 Task: Use Salesforce chatter for real time updates on application status.
Action: Mouse moved to (831, 75)
Screenshot: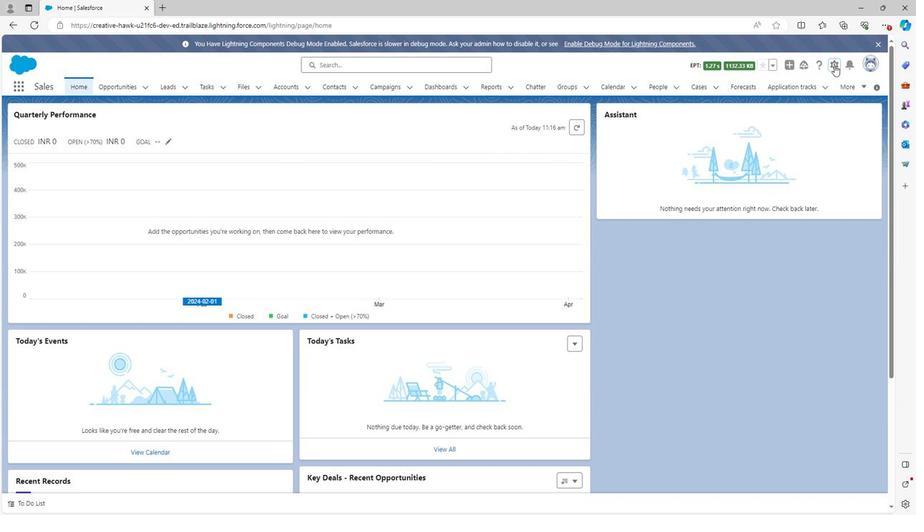 
Action: Mouse pressed left at (831, 75)
Screenshot: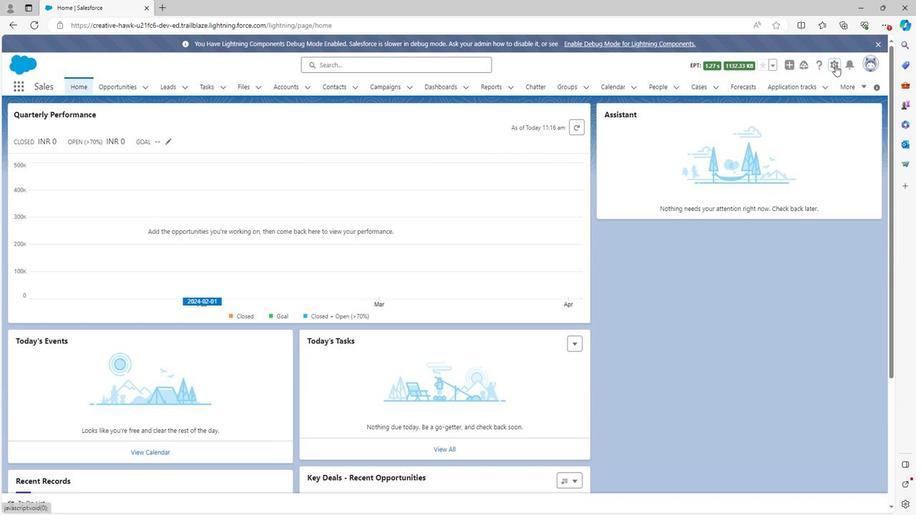 
Action: Mouse moved to (786, 102)
Screenshot: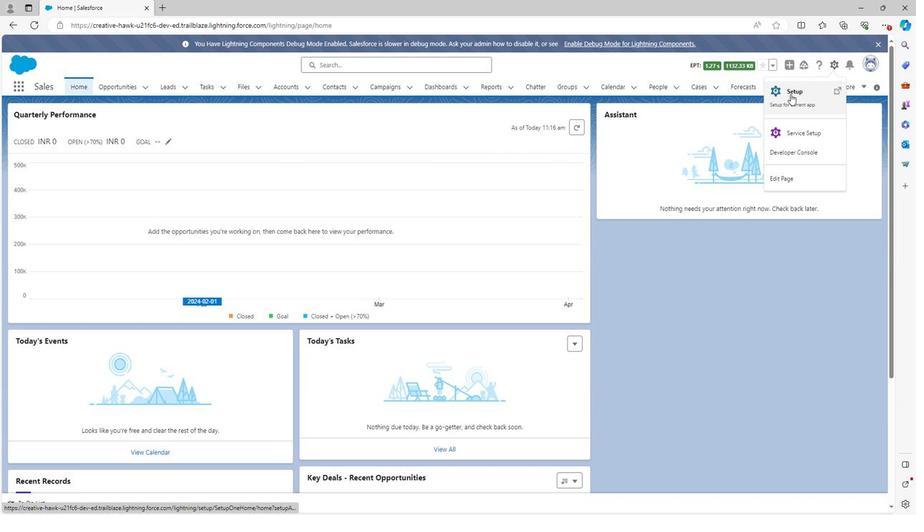 
Action: Mouse pressed left at (786, 102)
Screenshot: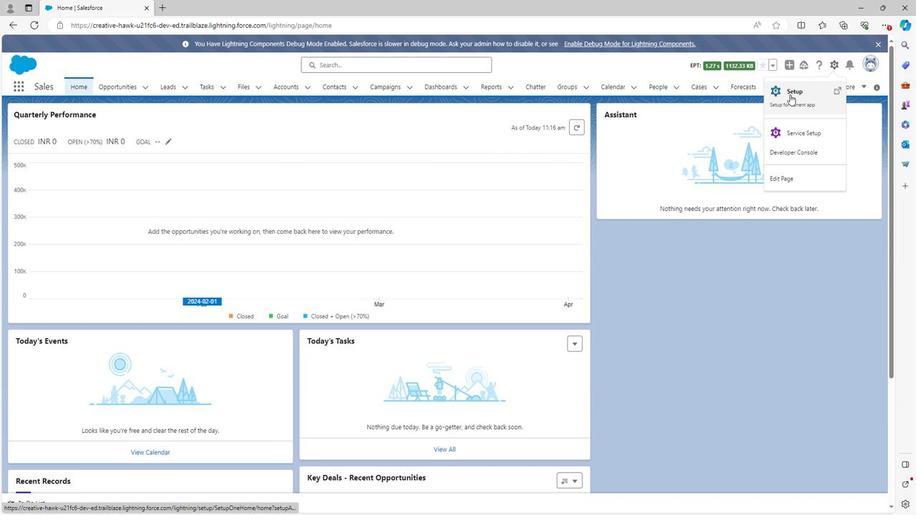 
Action: Mouse moved to (39, 123)
Screenshot: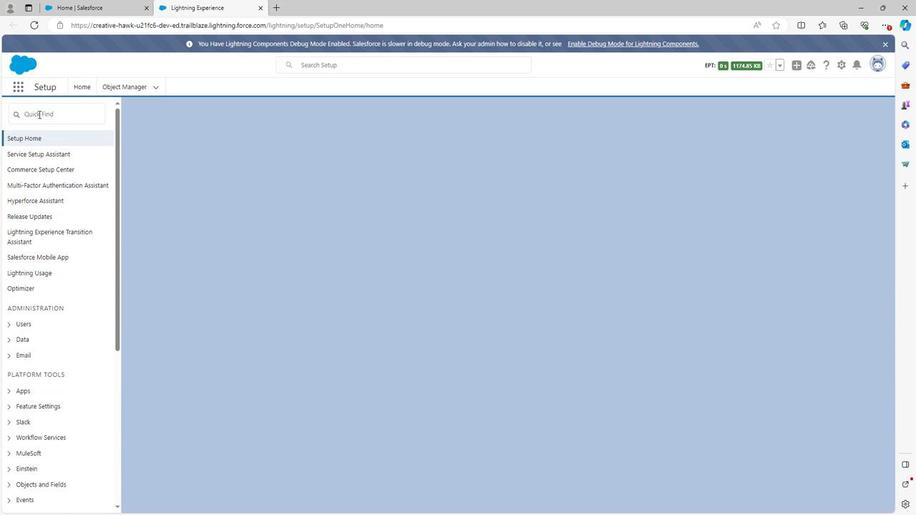 
Action: Mouse pressed left at (39, 123)
Screenshot: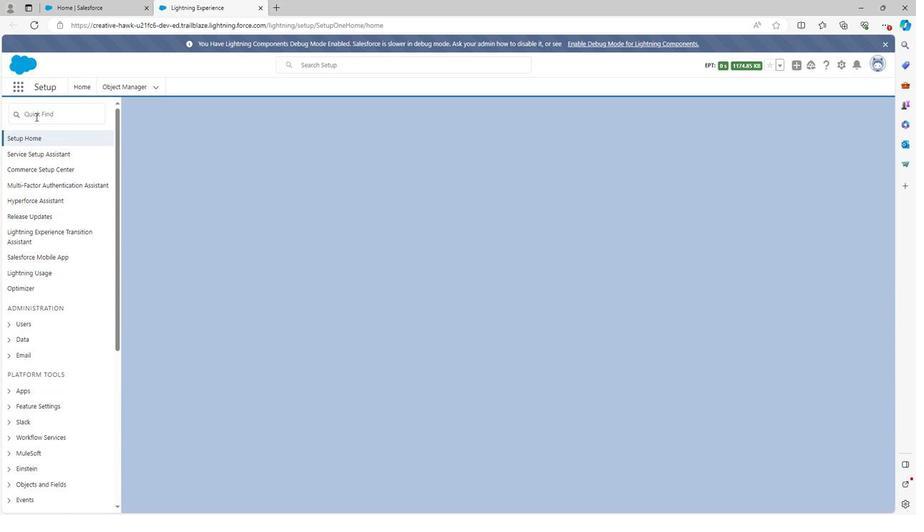 
Action: Key pressed chatt
Screenshot: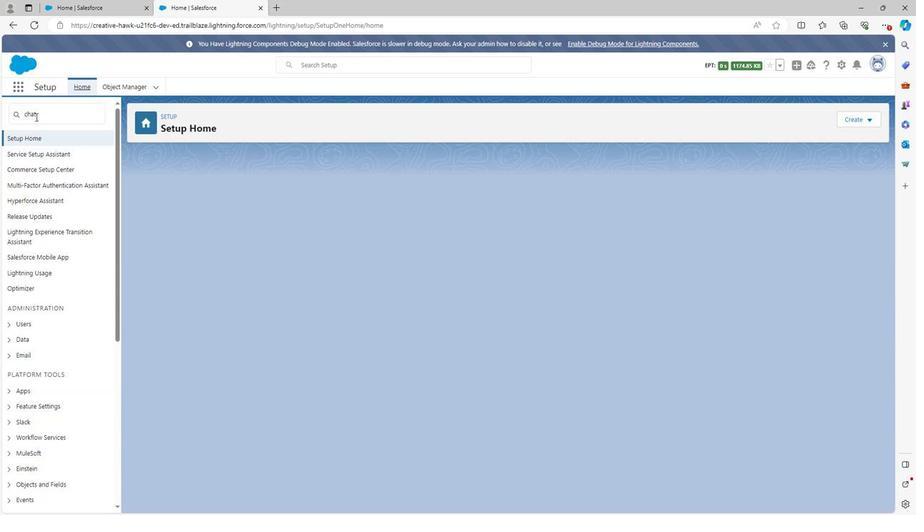 
Action: Mouse moved to (48, 201)
Screenshot: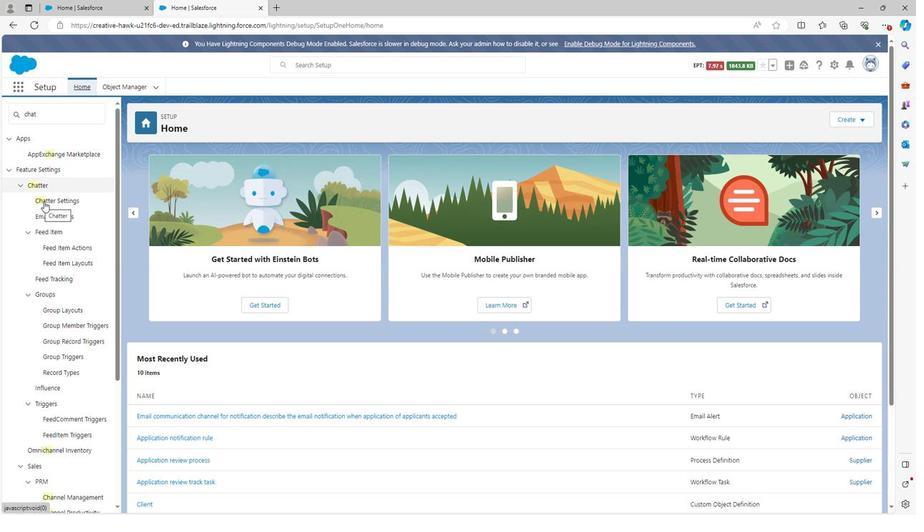 
Action: Mouse pressed left at (48, 201)
Screenshot: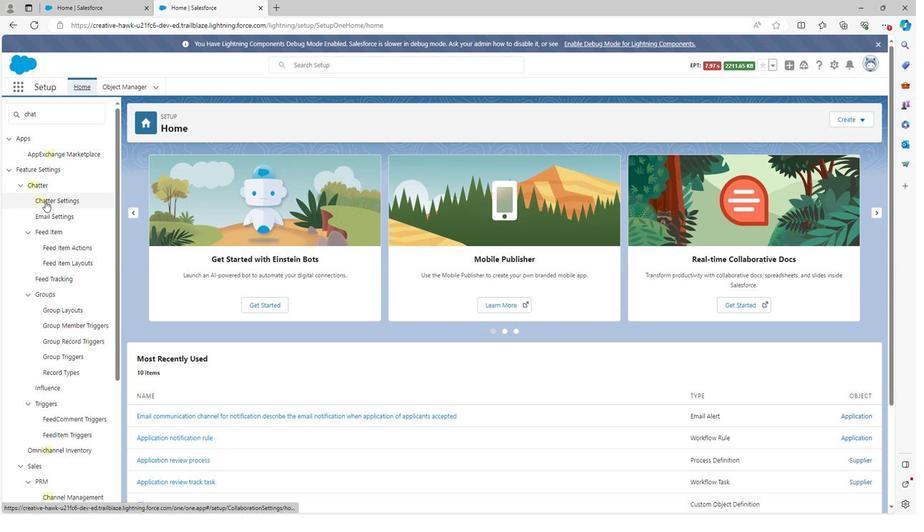 
Action: Mouse moved to (58, 201)
Screenshot: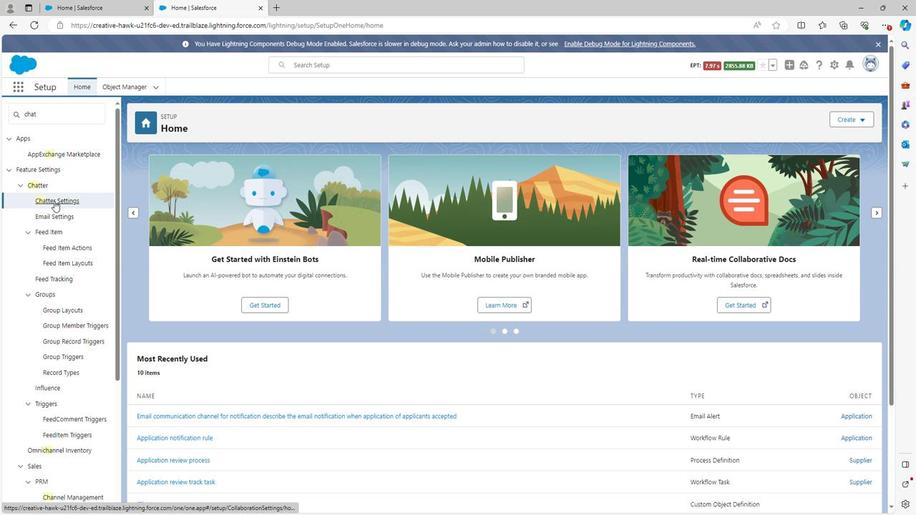 
Action: Mouse pressed left at (58, 201)
Screenshot: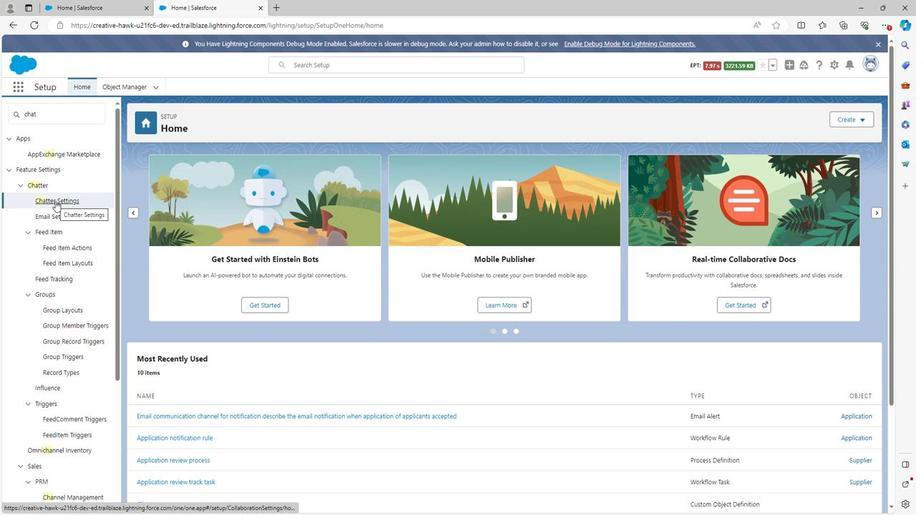 
Action: Mouse moved to (370, 202)
Screenshot: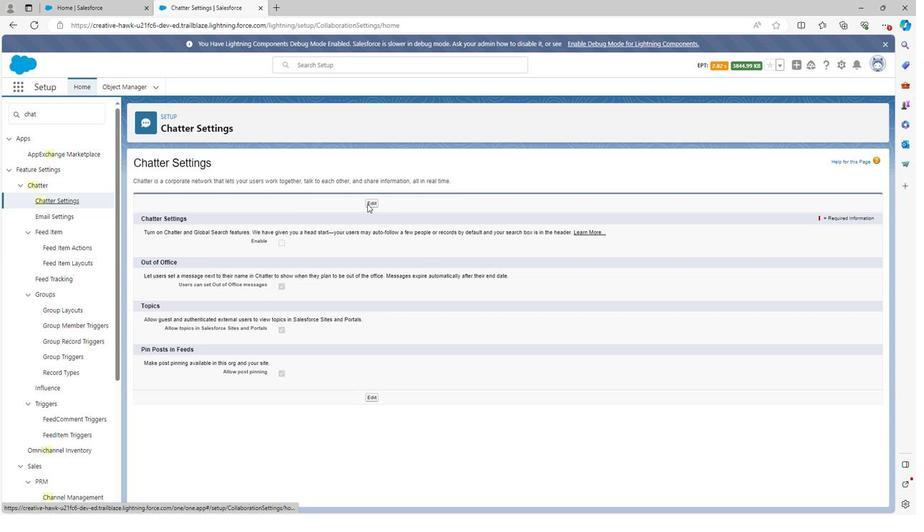 
Action: Mouse pressed left at (370, 202)
Screenshot: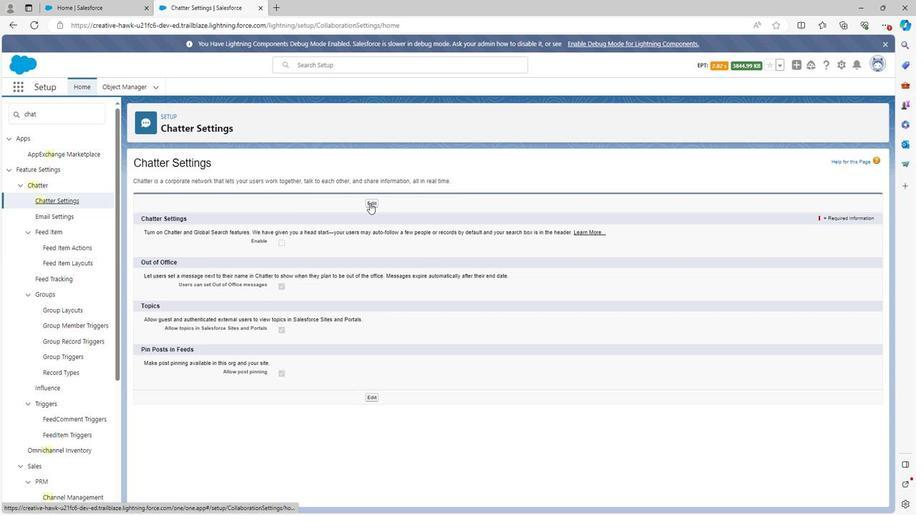 
Action: Mouse moved to (280, 239)
Screenshot: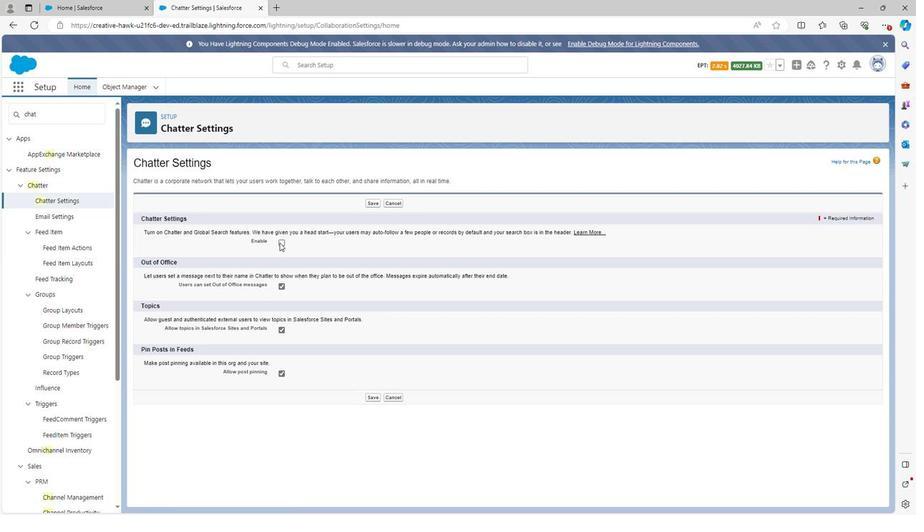 
Action: Mouse pressed left at (280, 239)
Screenshot: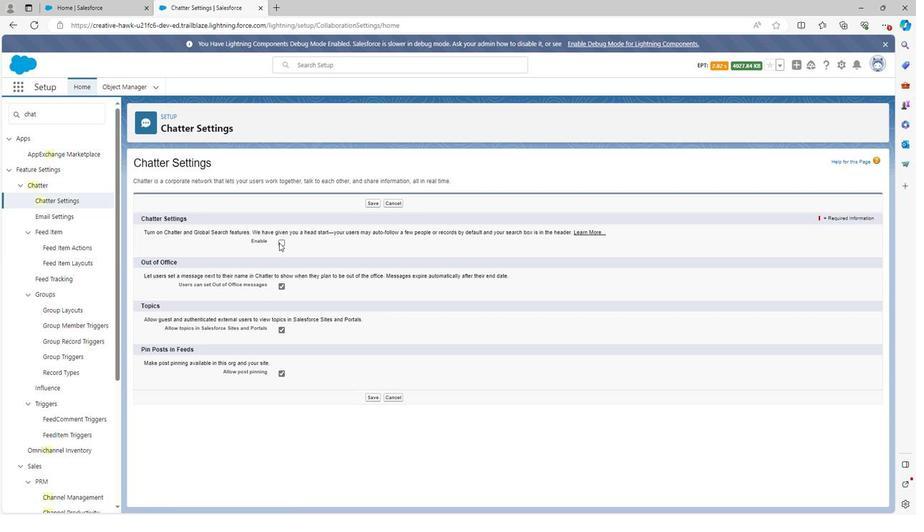 
Action: Mouse moved to (370, 204)
Screenshot: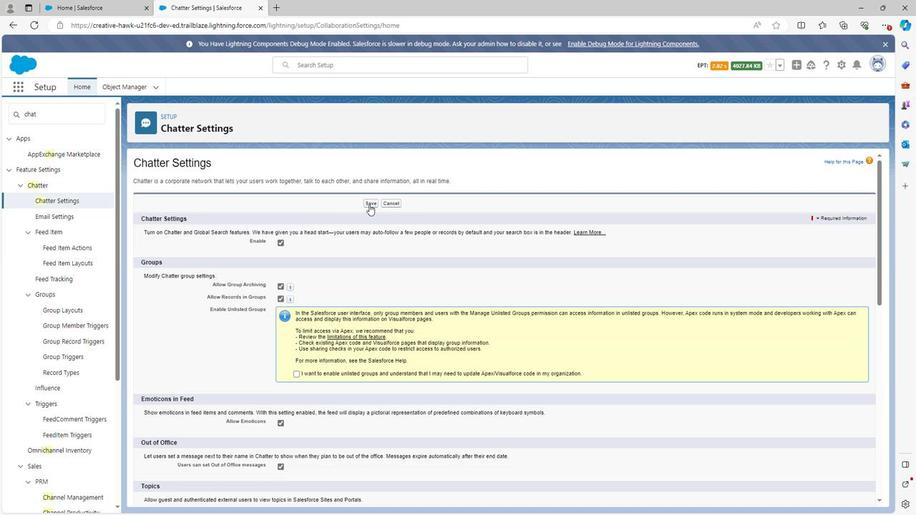 
Action: Mouse pressed left at (370, 204)
Screenshot: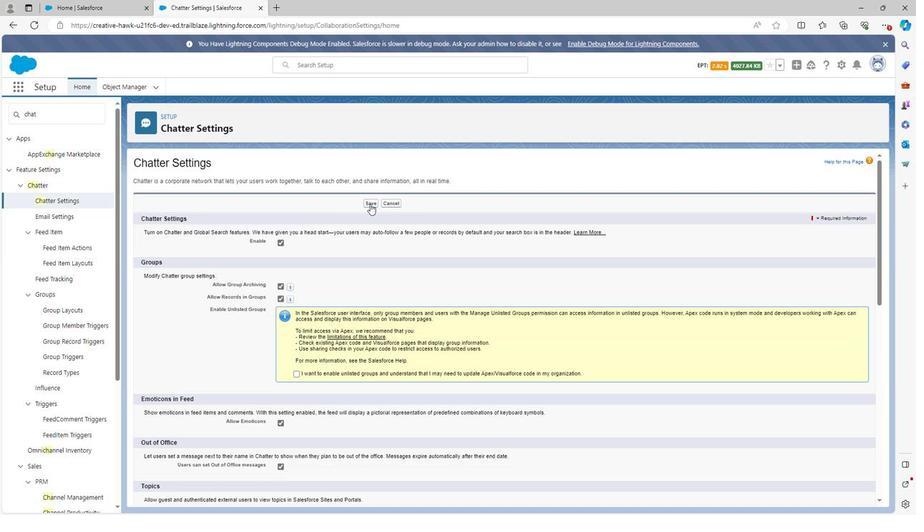
Action: Mouse moved to (115, 93)
Screenshot: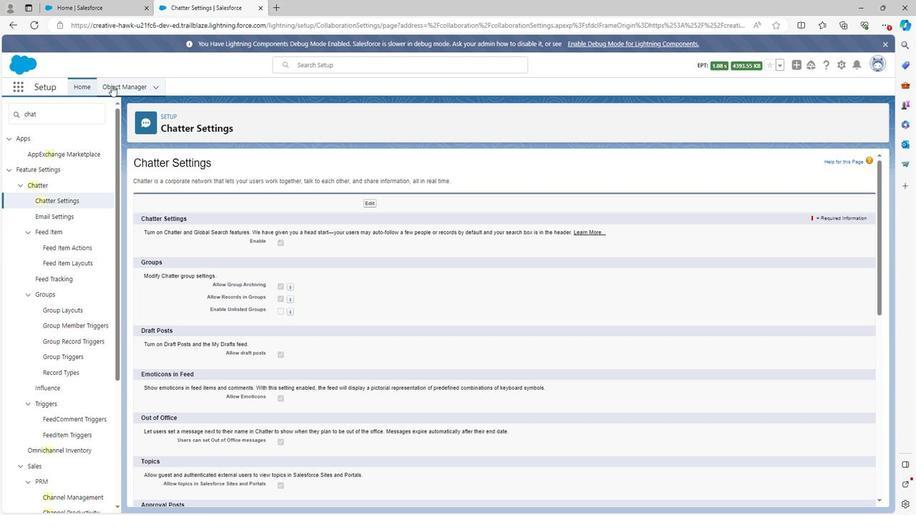 
Action: Mouse pressed left at (115, 93)
Screenshot: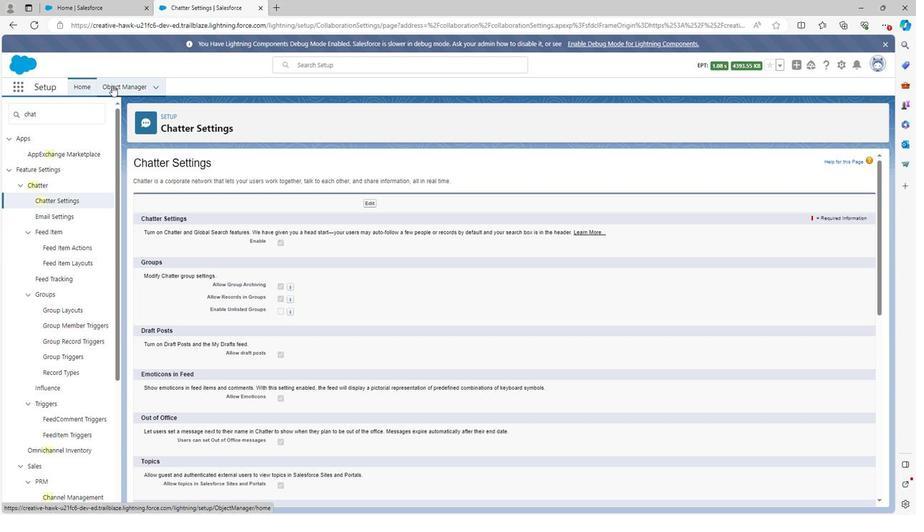 
Action: Mouse moved to (44, 267)
Screenshot: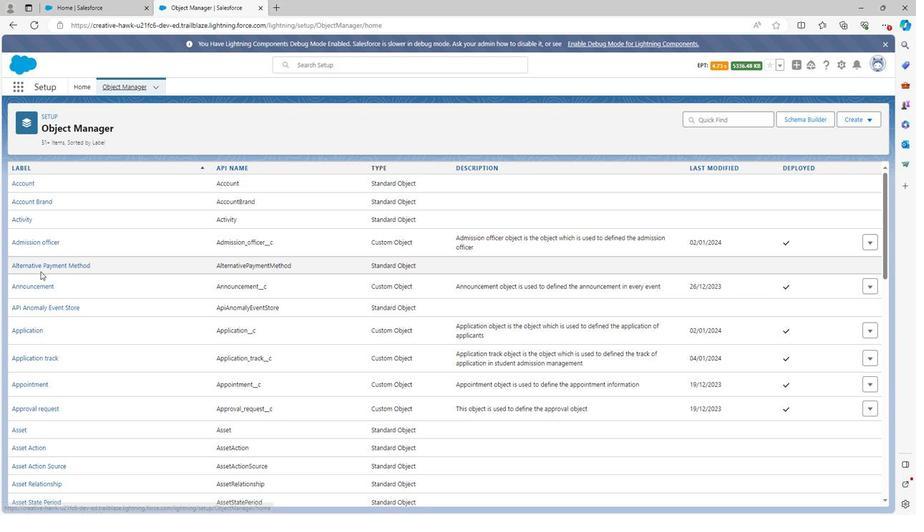 
Action: Mouse scrolled (44, 266) with delta (0, 0)
Screenshot: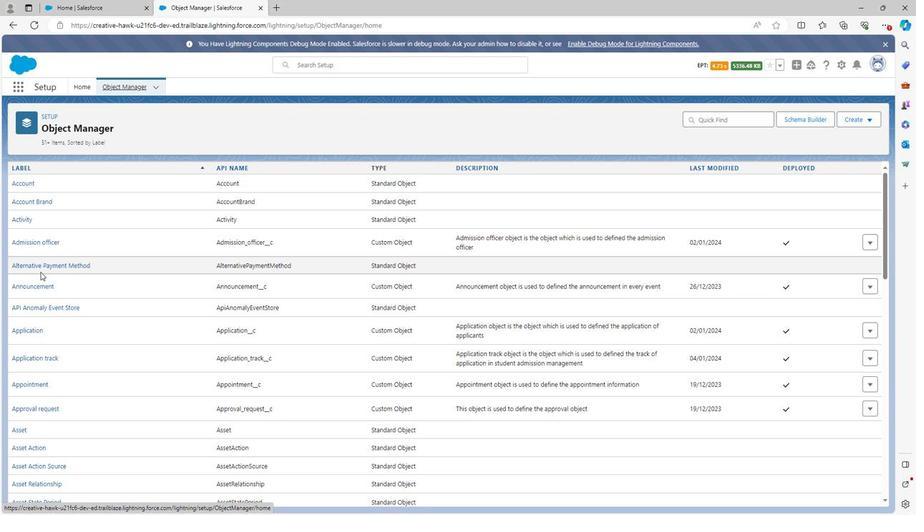 
Action: Mouse moved to (38, 270)
Screenshot: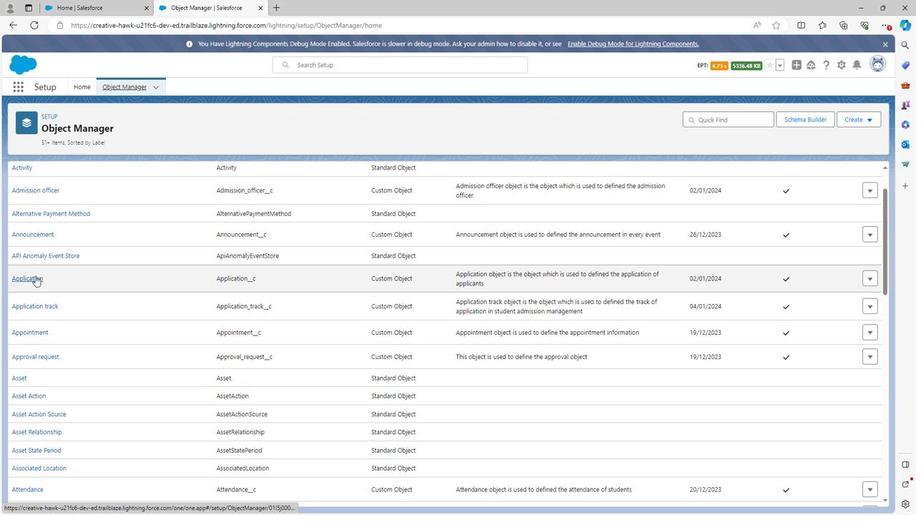 
Action: Mouse pressed left at (38, 270)
Screenshot: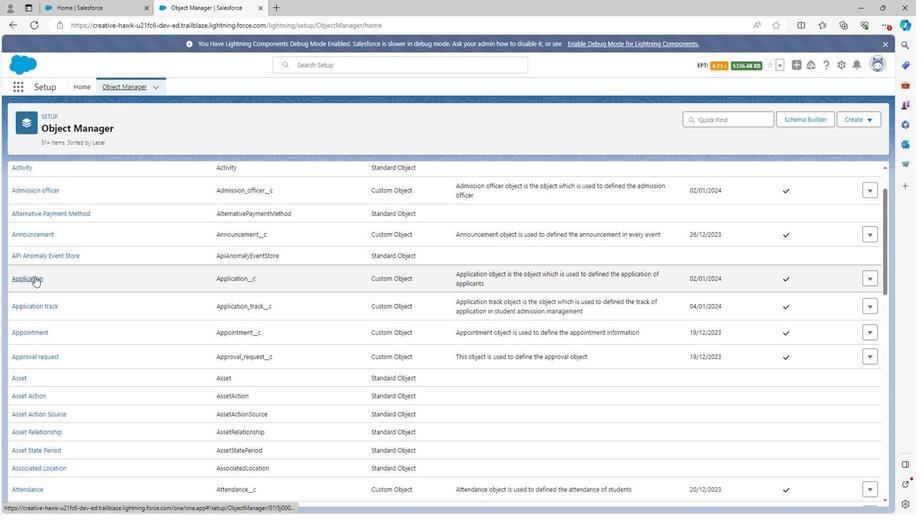 
Action: Mouse moved to (63, 202)
Screenshot: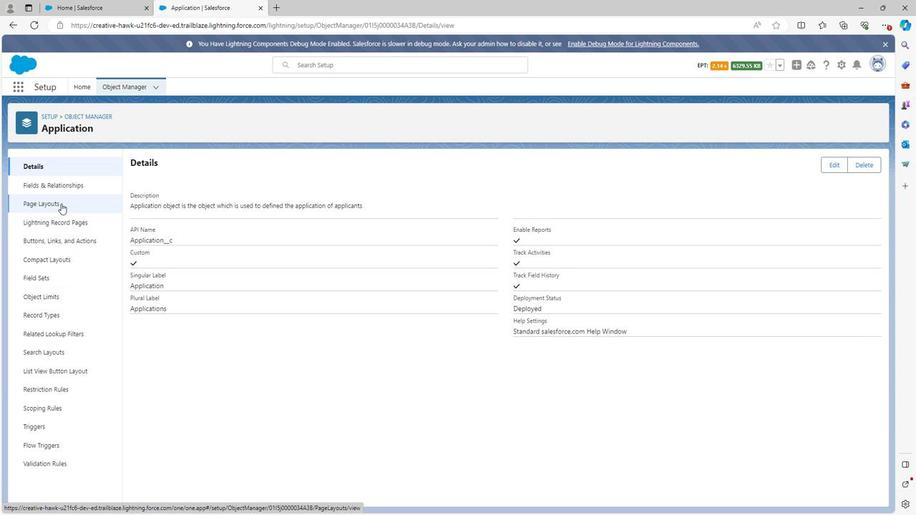 
Action: Mouse pressed left at (63, 202)
Screenshot: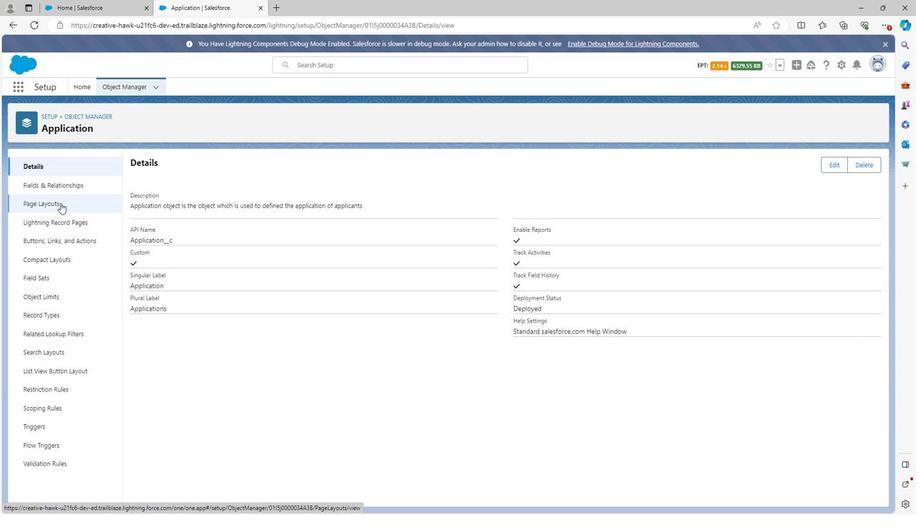 
Action: Mouse moved to (153, 208)
Screenshot: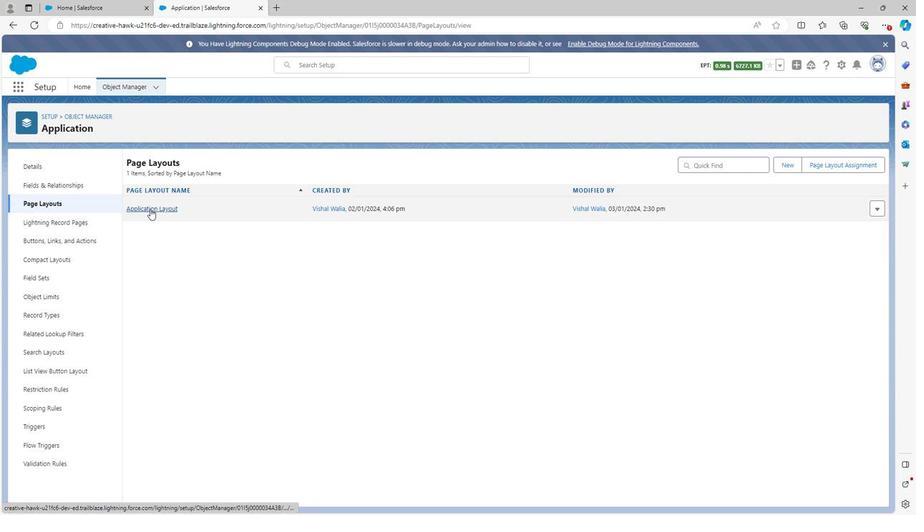 
Action: Mouse pressed left at (153, 208)
Screenshot: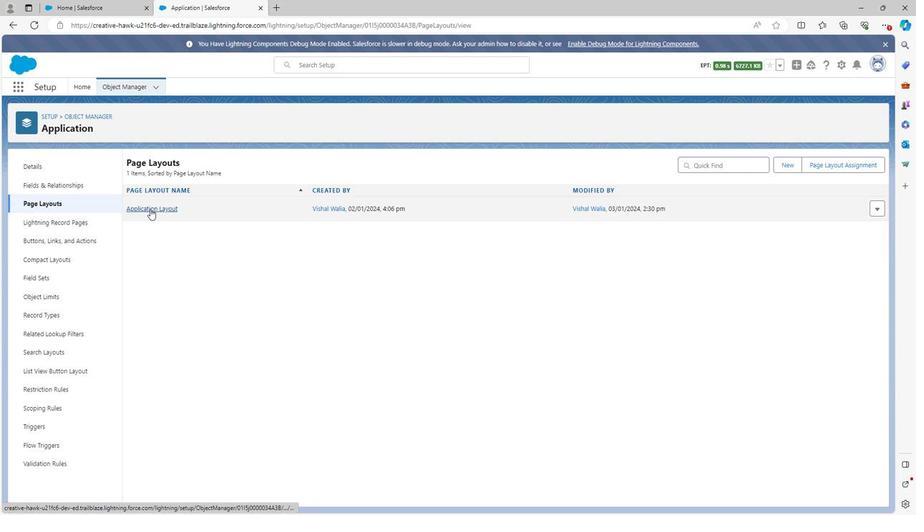 
Action: Mouse moved to (248, 231)
Screenshot: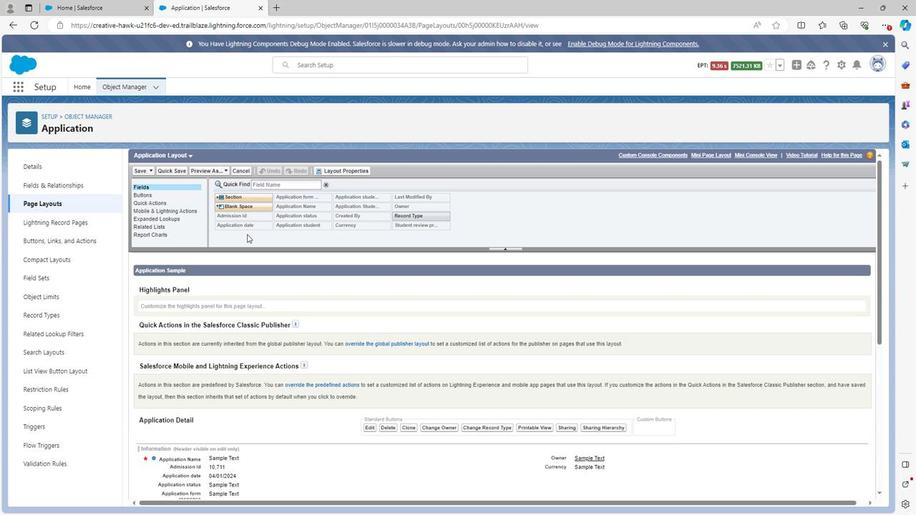 
Action: Mouse scrolled (248, 230) with delta (0, 0)
Screenshot: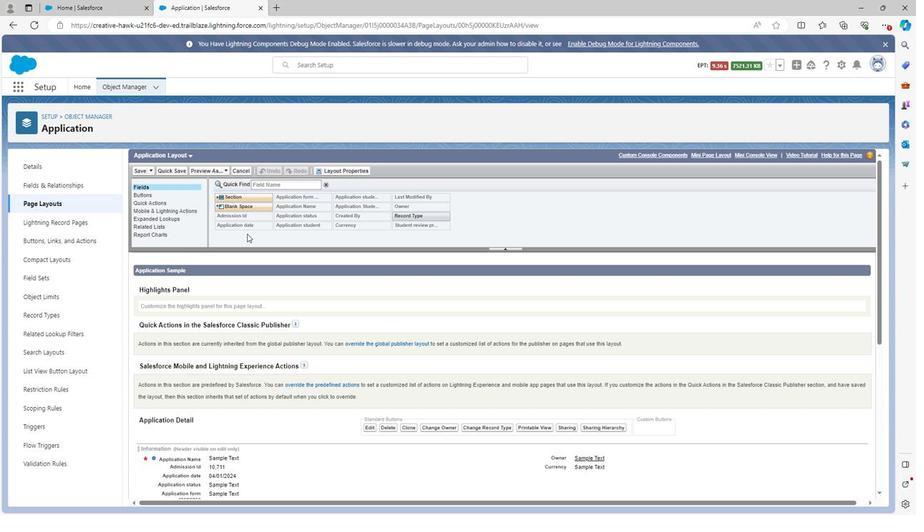 
Action: Mouse scrolled (248, 230) with delta (0, 0)
Screenshot: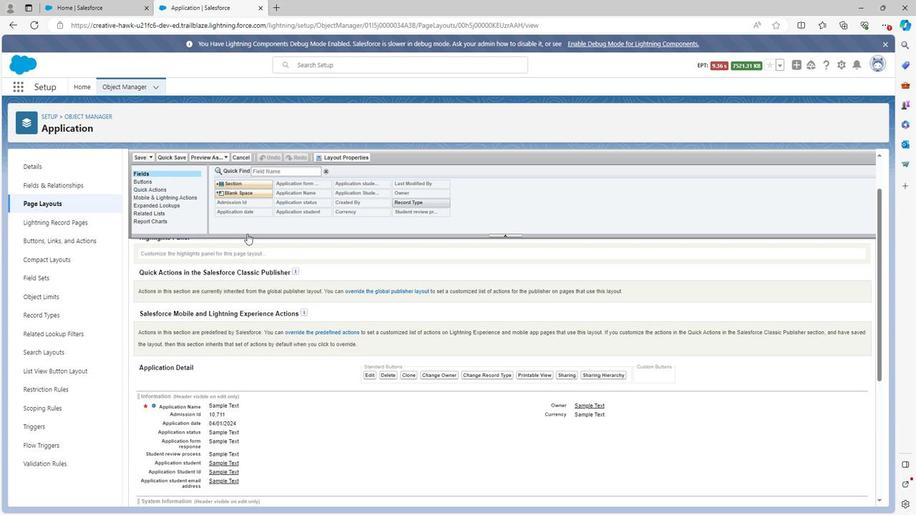 
Action: Mouse scrolled (248, 231) with delta (0, 0)
Screenshot: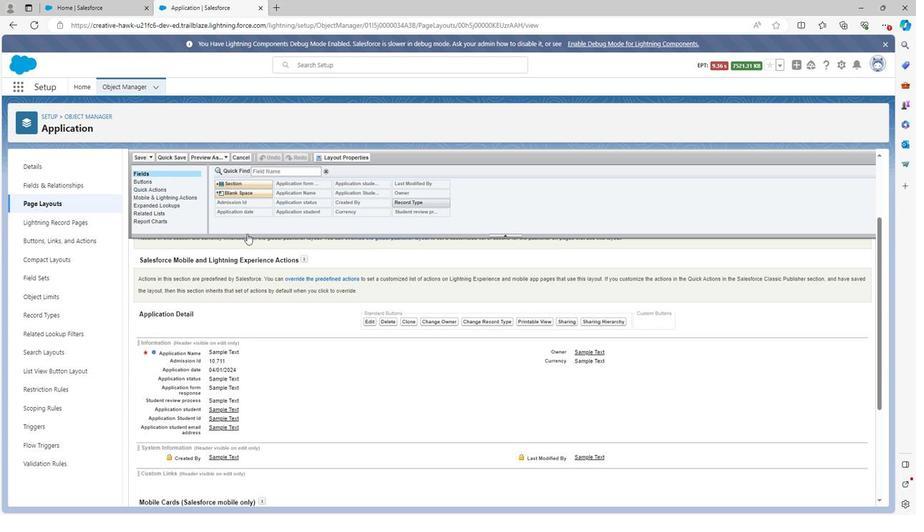 
Action: Mouse moved to (230, 233)
Screenshot: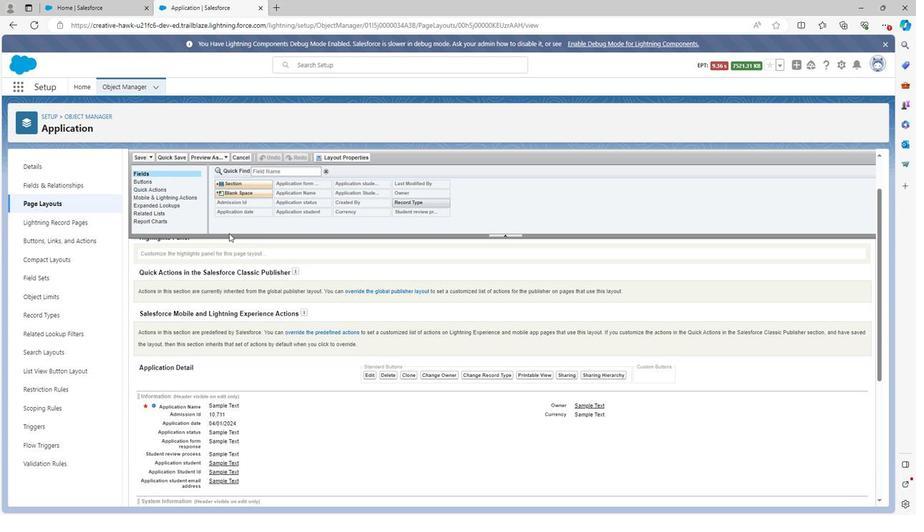 
Action: Mouse scrolled (230, 232) with delta (0, 0)
Screenshot: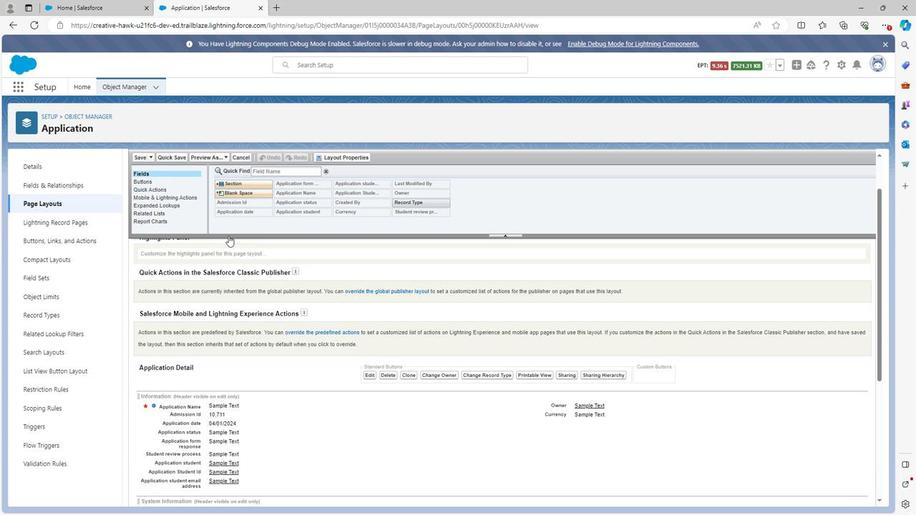 
Action: Mouse scrolled (230, 232) with delta (0, 0)
Screenshot: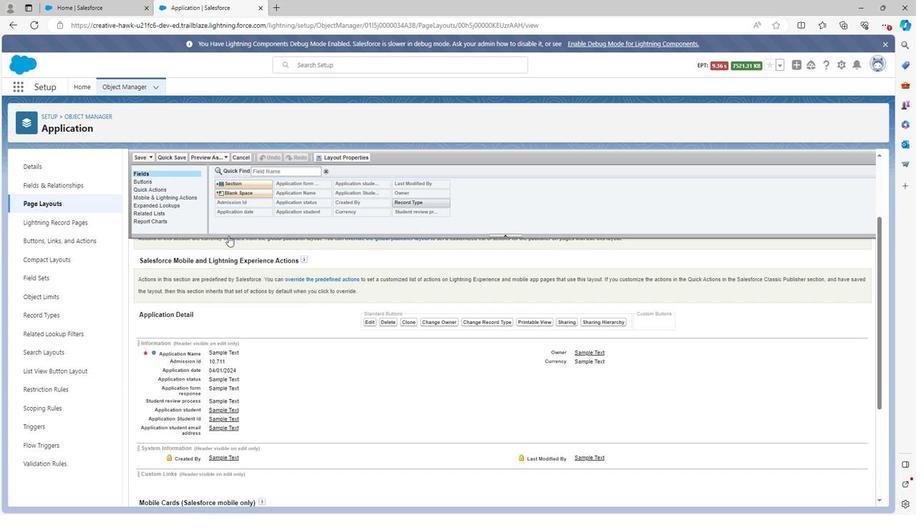 
Action: Mouse moved to (235, 183)
Screenshot: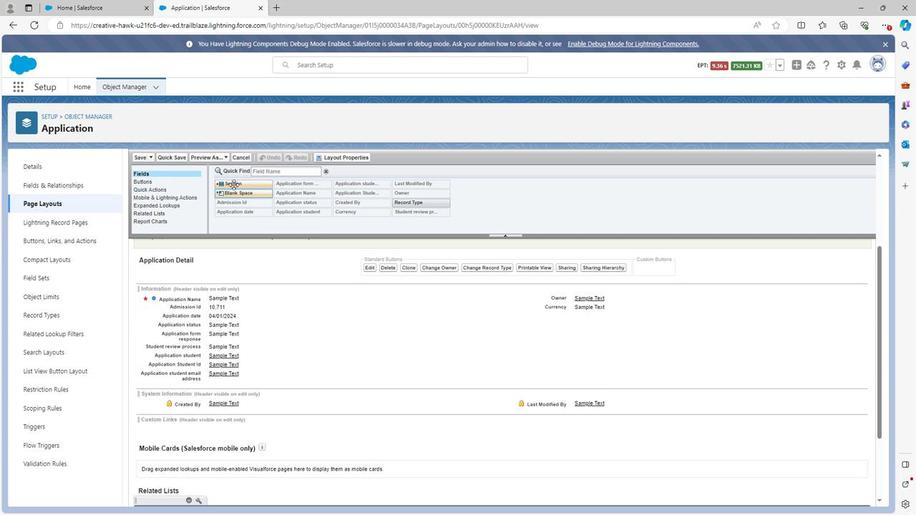 
Action: Mouse pressed left at (235, 183)
Screenshot: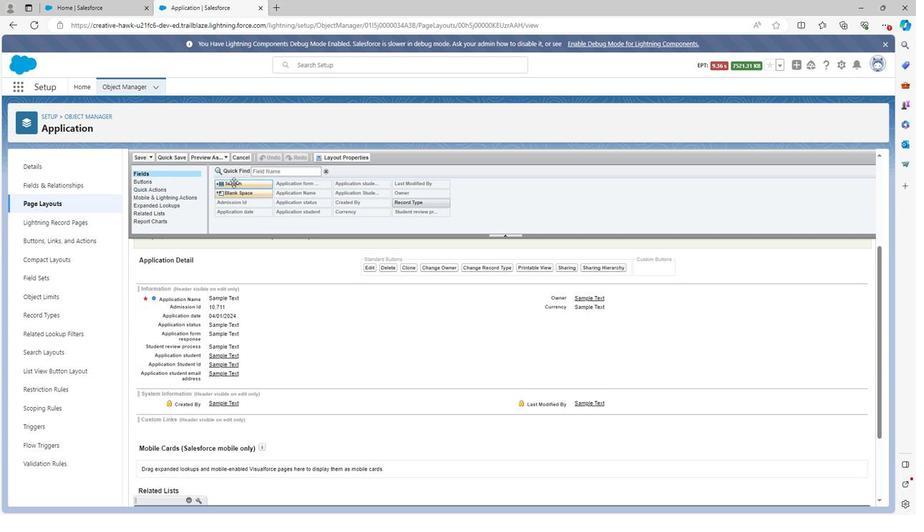 
Action: Mouse moved to (231, 183)
Screenshot: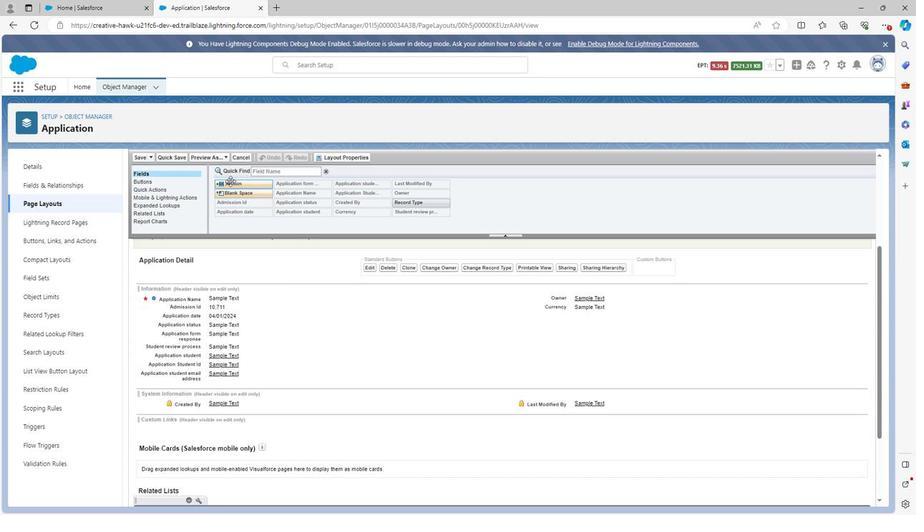 
Action: Mouse pressed left at (231, 183)
Screenshot: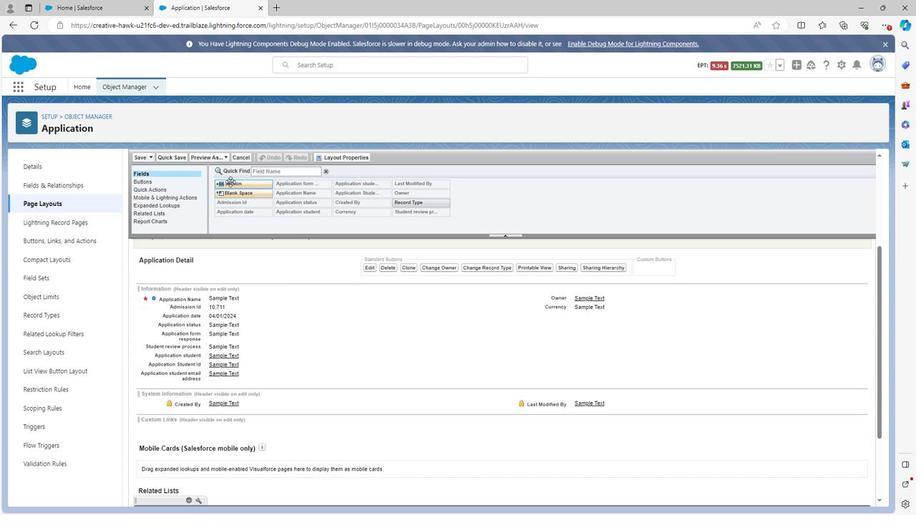 
Action: Mouse moved to (492, 277)
Screenshot: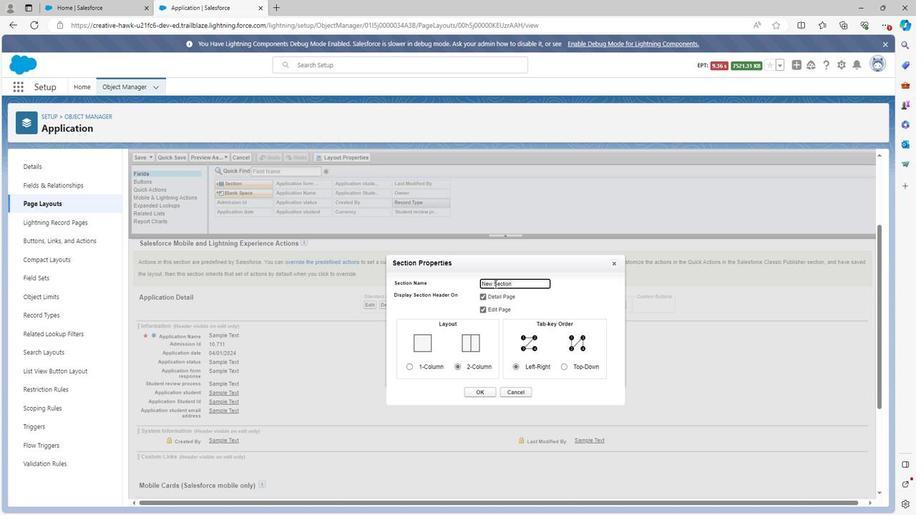 
Action: Mouse pressed left at (492, 277)
Screenshot: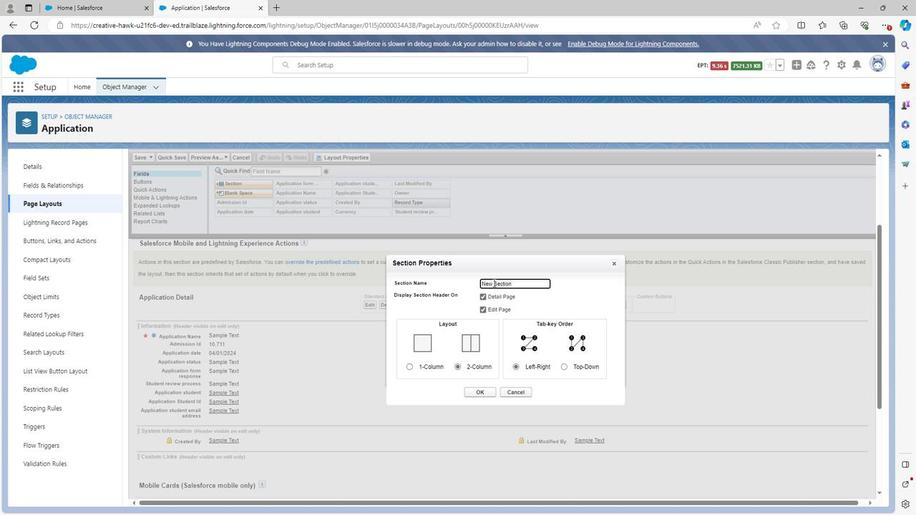 
Action: Mouse moved to (344, 289)
Screenshot: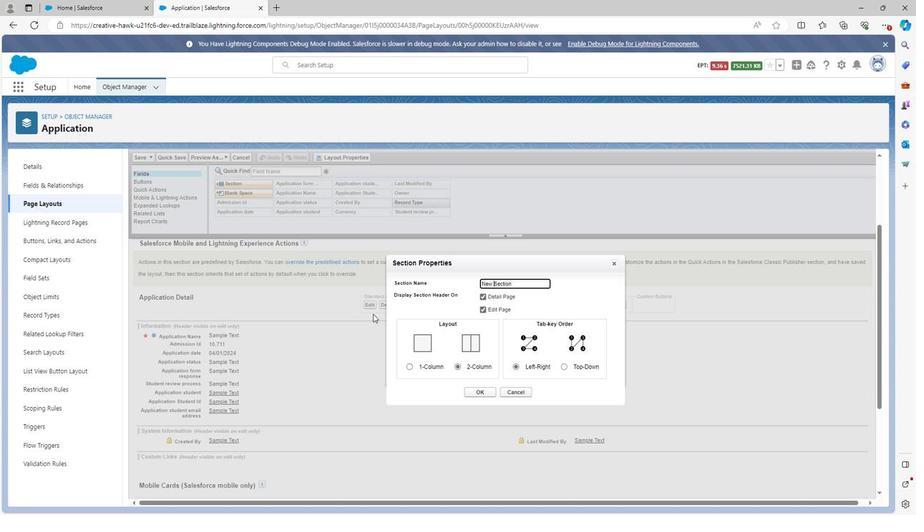 
Action: Key pressed application<Key.space>
Screenshot: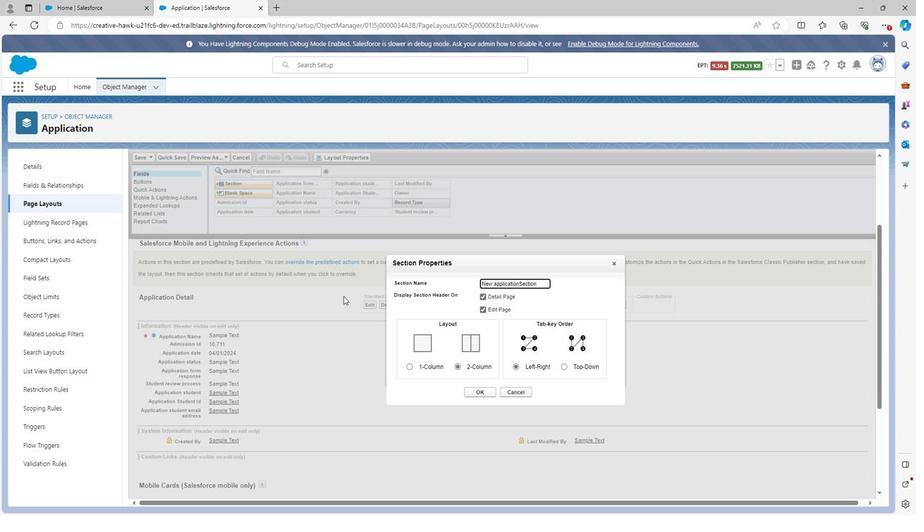 
Action: Mouse moved to (496, 279)
Screenshot: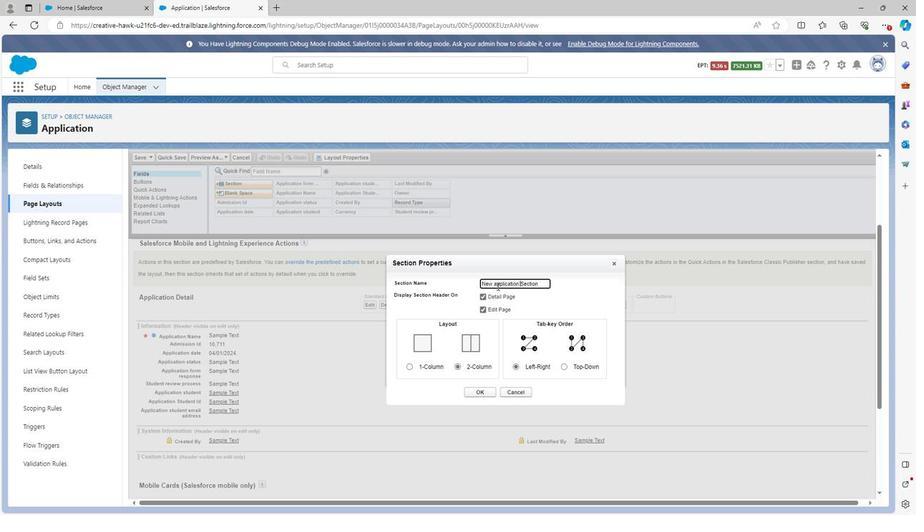 
Action: Mouse pressed left at (496, 279)
Screenshot: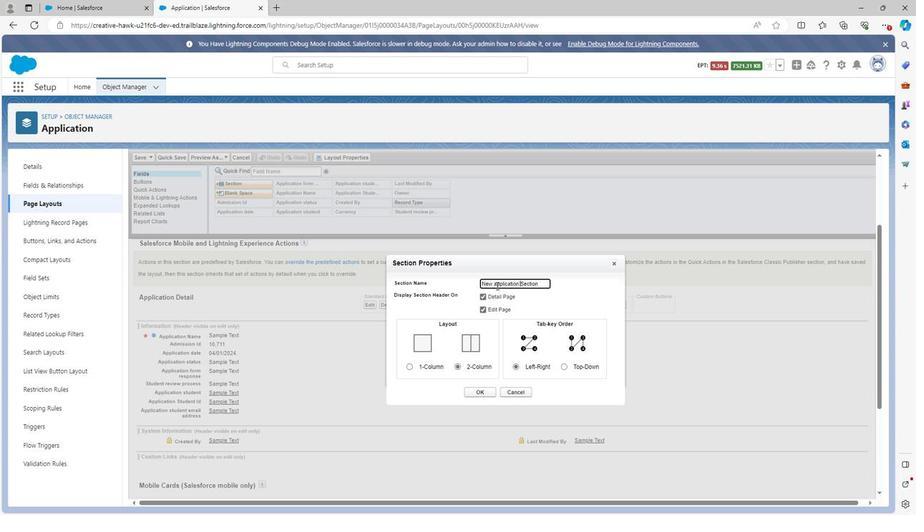 
Action: Mouse moved to (360, 295)
Screenshot: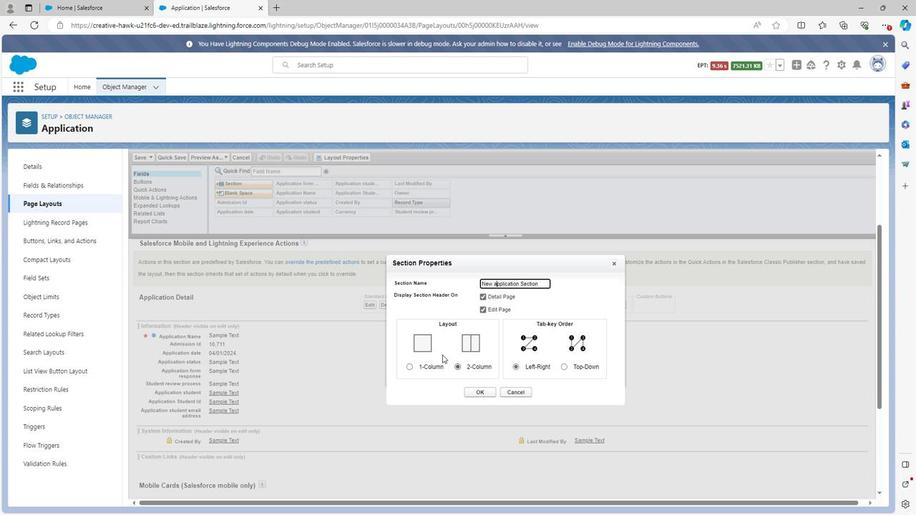 
Action: Key pressed <Key.backspace><Key.shift>A
Screenshot: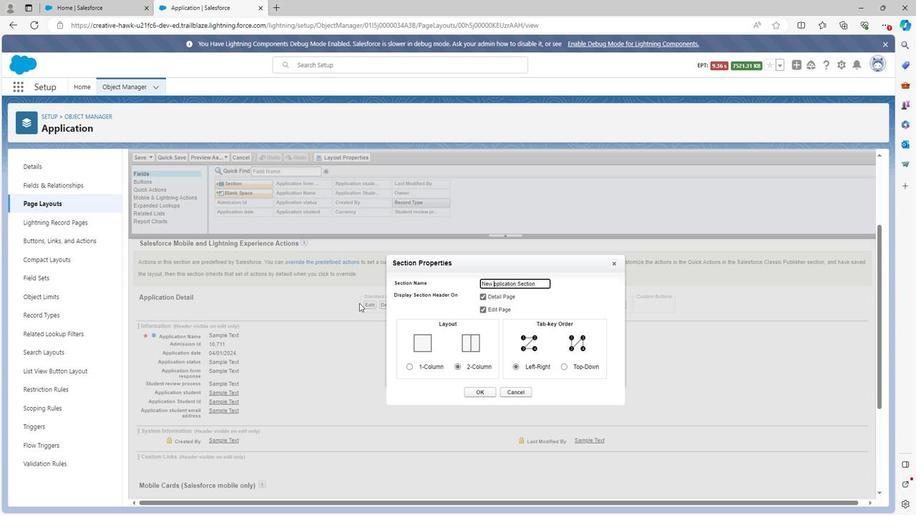 
Action: Mouse moved to (478, 377)
Screenshot: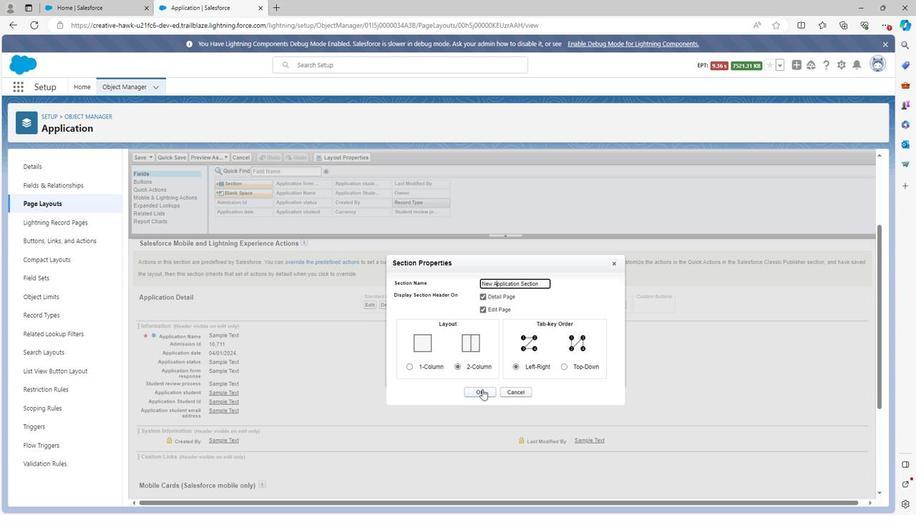 
Action: Mouse pressed left at (478, 377)
Screenshot: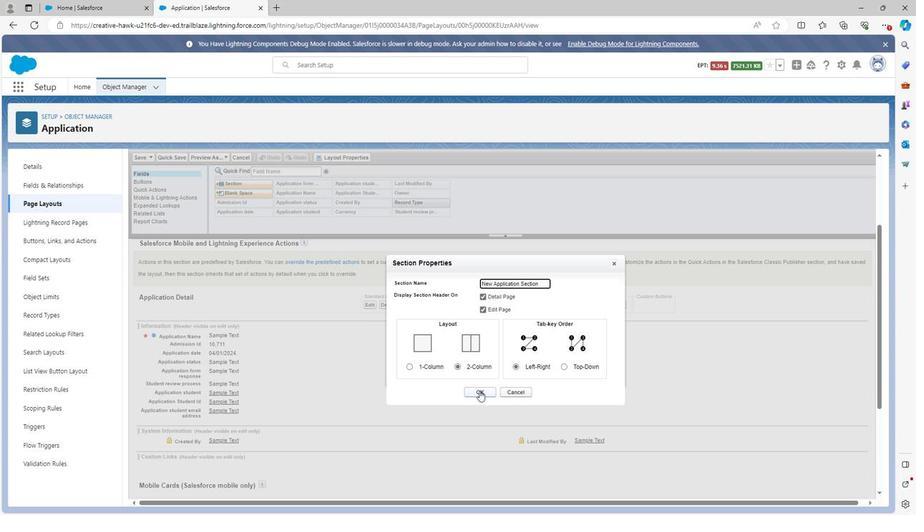 
Action: Mouse moved to (264, 330)
Screenshot: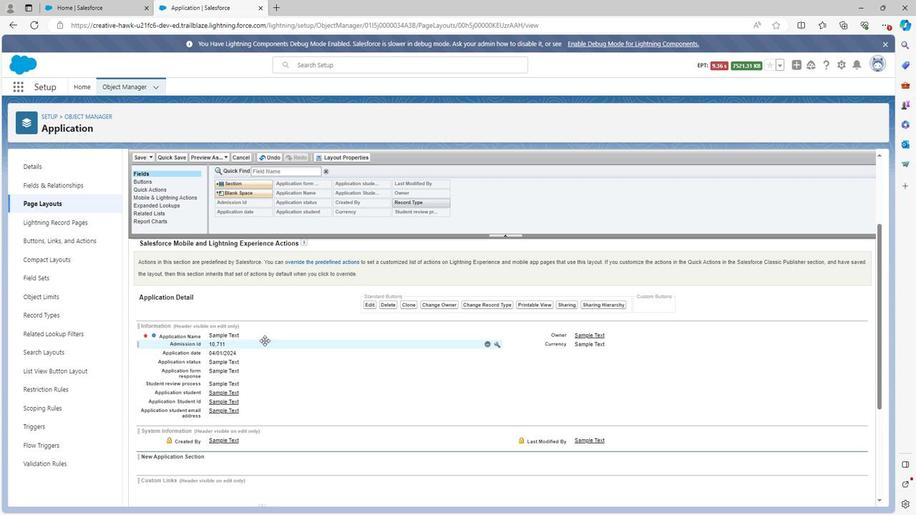 
Action: Mouse scrolled (264, 330) with delta (0, 0)
Screenshot: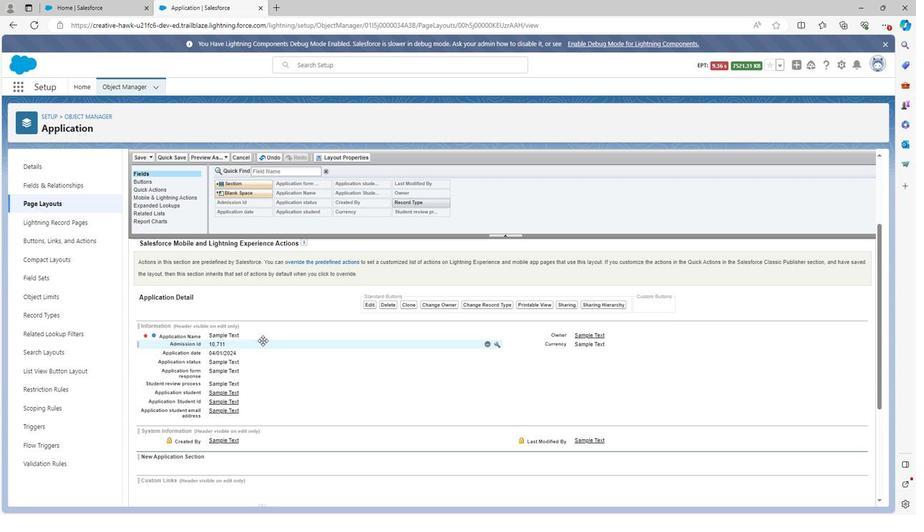 
Action: Mouse moved to (182, 277)
Screenshot: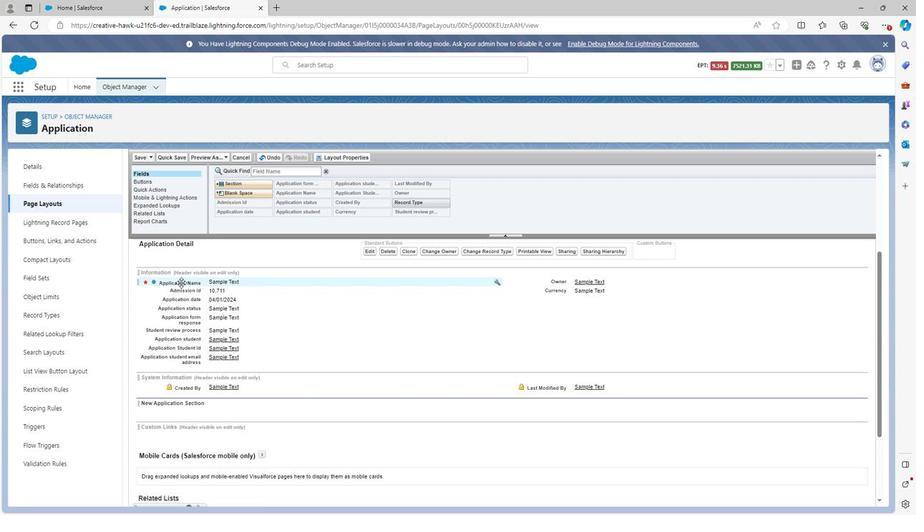 
Action: Mouse pressed left at (182, 277)
Screenshot: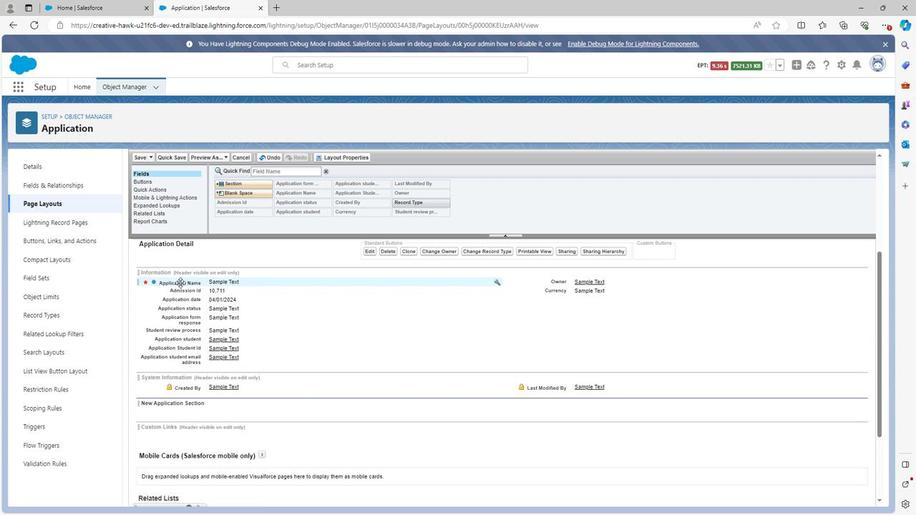 
Action: Mouse moved to (186, 274)
Screenshot: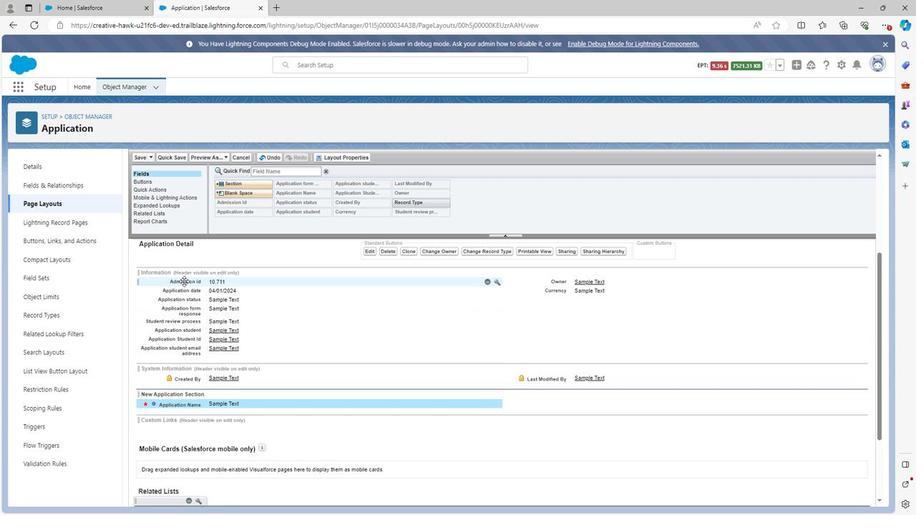 
Action: Mouse pressed left at (186, 274)
Screenshot: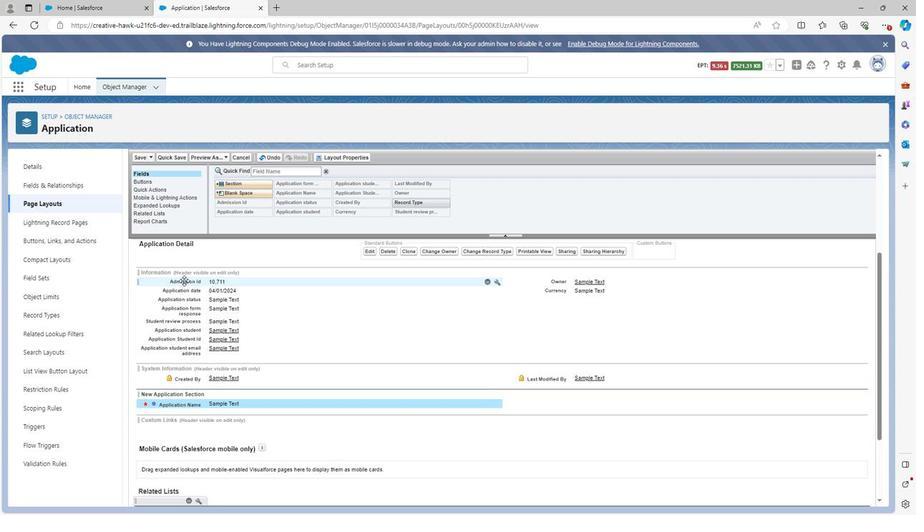 
Action: Mouse moved to (185, 275)
Screenshot: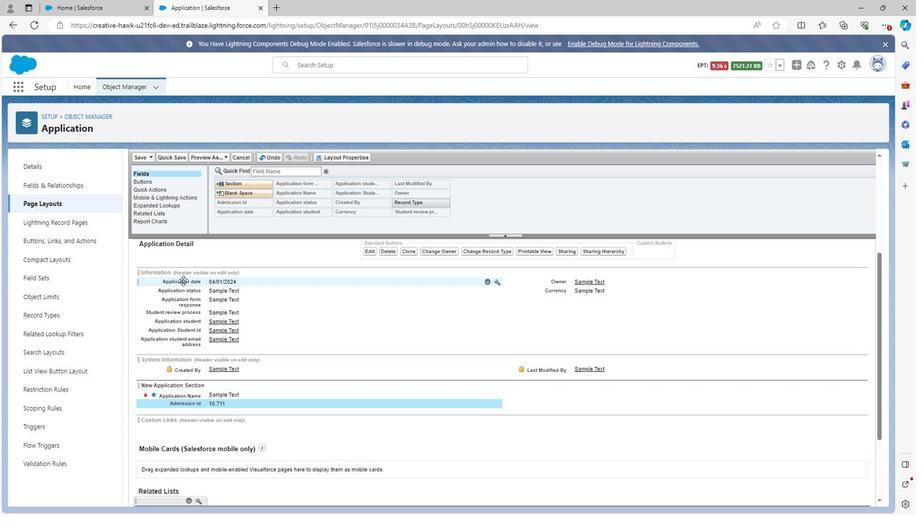 
Action: Mouse pressed left at (185, 275)
Screenshot: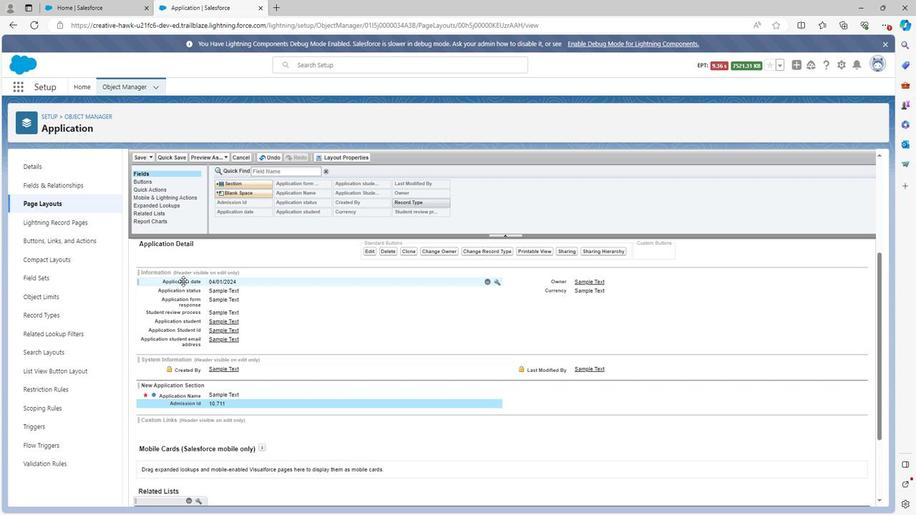 
Action: Mouse moved to (186, 275)
Screenshot: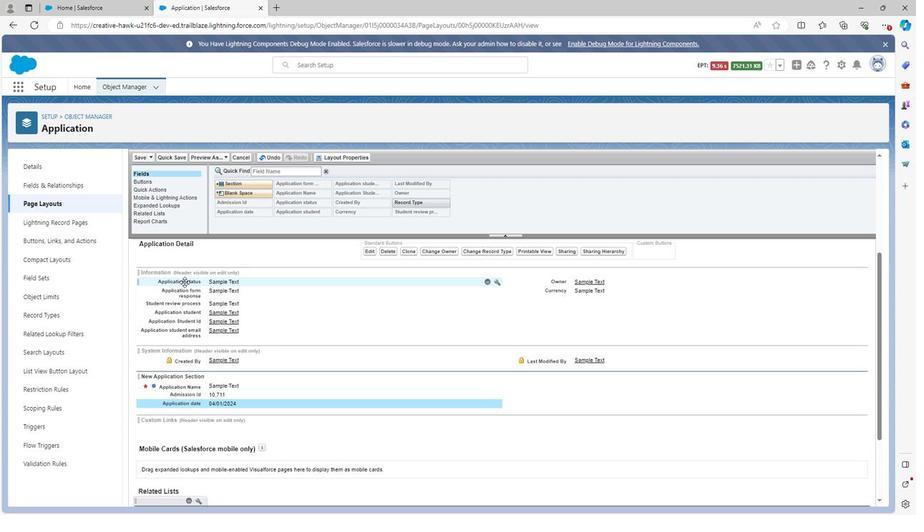 
Action: Mouse pressed left at (186, 275)
Screenshot: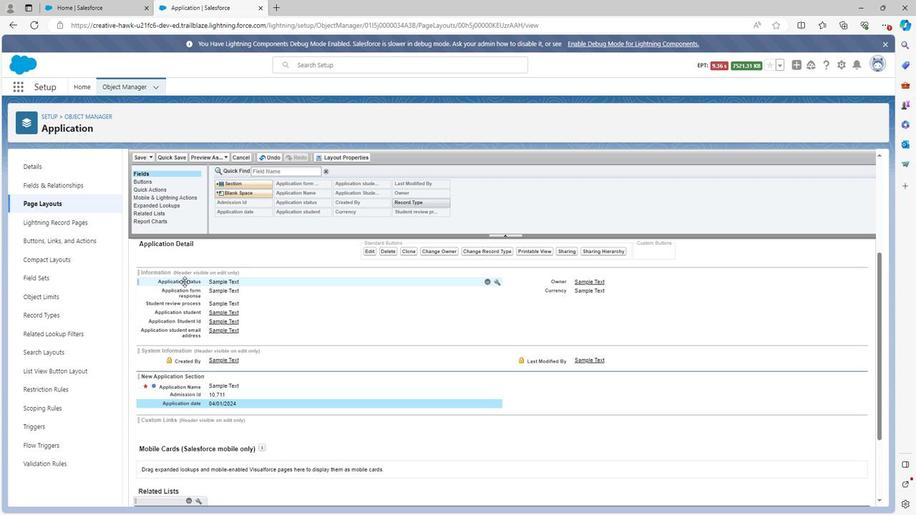 
Action: Mouse moved to (186, 277)
Screenshot: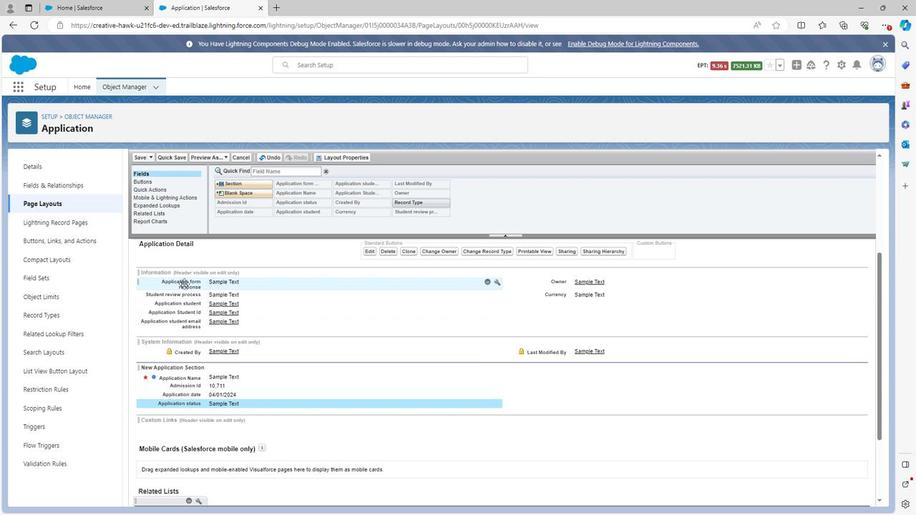 
Action: Mouse pressed left at (186, 277)
Screenshot: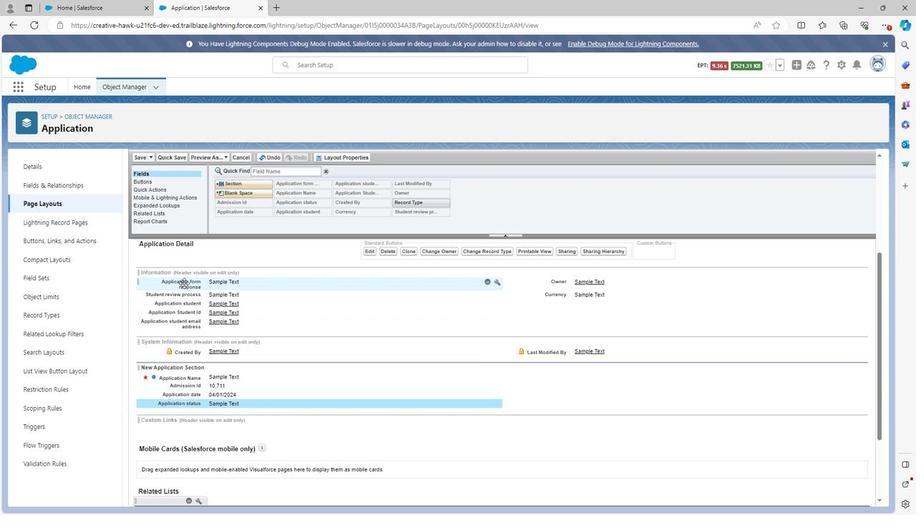 
Action: Mouse moved to (183, 276)
Screenshot: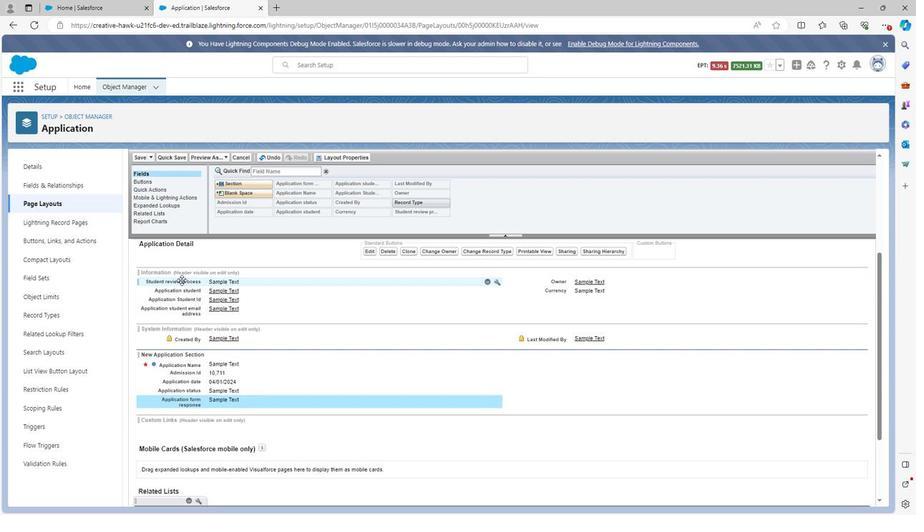 
Action: Mouse pressed left at (183, 276)
Screenshot: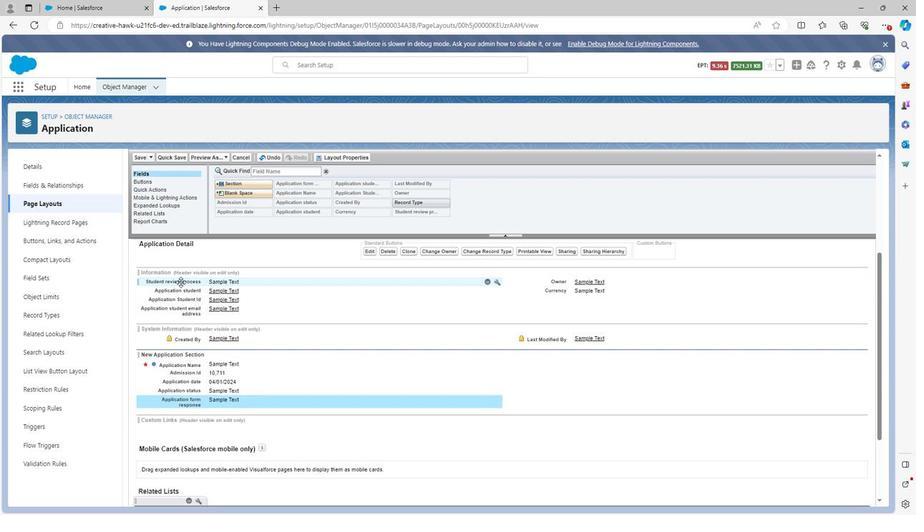 
Action: Mouse moved to (180, 275)
Screenshot: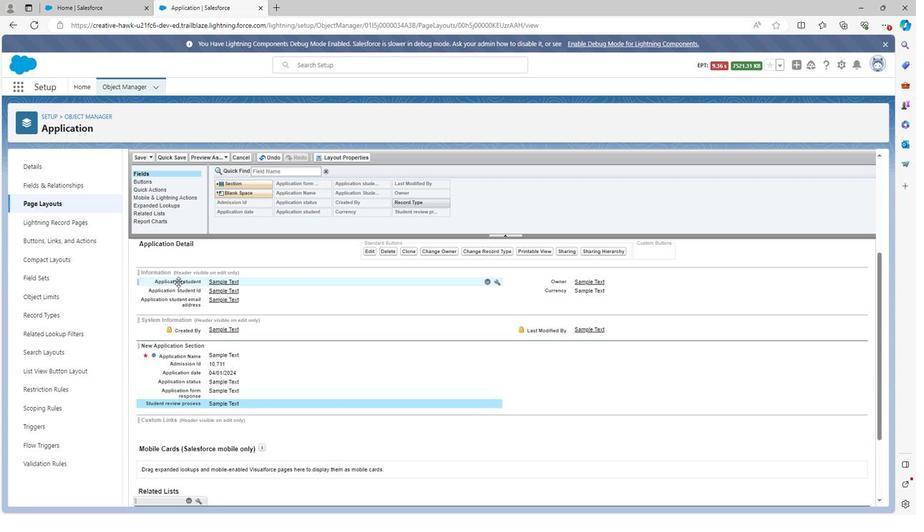 
Action: Mouse pressed left at (180, 275)
Screenshot: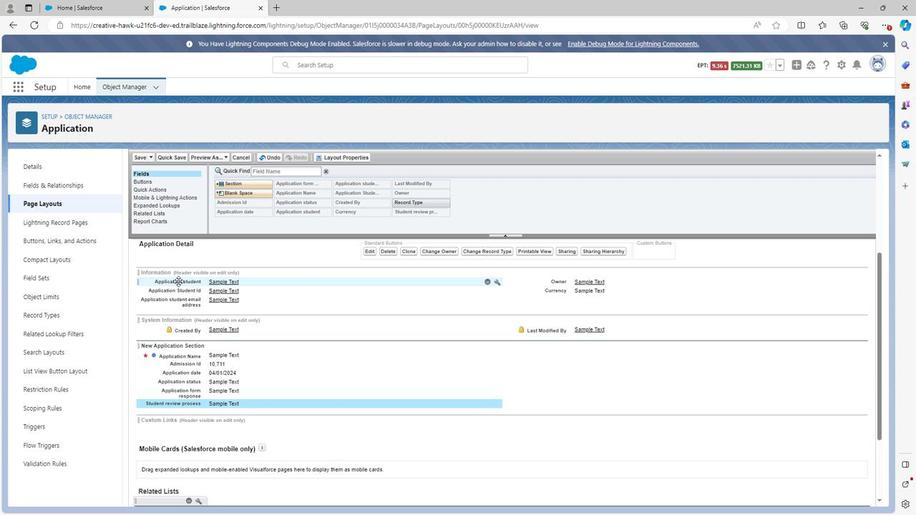 
Action: Mouse moved to (188, 275)
Screenshot: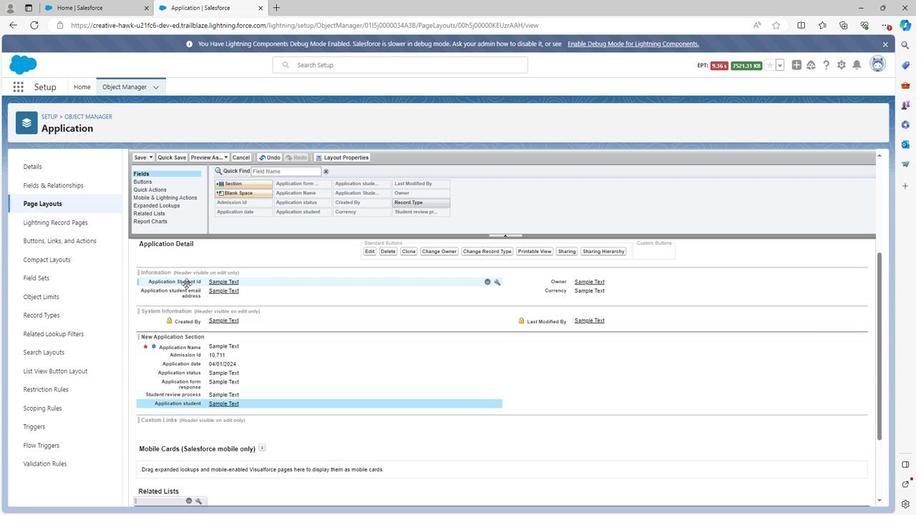 
Action: Mouse pressed left at (188, 275)
Screenshot: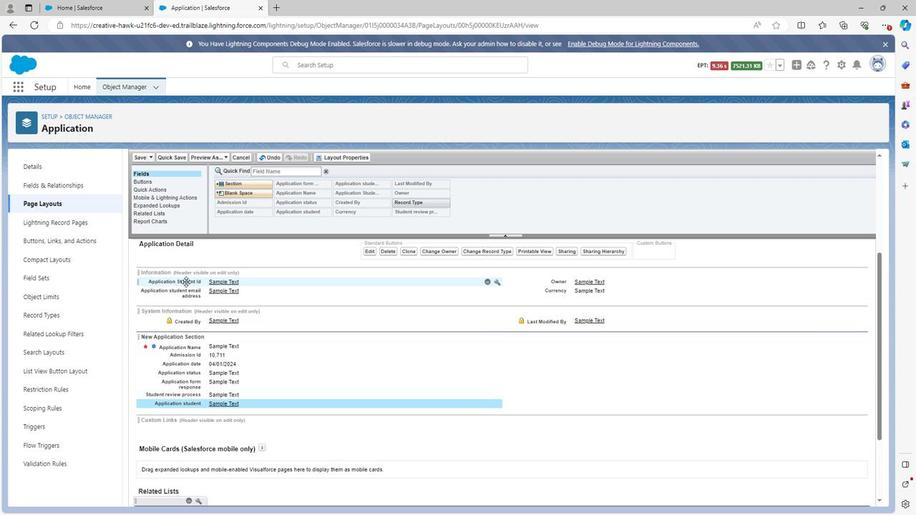 
Action: Mouse moved to (190, 275)
Screenshot: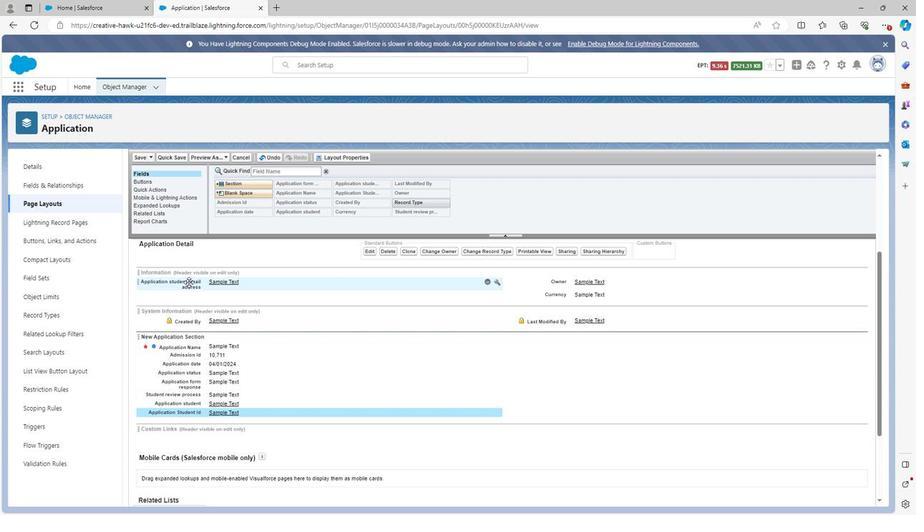 
Action: Mouse pressed left at (190, 275)
Screenshot: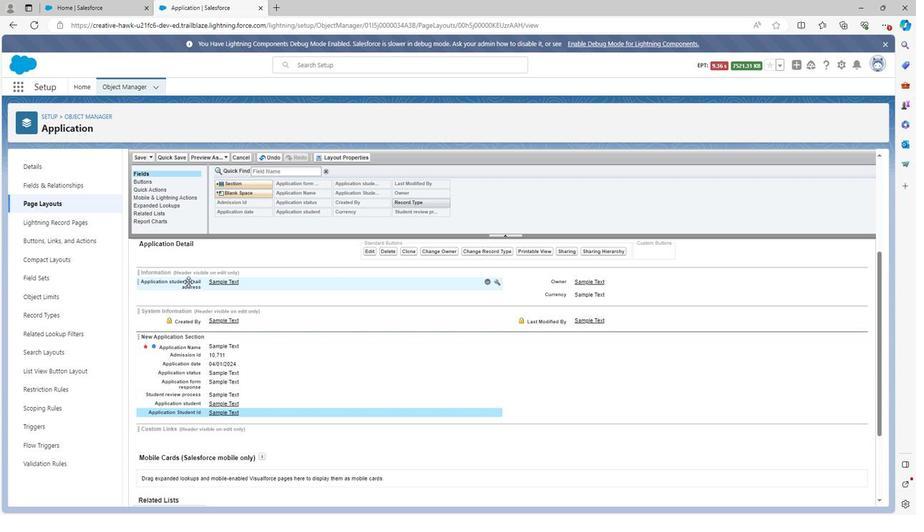 
Action: Mouse moved to (555, 275)
Screenshot: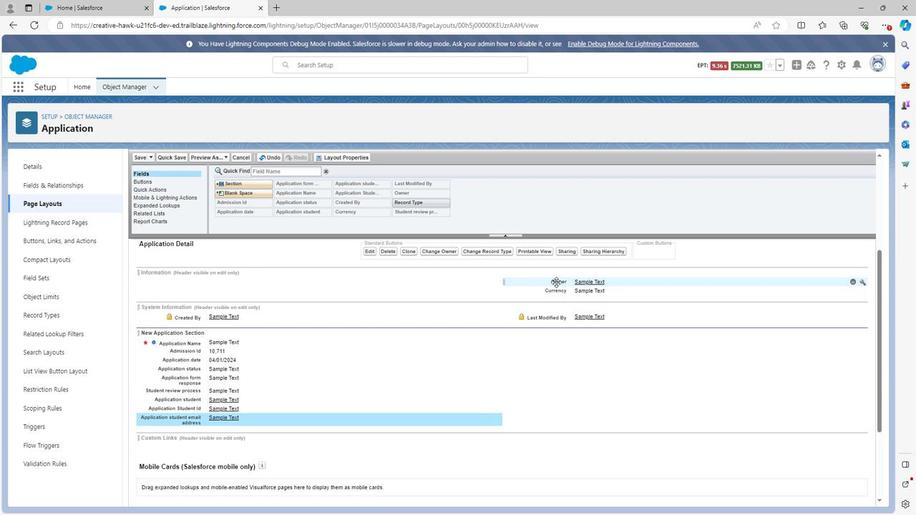 
Action: Mouse pressed left at (555, 275)
Screenshot: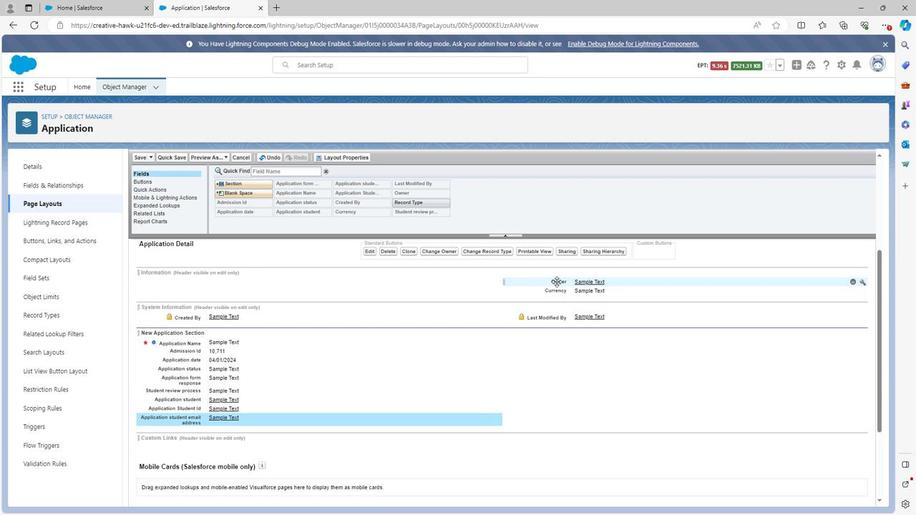 
Action: Mouse moved to (558, 274)
Screenshot: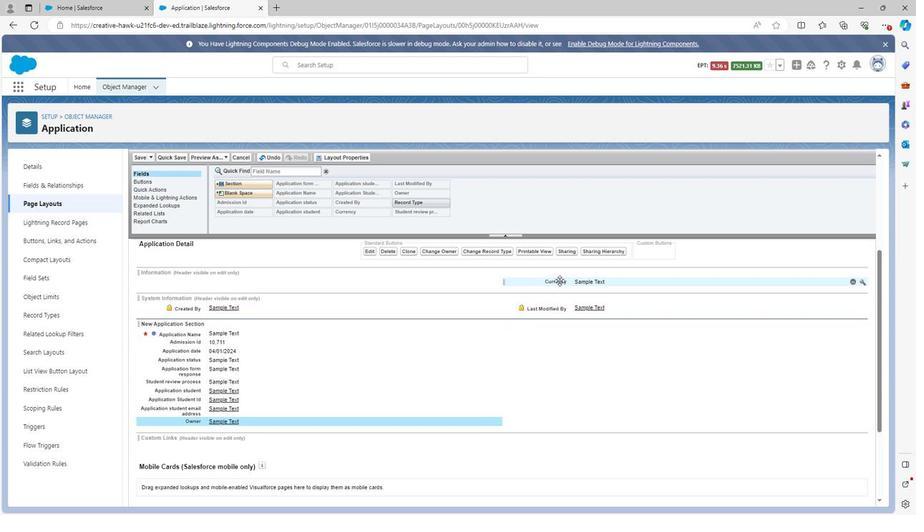 
Action: Mouse pressed left at (558, 274)
Screenshot: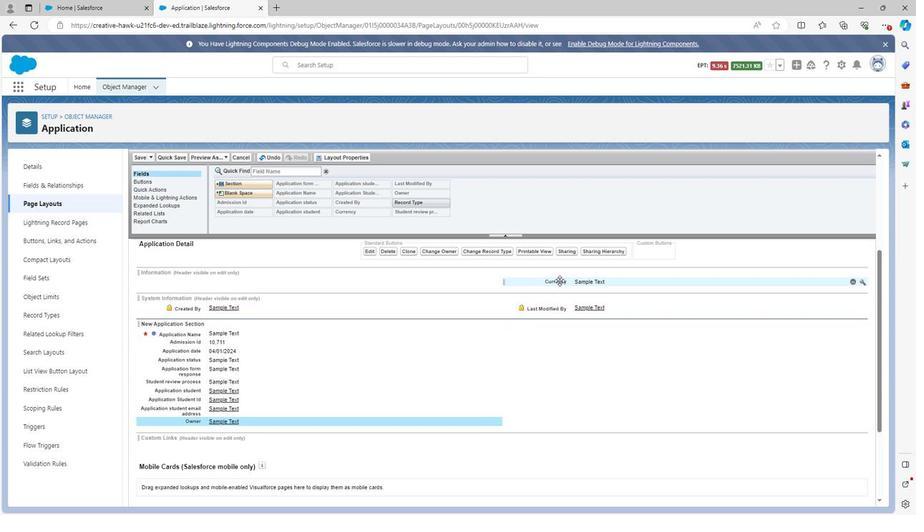 
Action: Mouse moved to (342, 158)
Screenshot: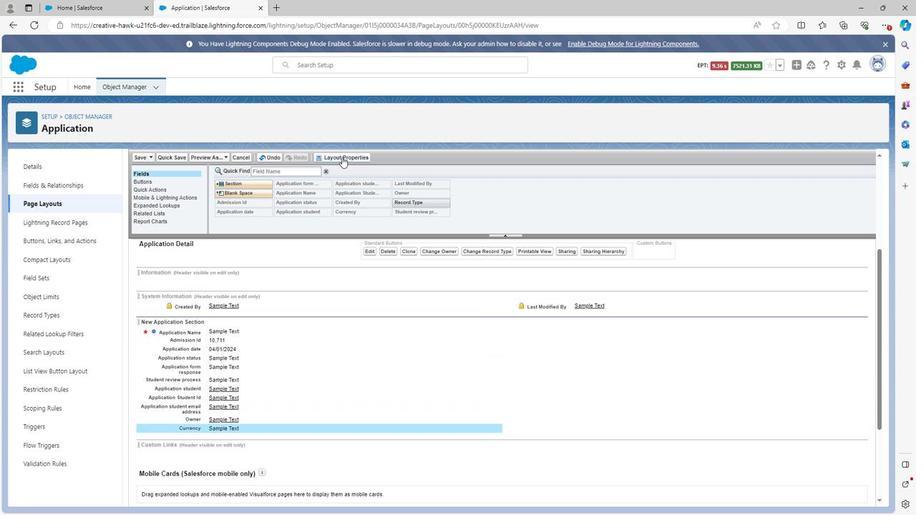 
Action: Mouse pressed left at (342, 158)
Screenshot: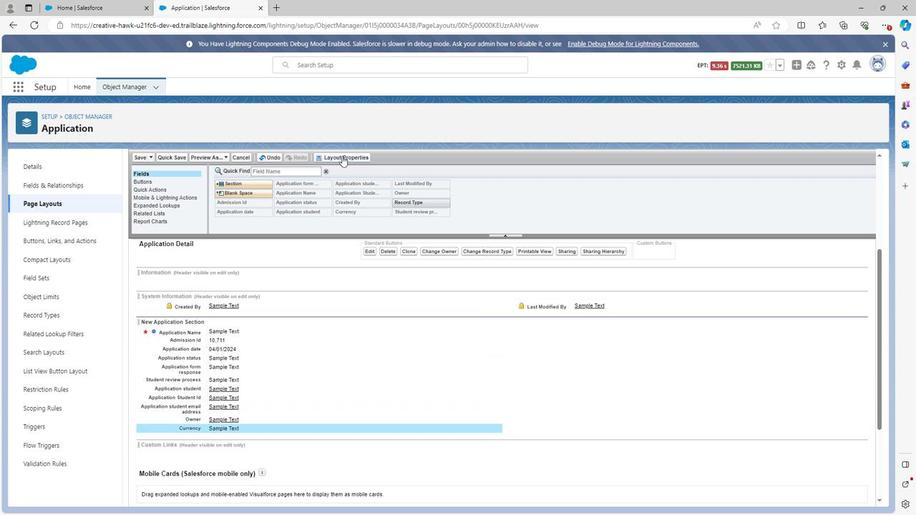 
Action: Mouse moved to (499, 306)
Screenshot: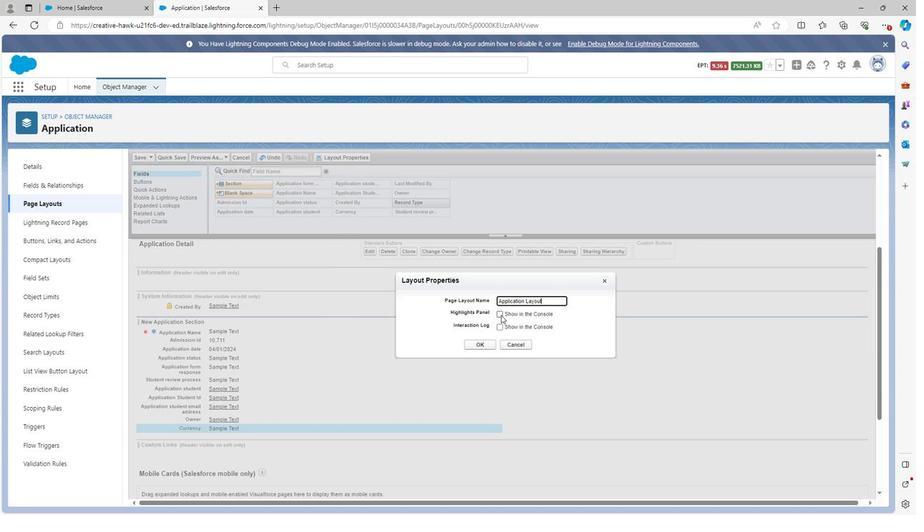 
Action: Mouse pressed left at (499, 306)
Screenshot: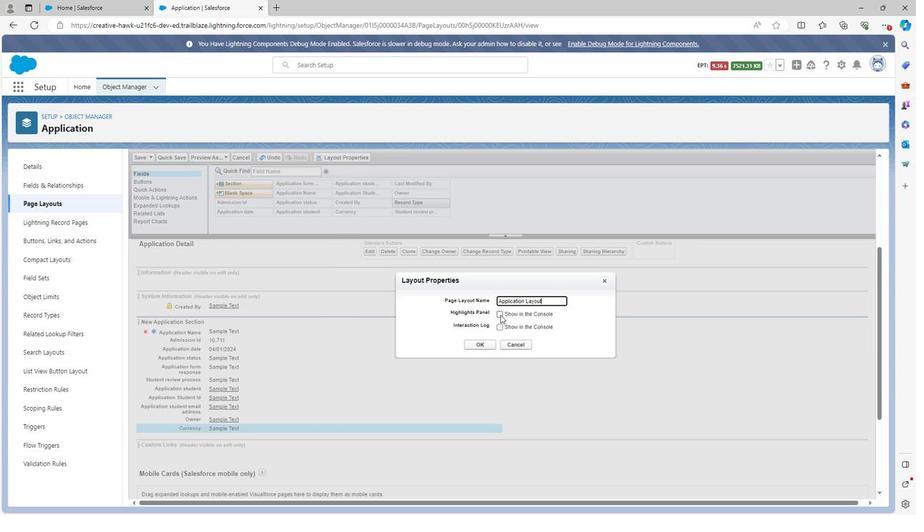 
Action: Mouse moved to (497, 317)
Screenshot: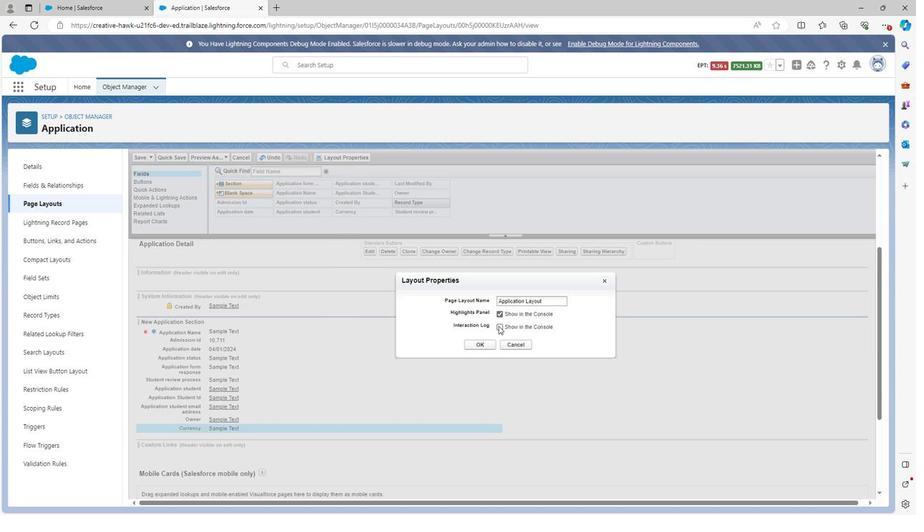 
Action: Mouse pressed left at (497, 317)
Screenshot: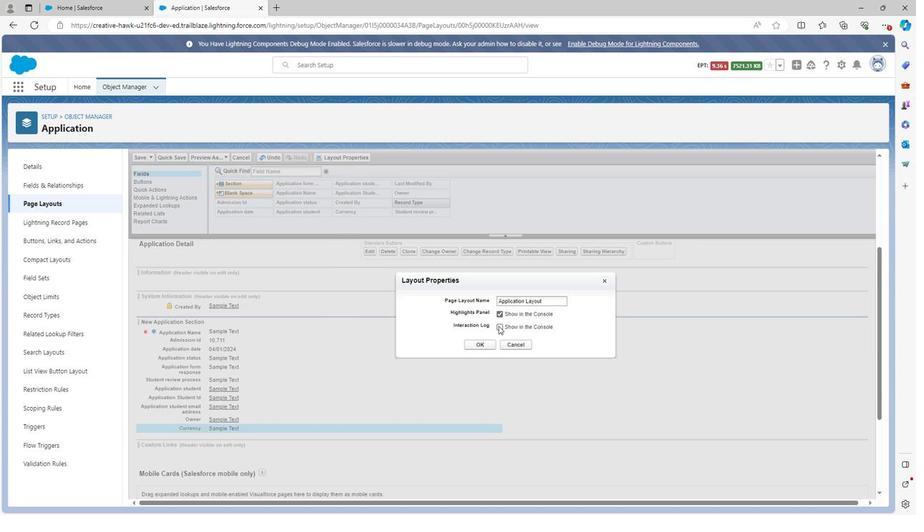 
Action: Mouse moved to (481, 332)
Screenshot: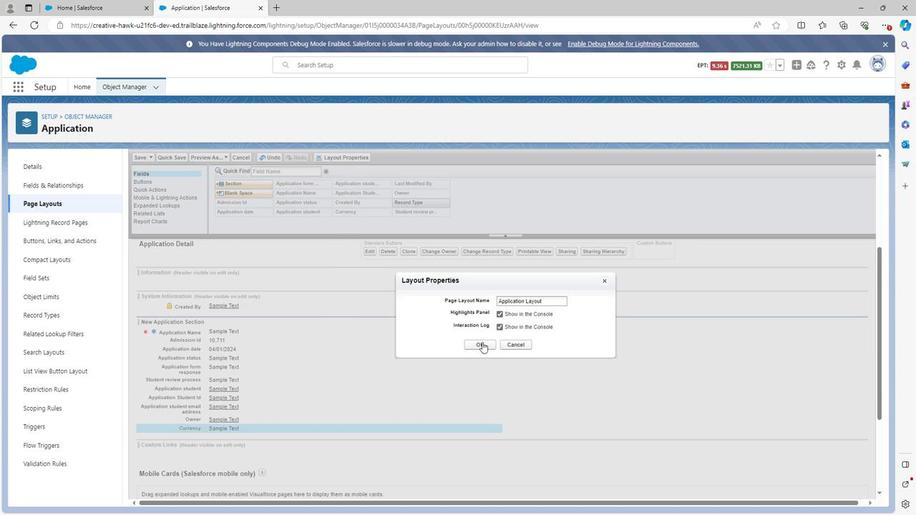 
Action: Mouse pressed left at (481, 332)
Screenshot: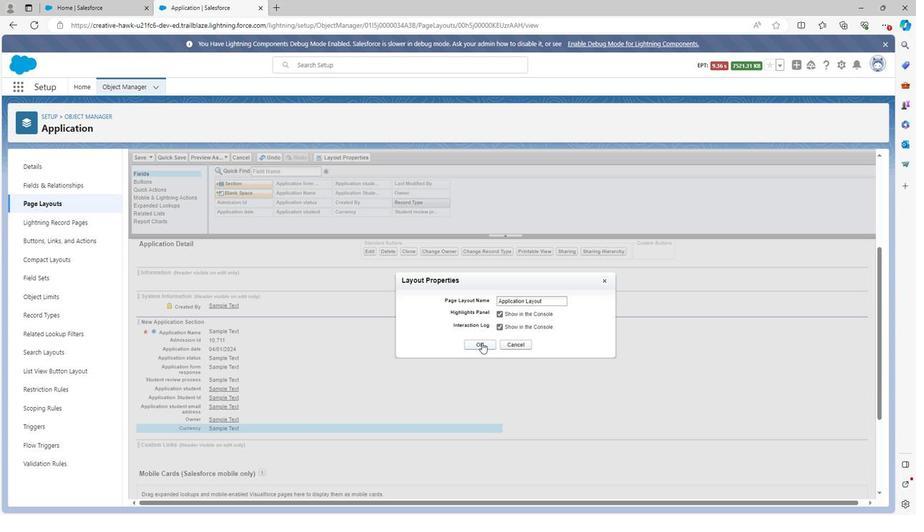 
Action: Mouse moved to (151, 211)
Screenshot: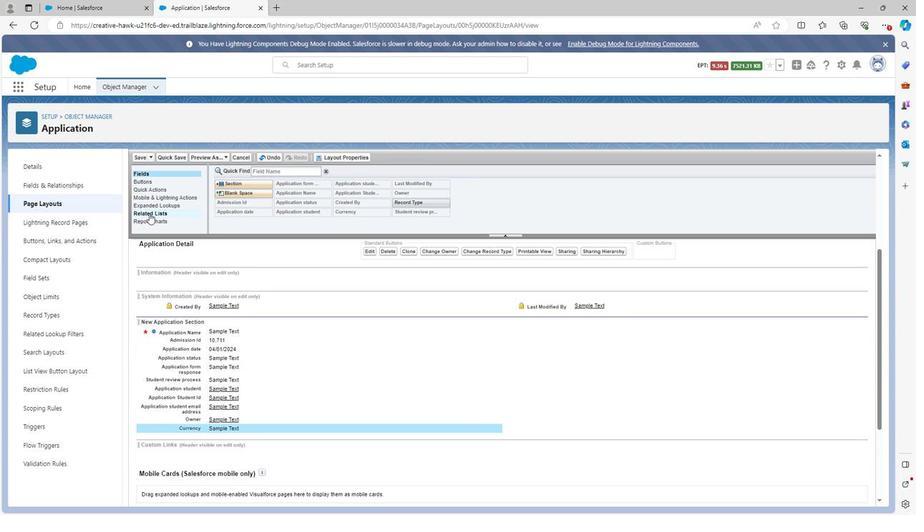 
Action: Mouse pressed left at (151, 211)
Screenshot: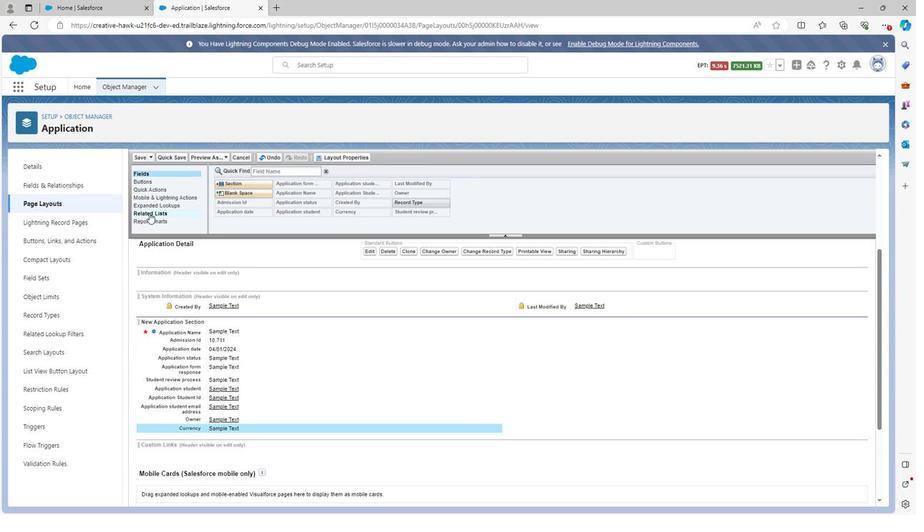 
Action: Mouse moved to (262, 358)
Screenshot: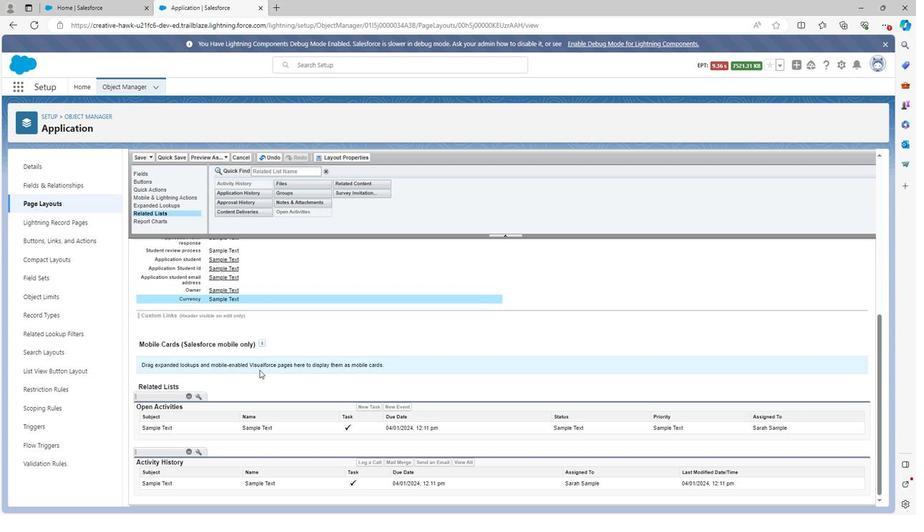 
Action: Mouse scrolled (262, 359) with delta (0, 0)
Screenshot: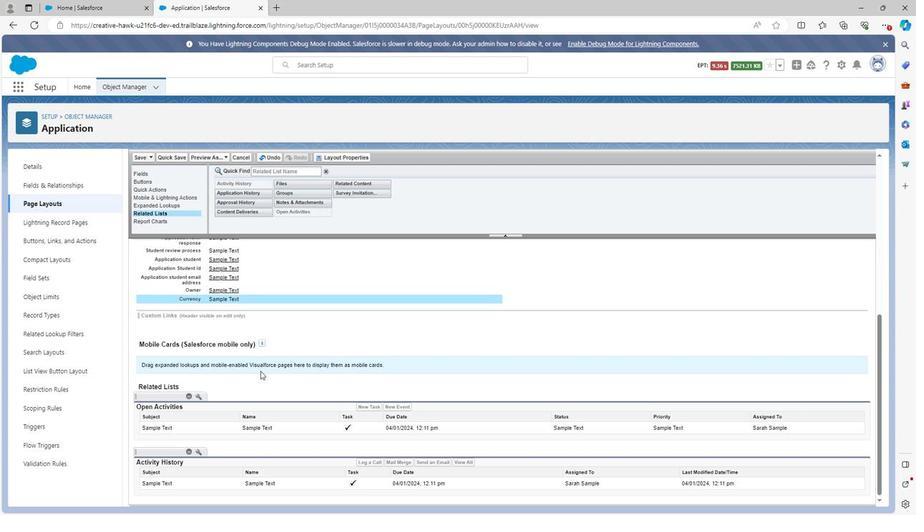 
Action: Mouse scrolled (262, 359) with delta (0, 0)
Screenshot: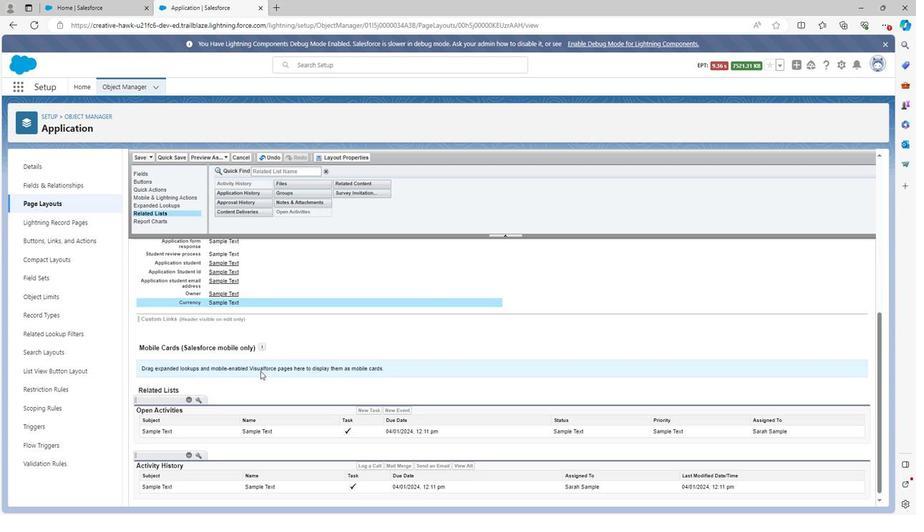 
Action: Mouse scrolled (262, 359) with delta (0, 0)
Screenshot: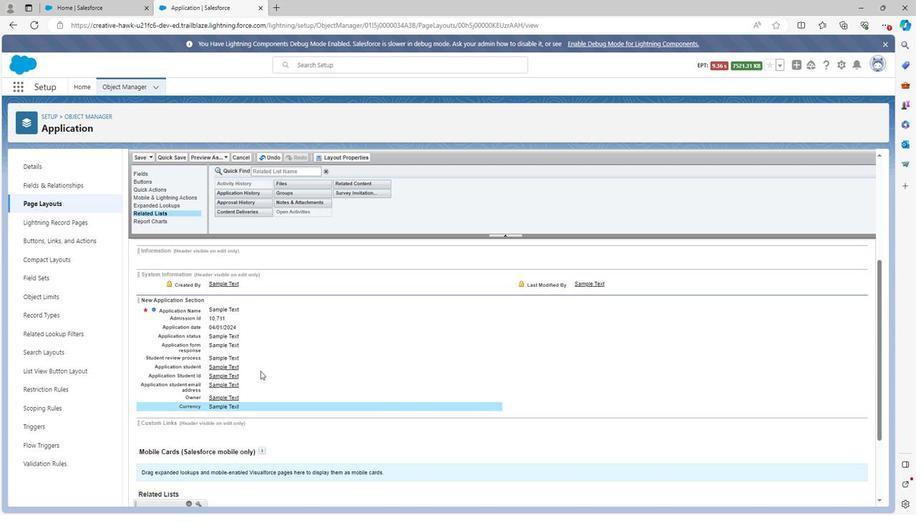 
Action: Mouse scrolled (262, 357) with delta (0, 0)
Screenshot: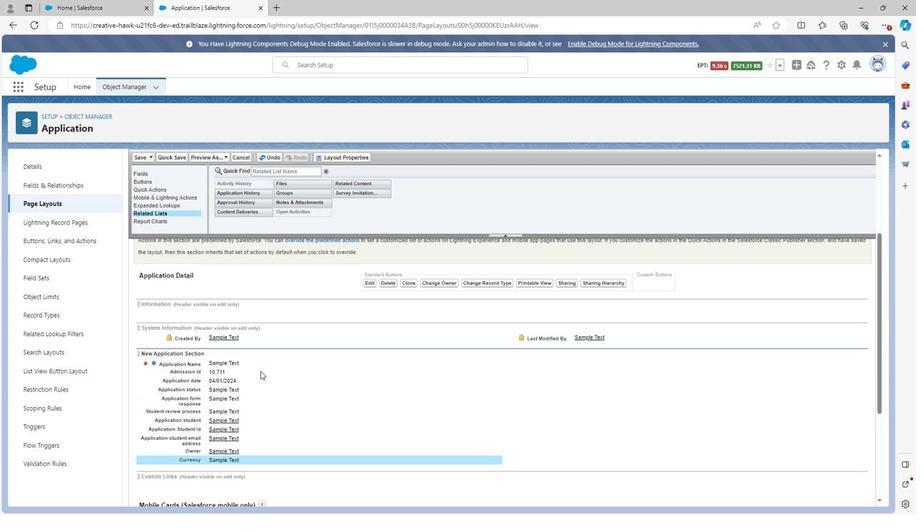 
Action: Mouse scrolled (262, 357) with delta (0, 0)
Screenshot: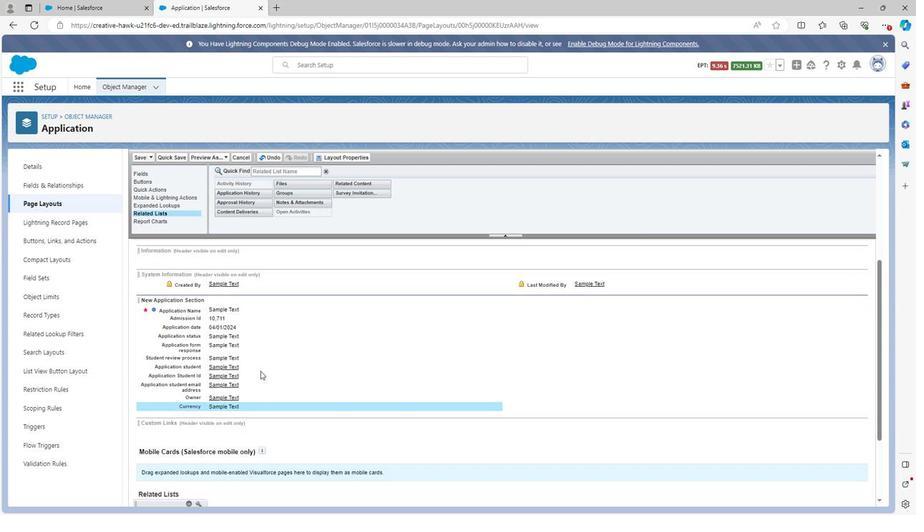 
Action: Mouse scrolled (262, 357) with delta (0, 0)
Screenshot: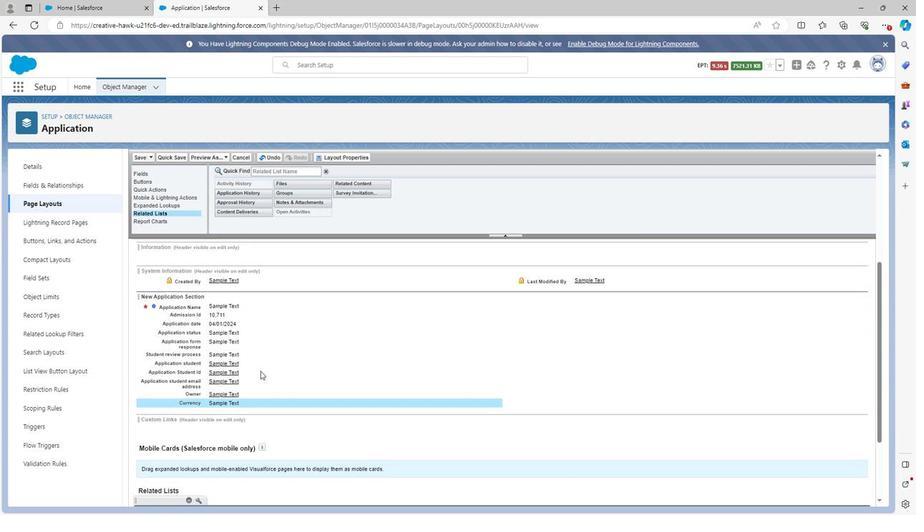
Action: Mouse scrolled (262, 357) with delta (0, 0)
Screenshot: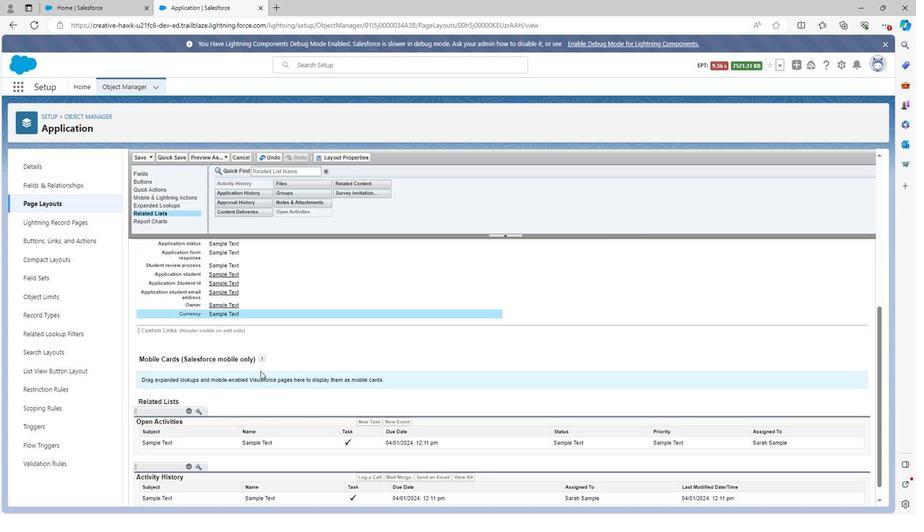 
Action: Mouse scrolled (262, 357) with delta (0, 0)
Screenshot: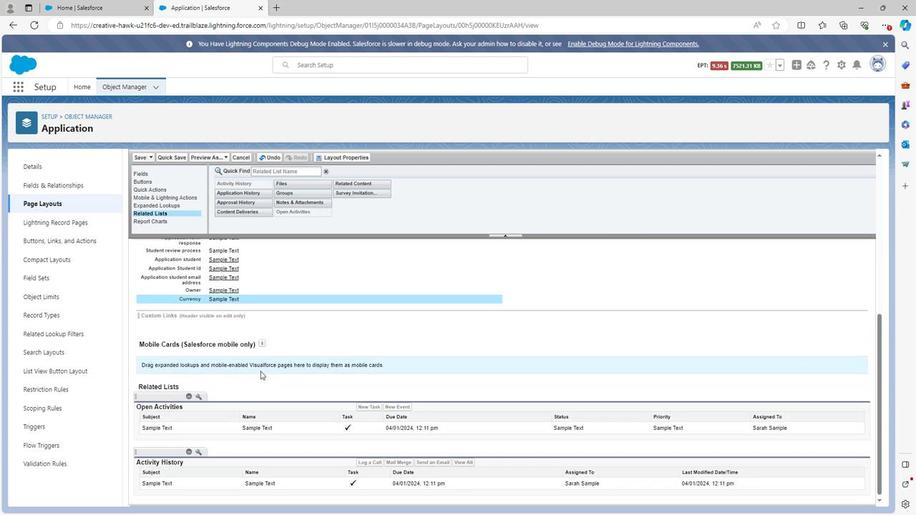 
Action: Mouse scrolled (262, 357) with delta (0, 0)
Screenshot: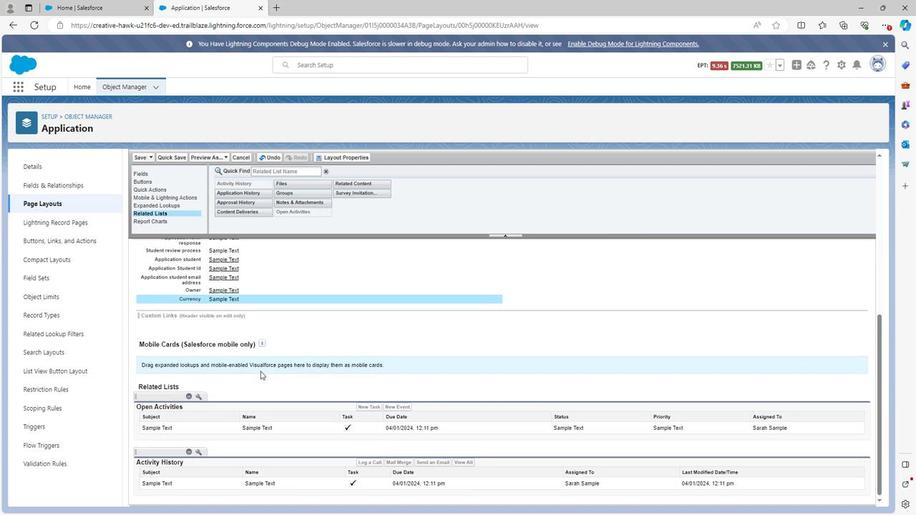 
Action: Mouse scrolled (262, 359) with delta (0, 0)
Screenshot: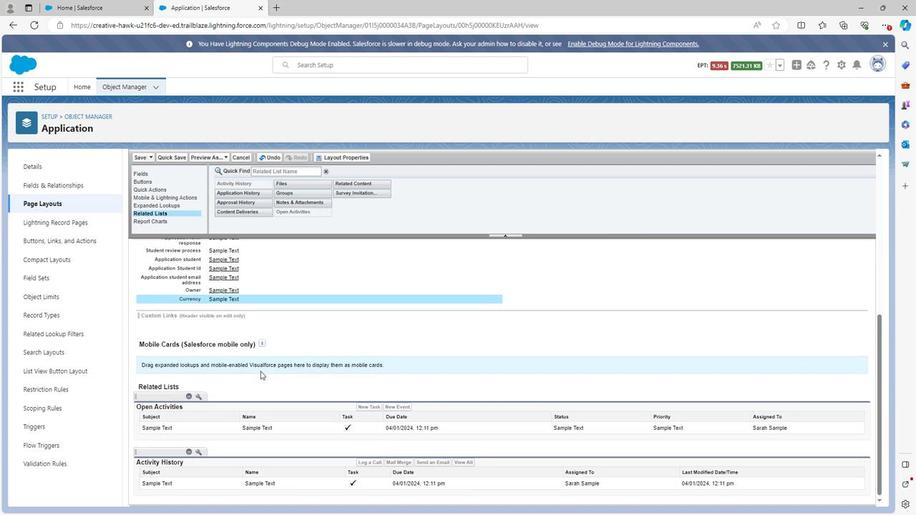 
Action: Mouse scrolled (262, 359) with delta (0, 0)
Screenshot: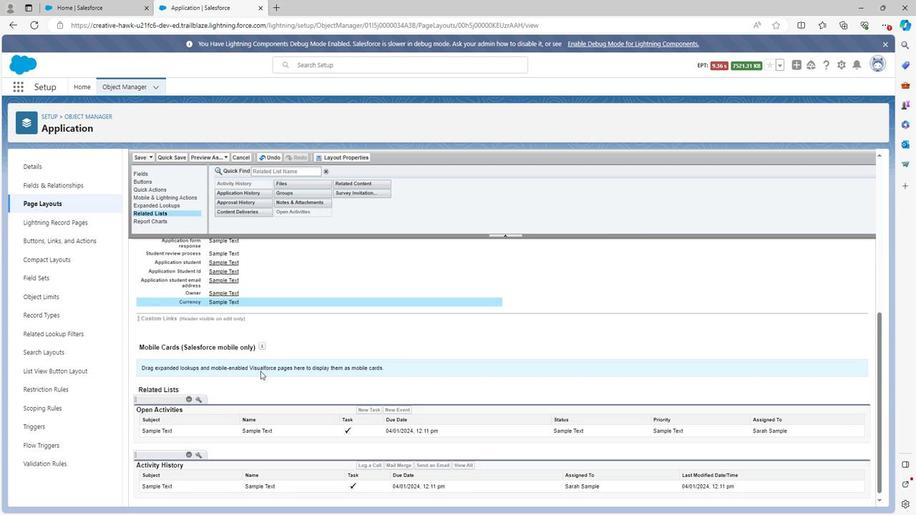 
Action: Mouse scrolled (262, 359) with delta (0, 0)
Screenshot: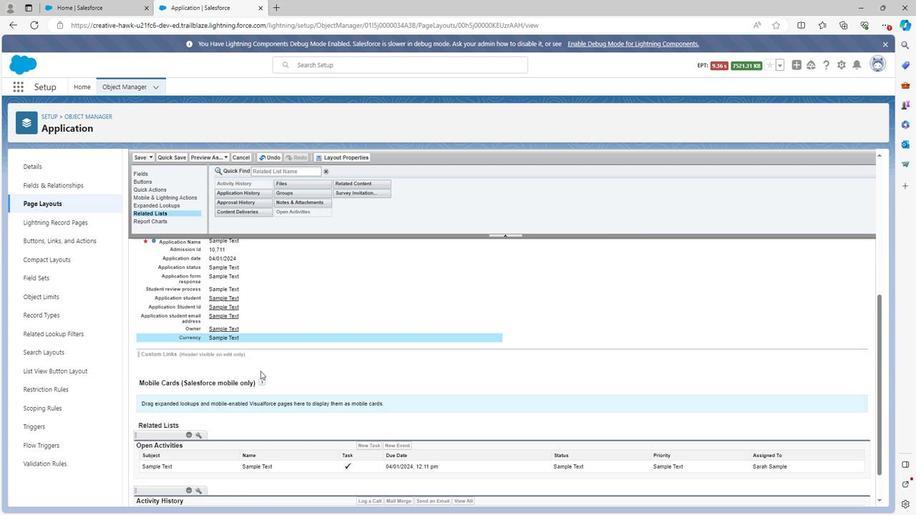 
Action: Mouse scrolled (262, 359) with delta (0, 0)
Screenshot: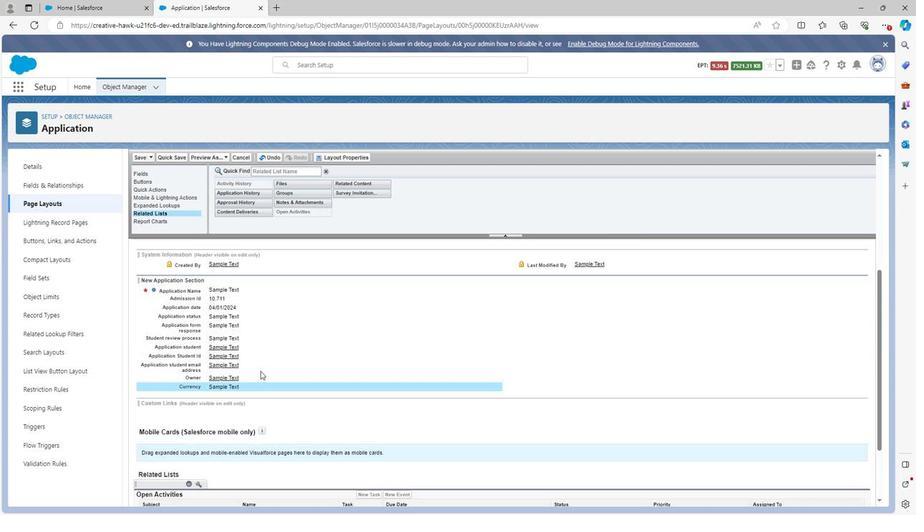 
Action: Mouse moved to (144, 160)
Screenshot: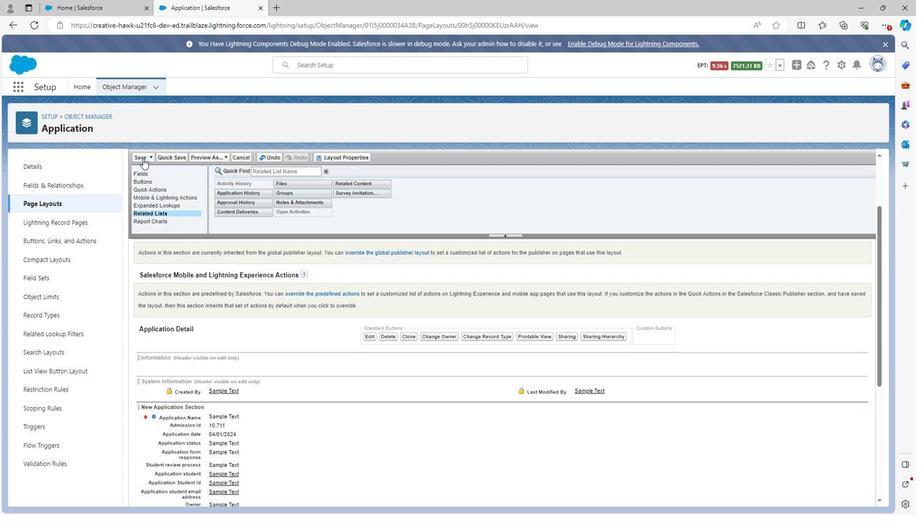 
Action: Mouse pressed left at (144, 160)
Screenshot: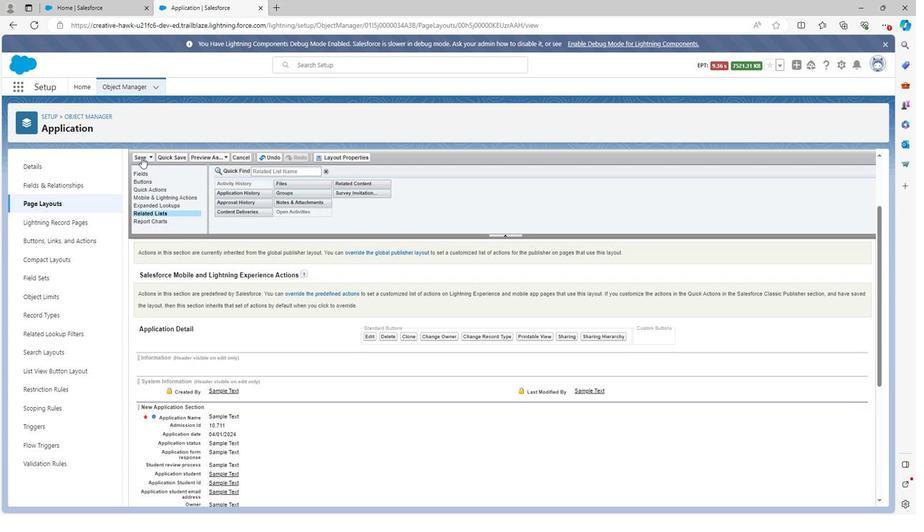 
Action: Mouse moved to (120, 95)
Screenshot: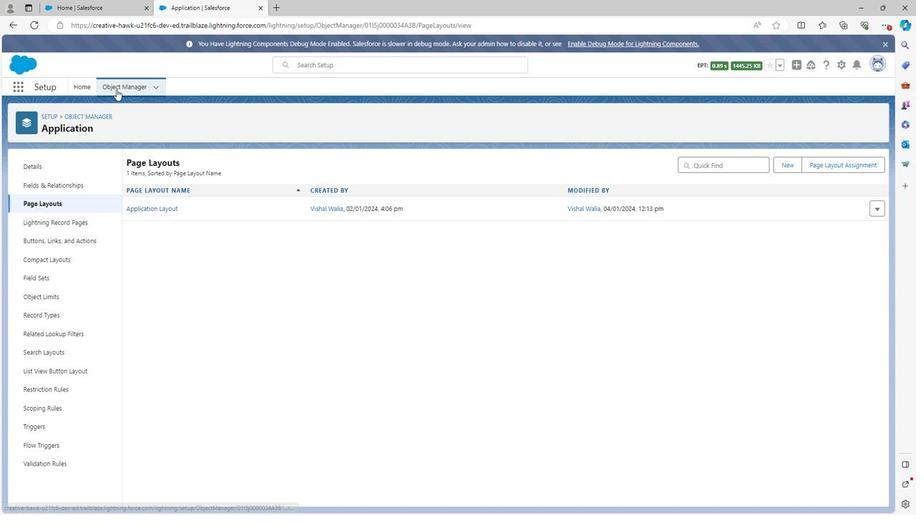 
Action: Mouse pressed left at (120, 95)
Screenshot: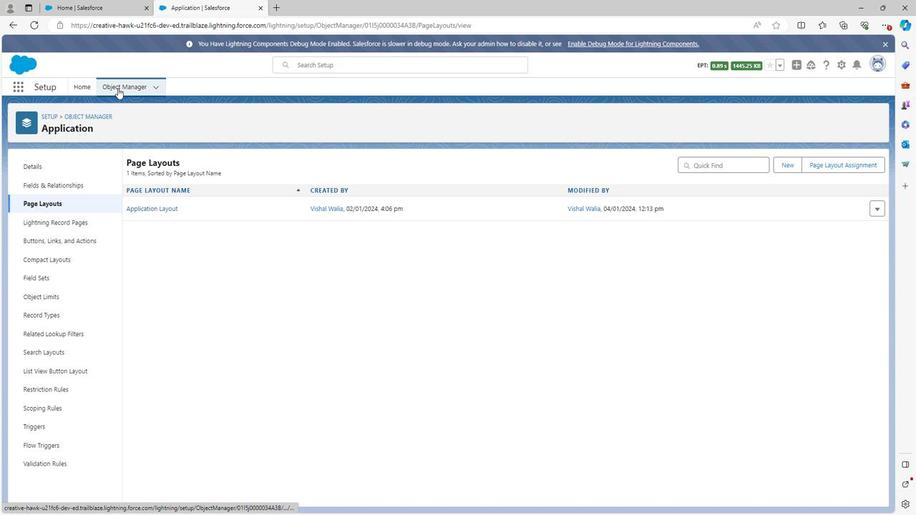 
Action: Mouse moved to (55, 305)
Screenshot: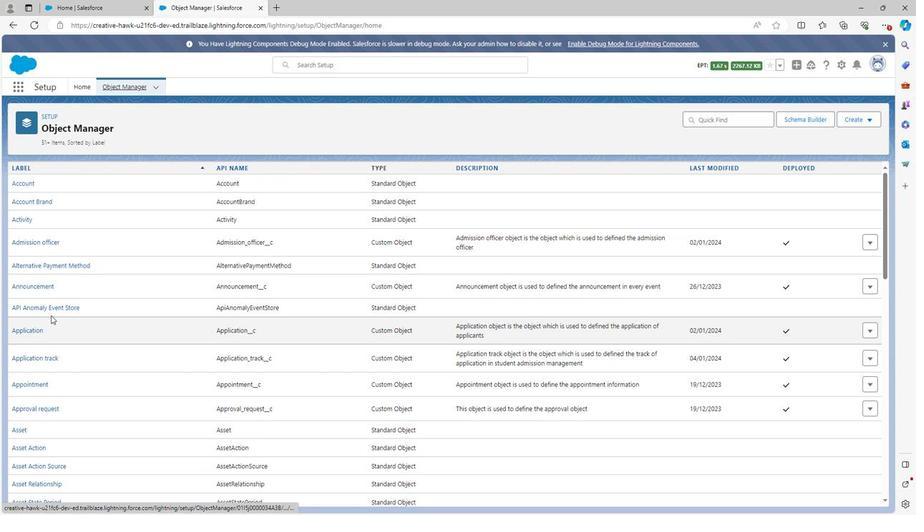
Action: Mouse scrolled (55, 304) with delta (0, 0)
Screenshot: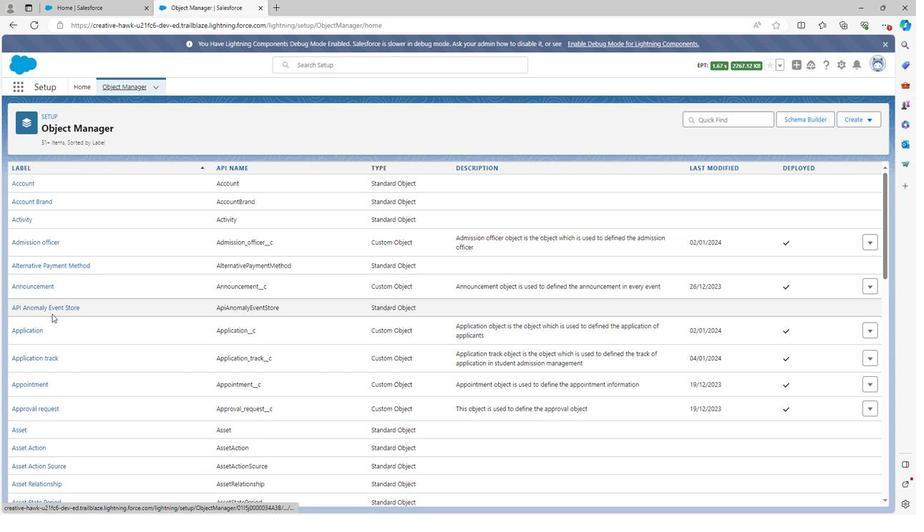 
Action: Mouse scrolled (55, 304) with delta (0, 0)
Screenshot: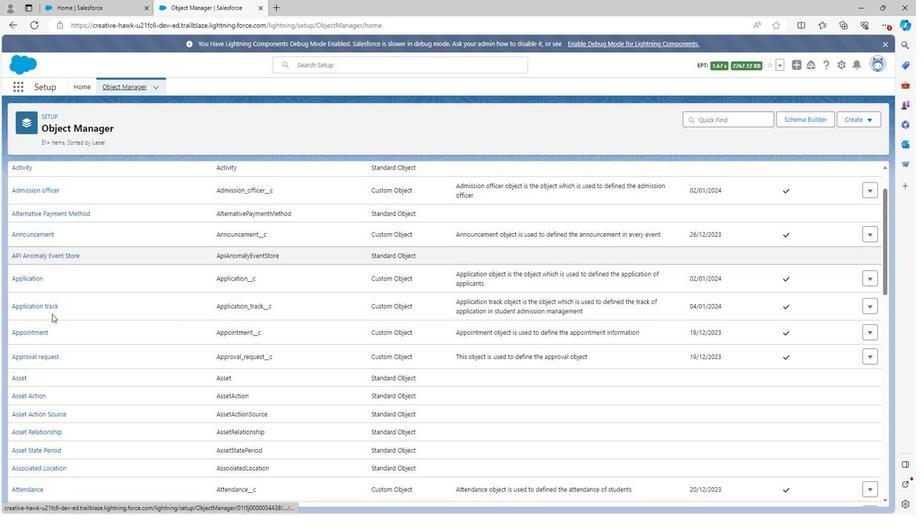 
Action: Mouse scrolled (55, 304) with delta (0, 0)
Screenshot: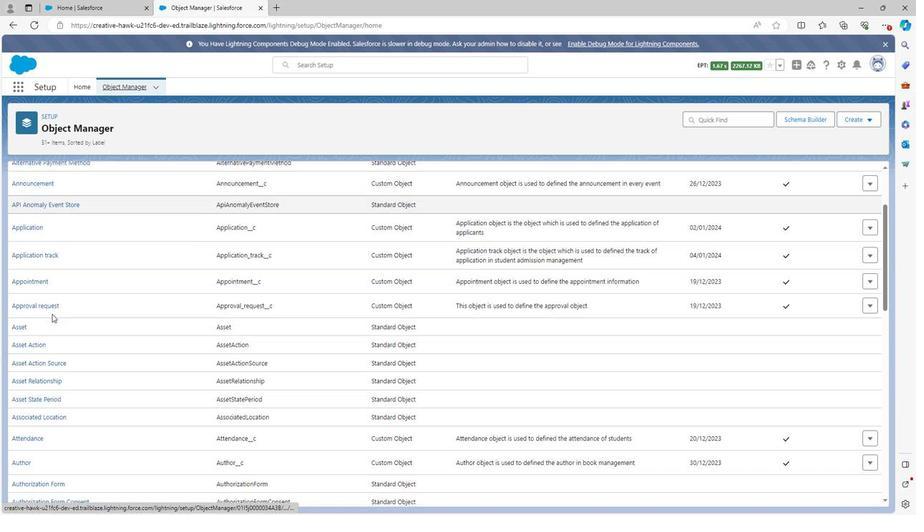 
Action: Mouse scrolled (55, 304) with delta (0, 0)
Screenshot: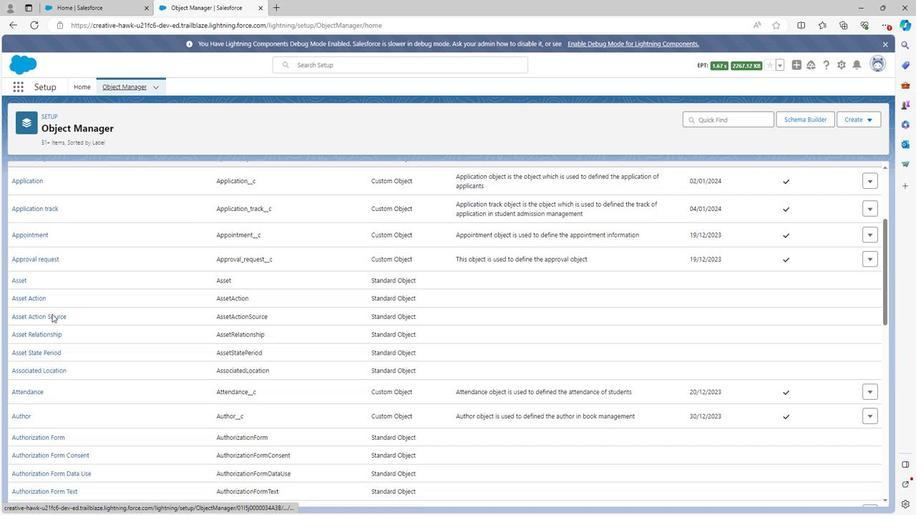 
Action: Mouse scrolled (55, 304) with delta (0, 0)
Screenshot: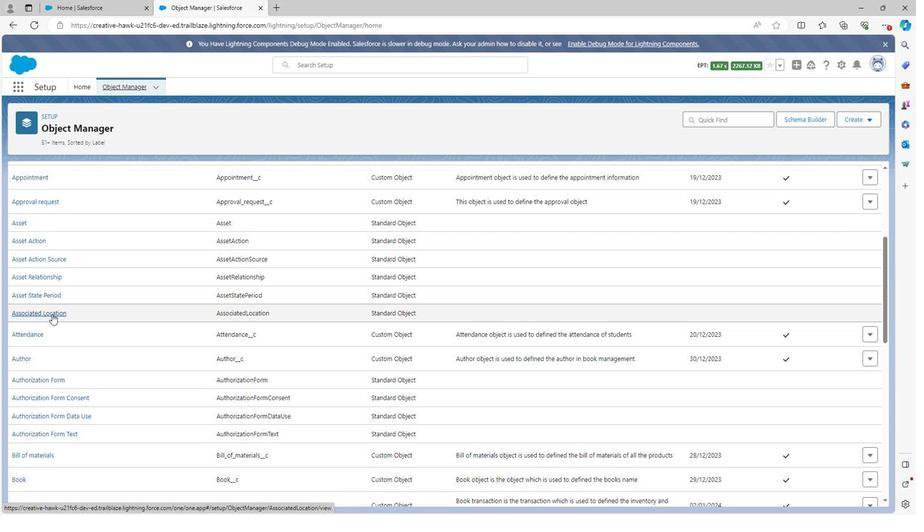
Action: Mouse scrolled (55, 304) with delta (0, 0)
Screenshot: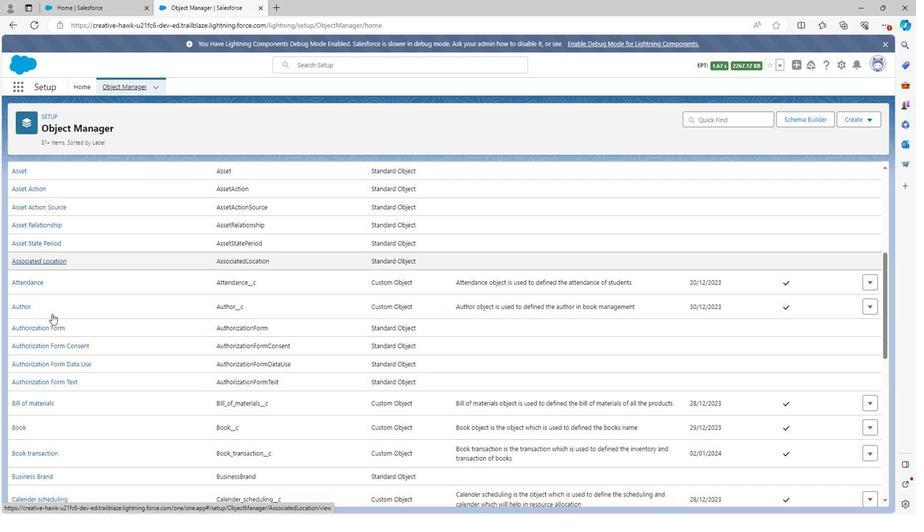 
Action: Mouse scrolled (55, 304) with delta (0, 0)
Screenshot: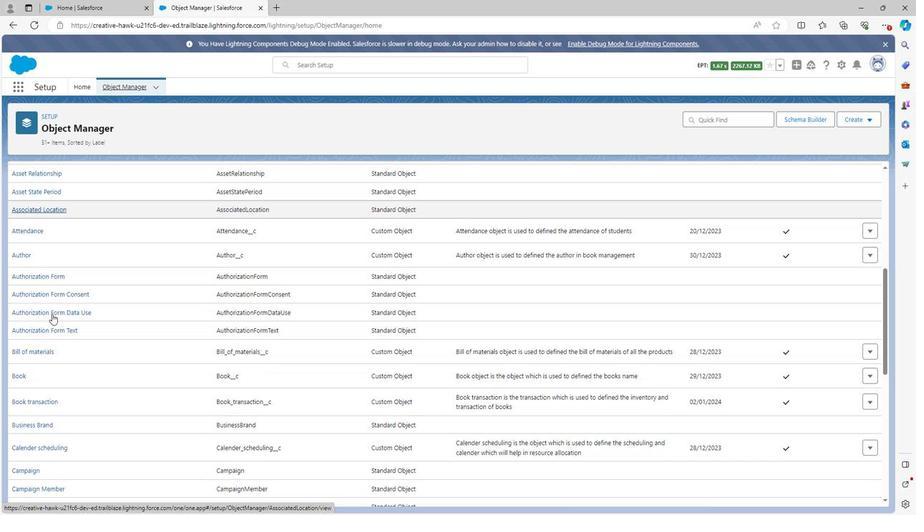 
Action: Mouse scrolled (55, 306) with delta (0, 0)
Screenshot: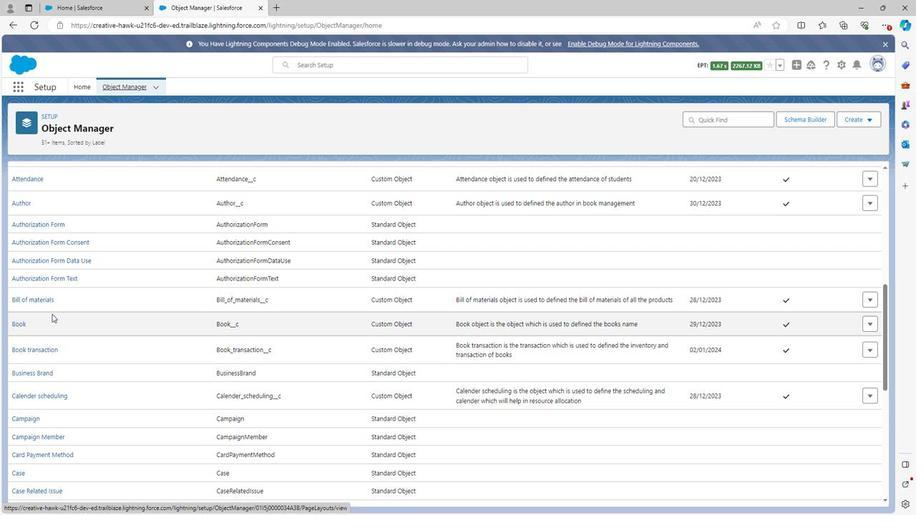 
Action: Mouse scrolled (55, 306) with delta (0, 0)
Screenshot: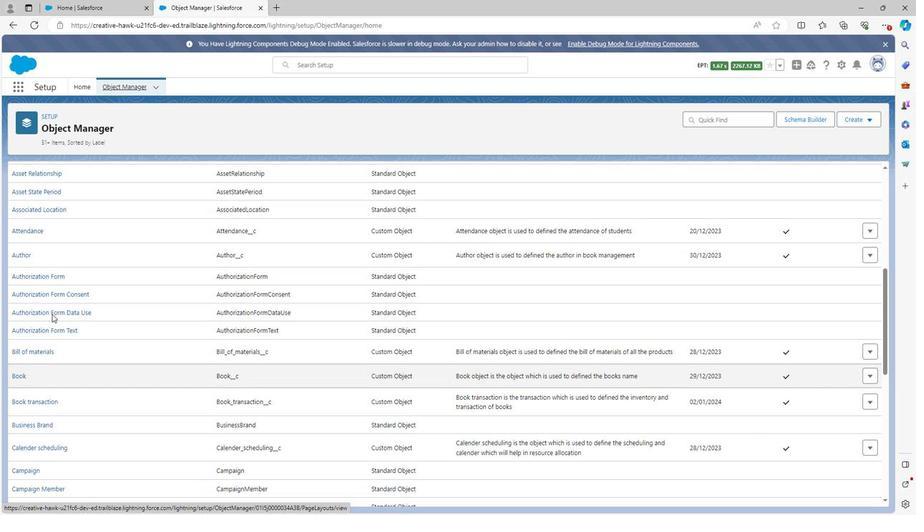 
Action: Mouse scrolled (55, 306) with delta (0, 0)
Screenshot: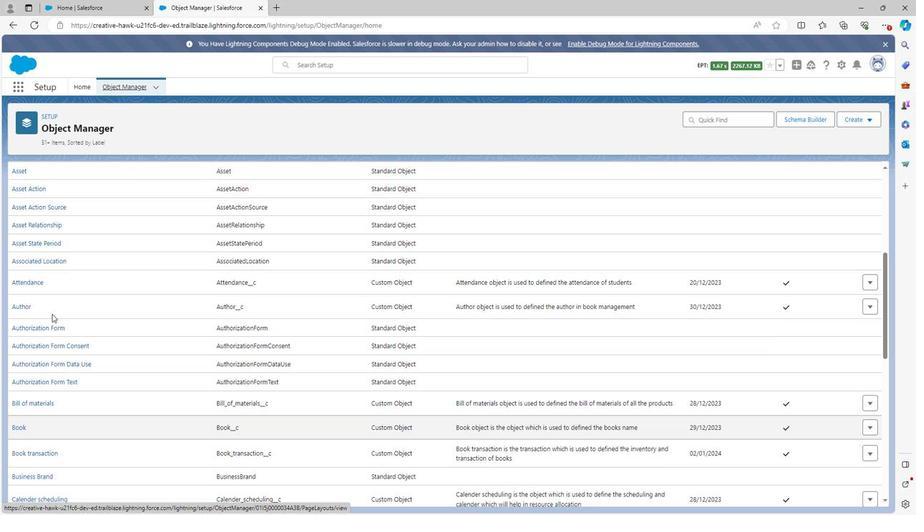
Action: Mouse scrolled (55, 306) with delta (0, 0)
Screenshot: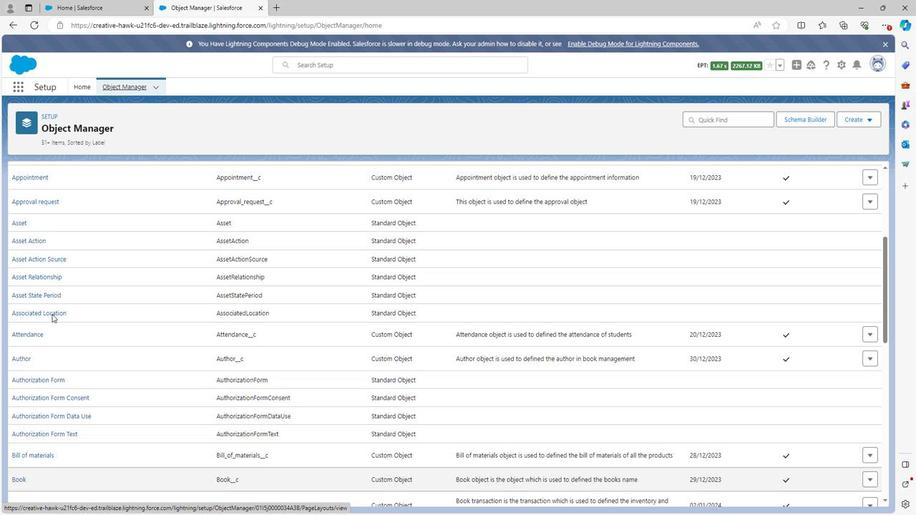 
Action: Mouse scrolled (55, 306) with delta (0, 0)
Screenshot: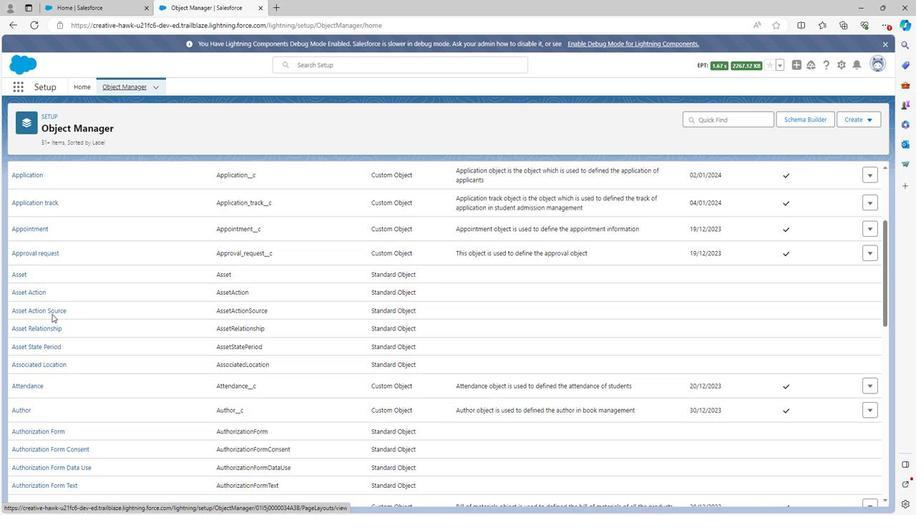 
Action: Mouse moved to (55, 284)
Screenshot: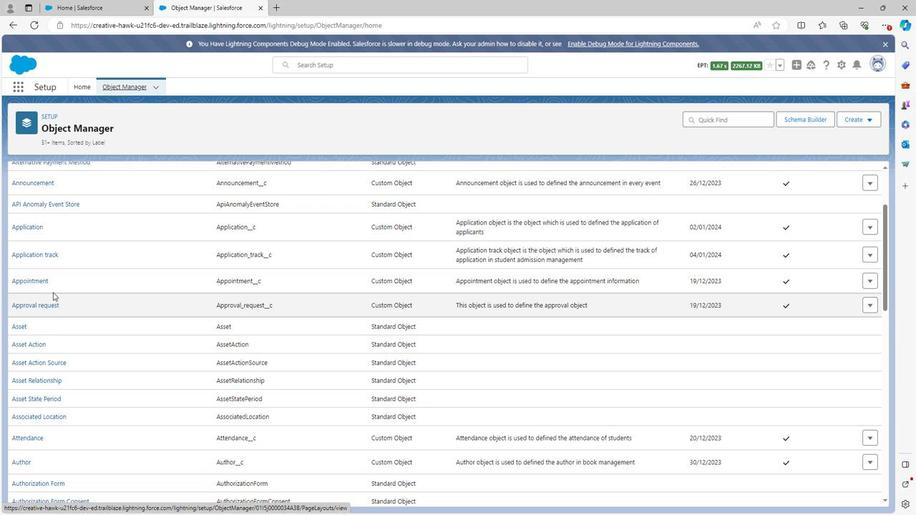 
Action: Mouse scrolled (55, 284) with delta (0, 0)
Screenshot: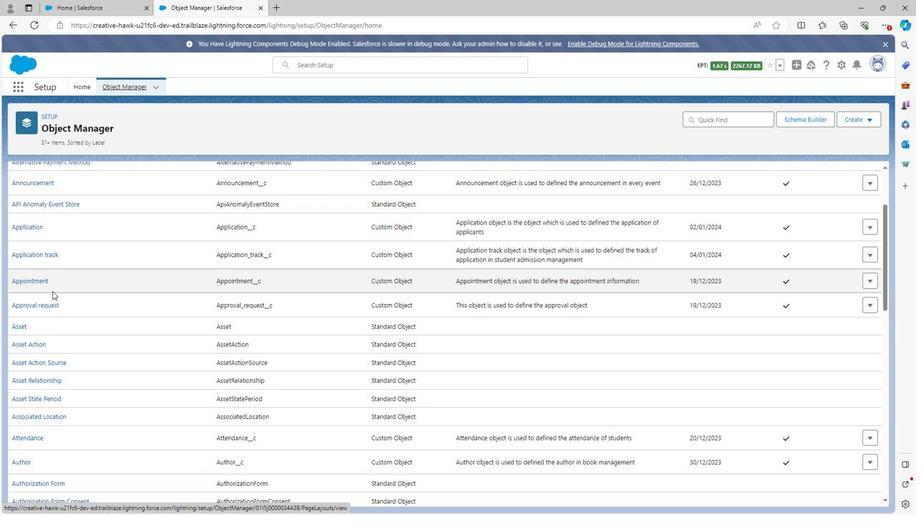 
Action: Mouse scrolled (55, 284) with delta (0, 0)
Screenshot: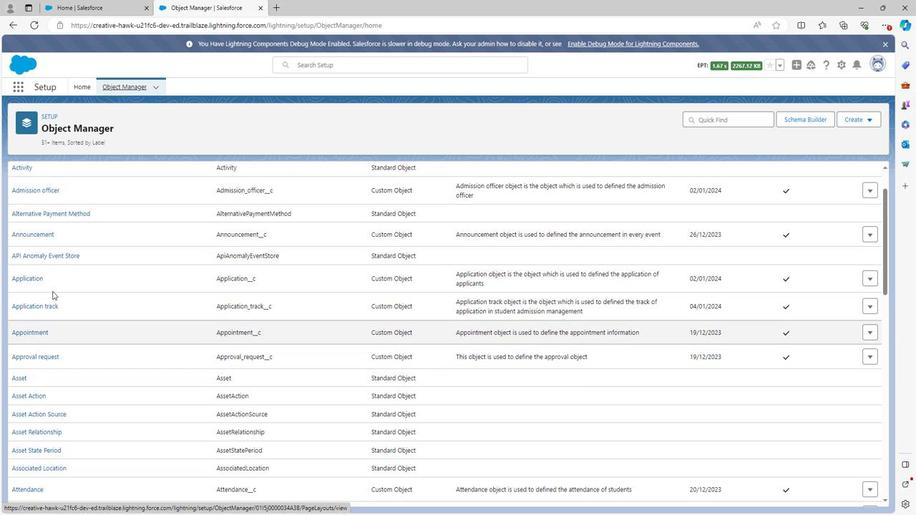 
Action: Mouse moved to (44, 238)
Screenshot: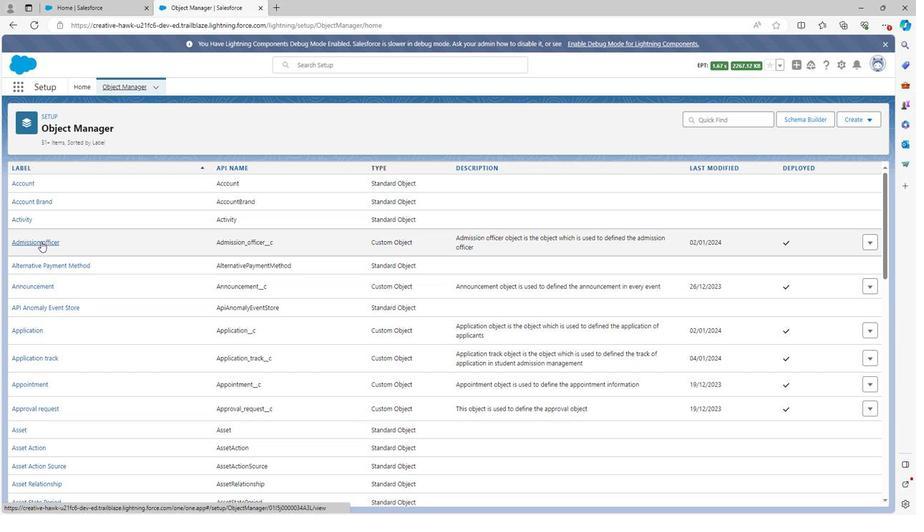 
Action: Mouse pressed left at (44, 238)
Screenshot: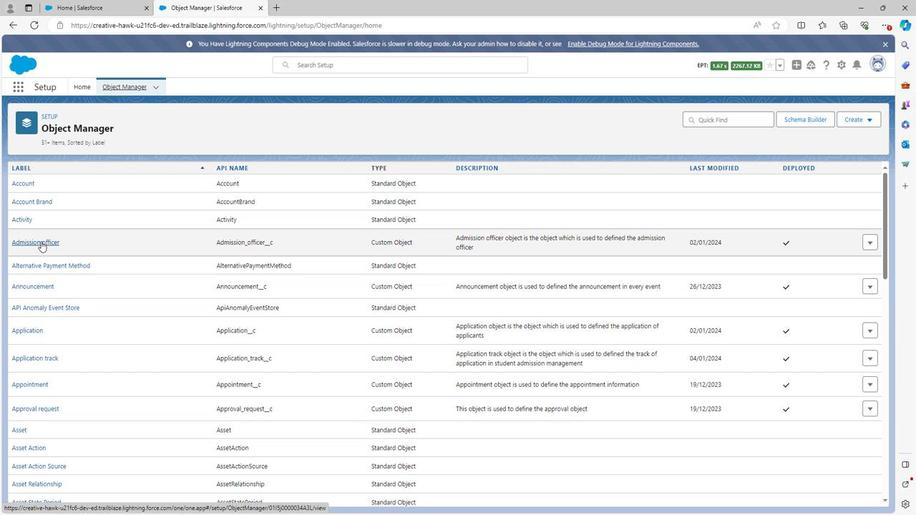 
Action: Mouse moved to (55, 203)
Screenshot: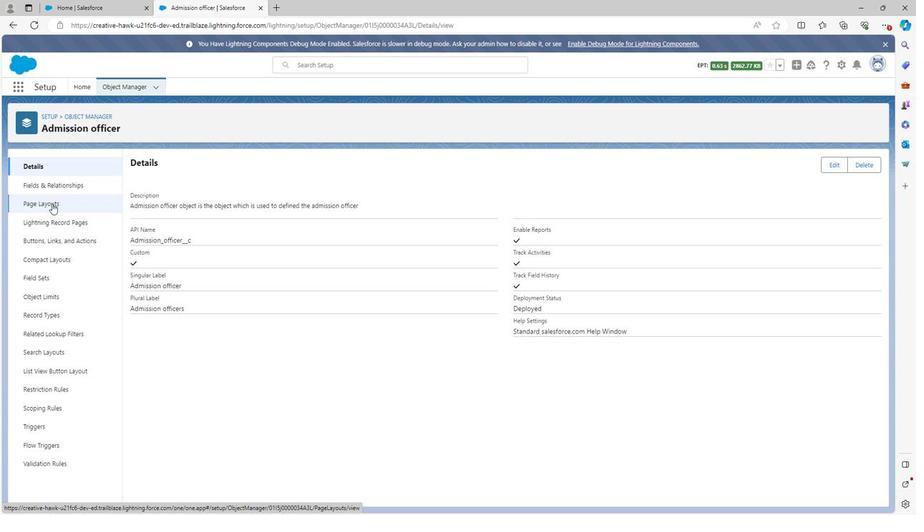 
Action: Mouse pressed left at (55, 203)
Screenshot: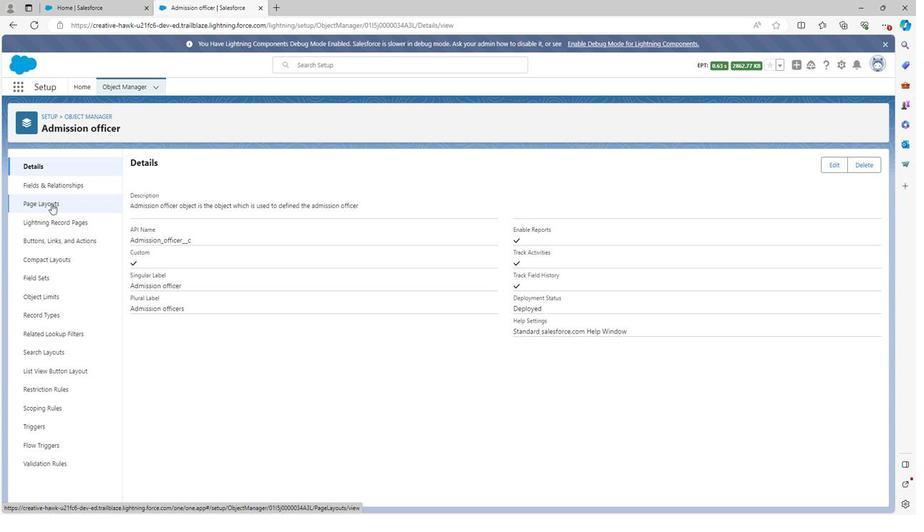 
Action: Mouse moved to (178, 209)
Screenshot: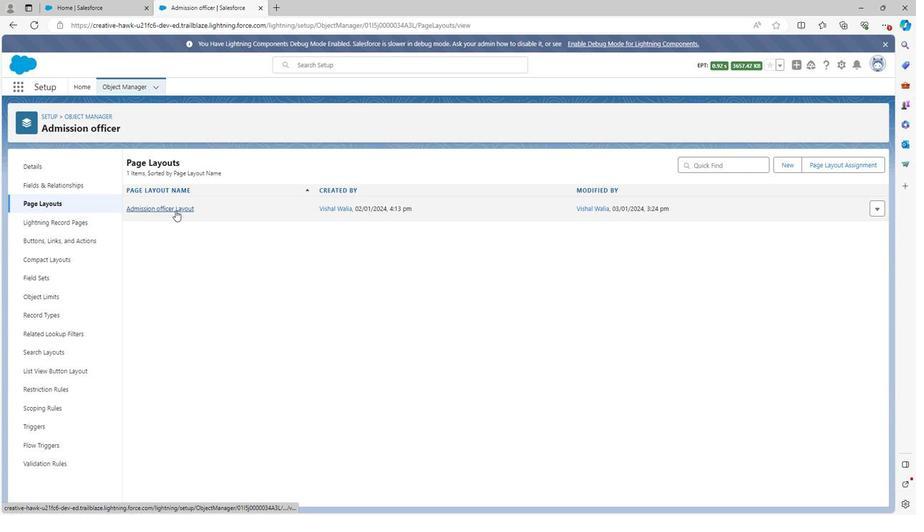 
Action: Mouse pressed left at (178, 209)
Screenshot: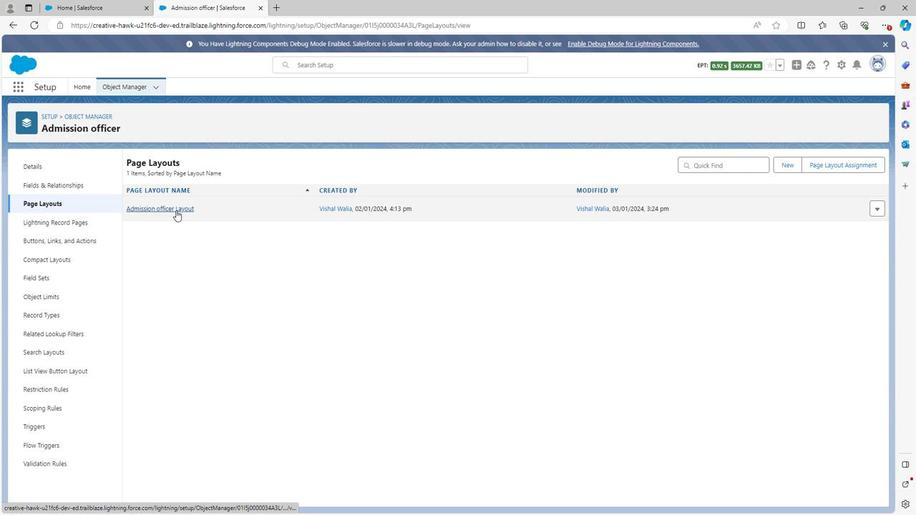 
Action: Mouse moved to (180, 263)
Screenshot: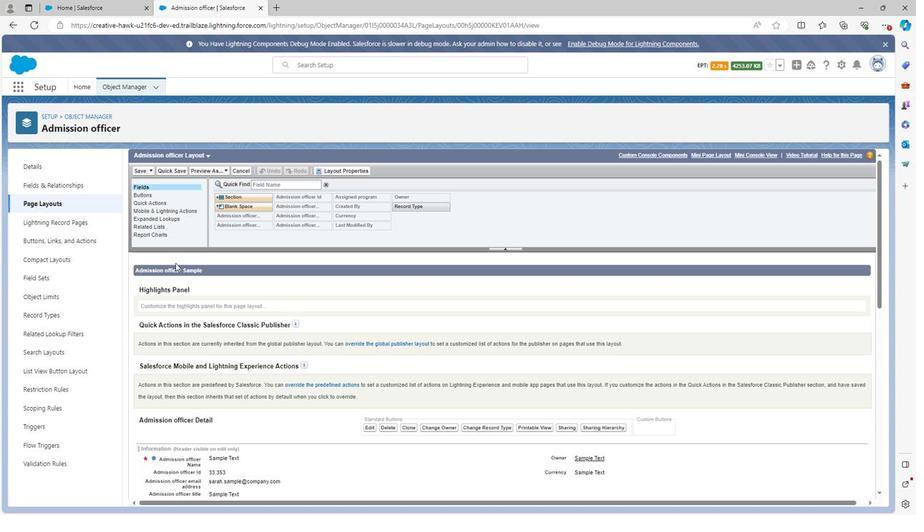 
Action: Mouse scrolled (180, 262) with delta (0, 0)
Screenshot: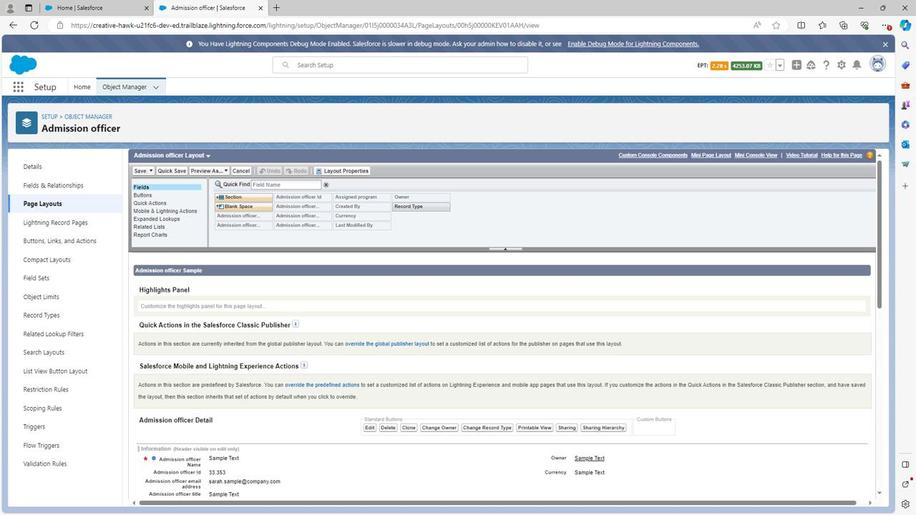 
Action: Mouse moved to (194, 301)
Screenshot: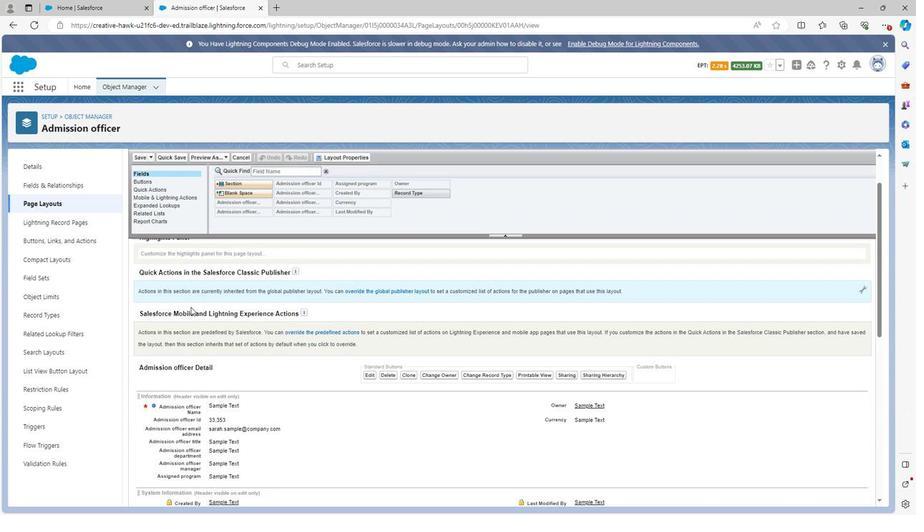 
Action: Mouse scrolled (194, 301) with delta (0, 0)
Screenshot: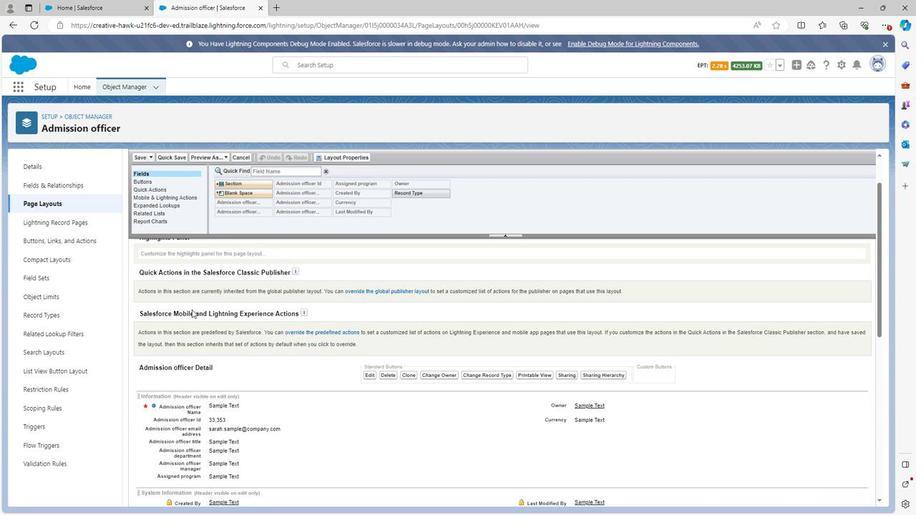
Action: Mouse scrolled (194, 301) with delta (0, 0)
Screenshot: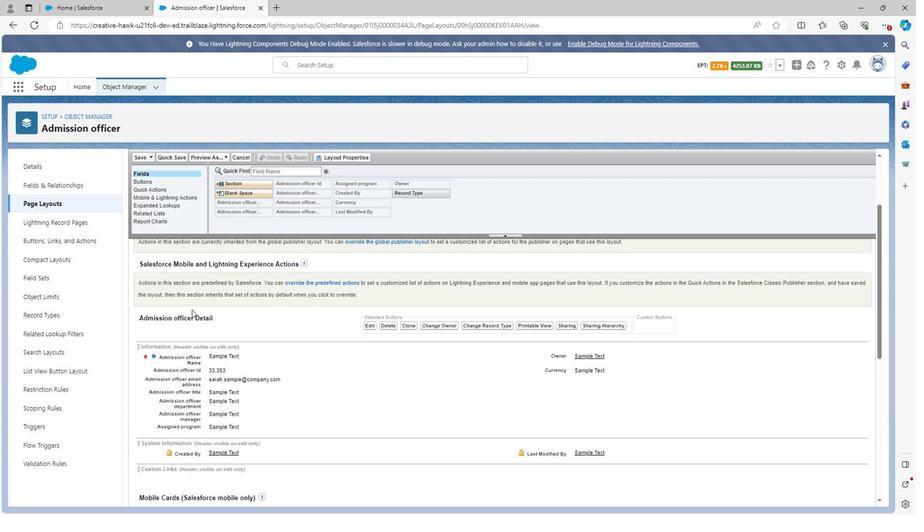 
Action: Mouse scrolled (194, 301) with delta (0, 0)
Screenshot: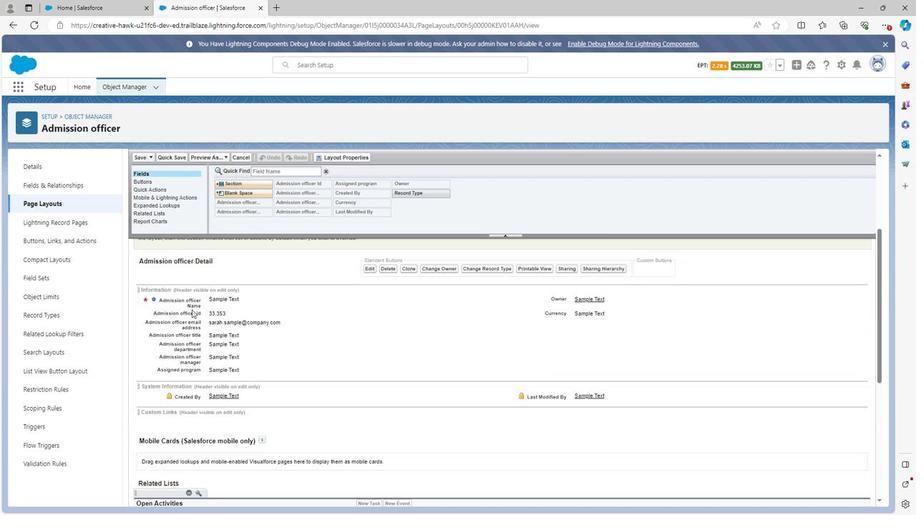 
Action: Mouse moved to (194, 300)
Screenshot: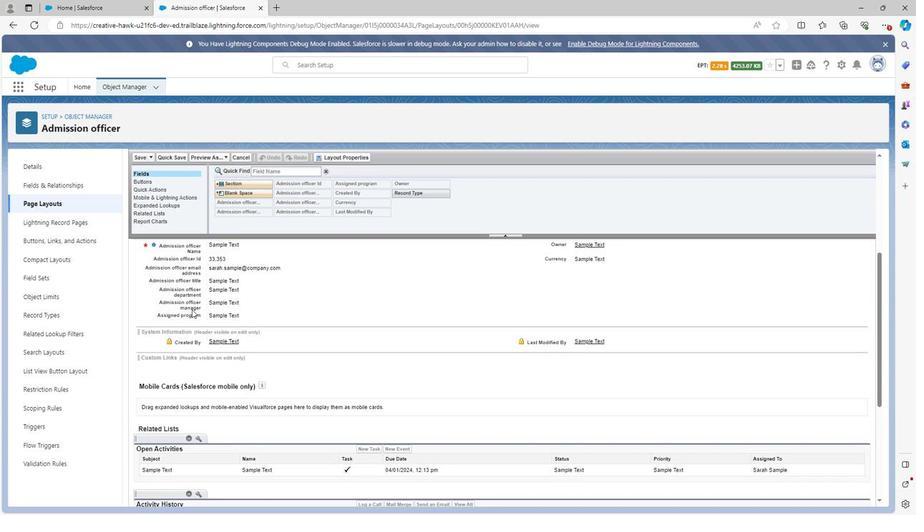 
Action: Mouse scrolled (194, 301) with delta (0, 0)
Screenshot: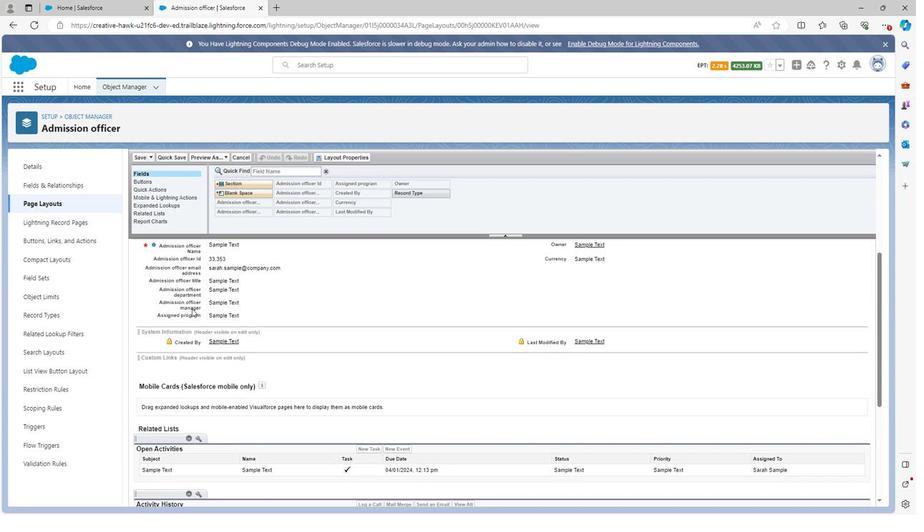 
Action: Mouse moved to (236, 183)
Screenshot: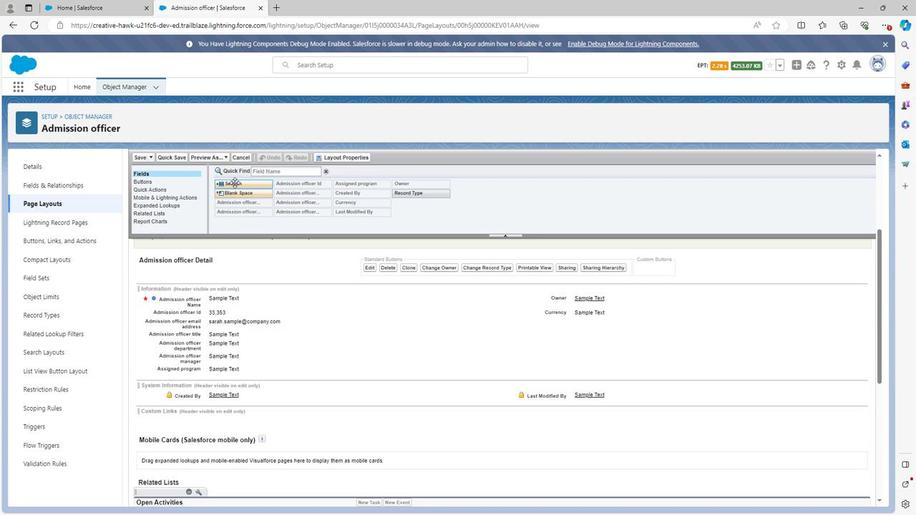 
Action: Mouse pressed left at (236, 183)
Screenshot: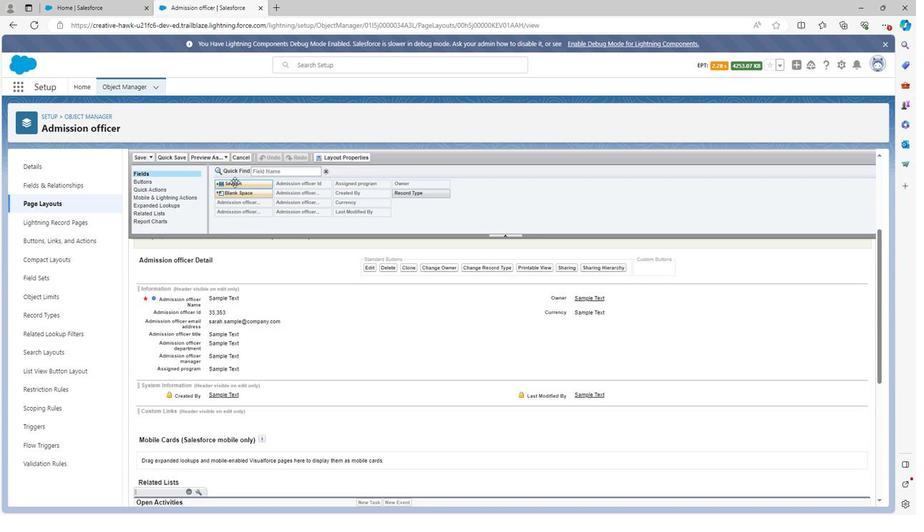 
Action: Mouse moved to (491, 277)
Screenshot: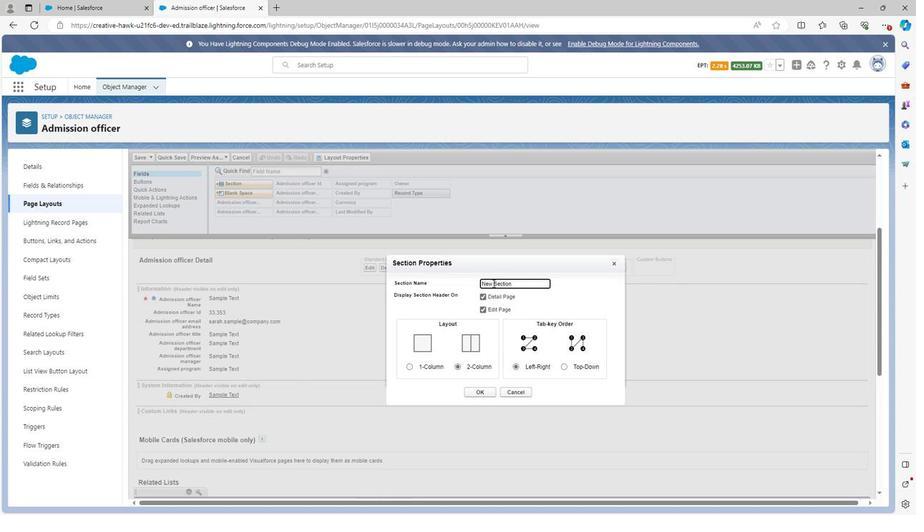 
Action: Mouse pressed left at (491, 277)
Screenshot: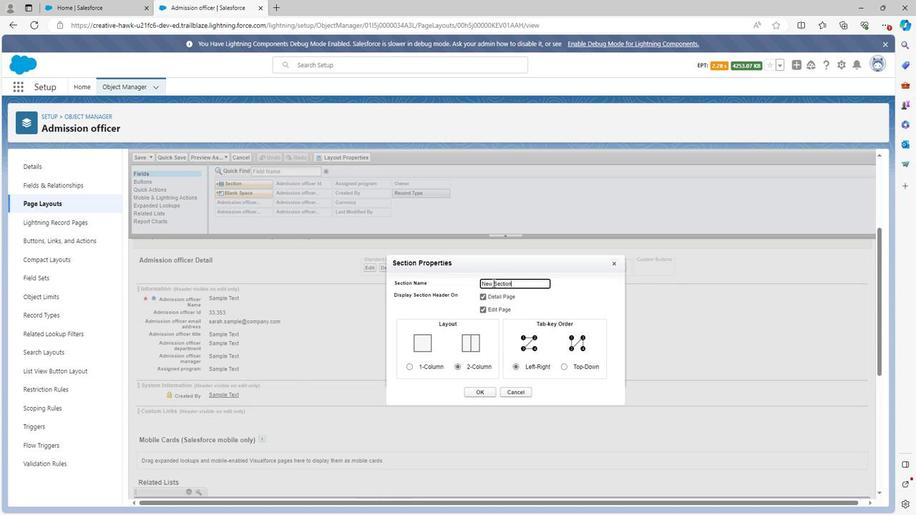 
Action: Mouse moved to (450, 345)
Screenshot: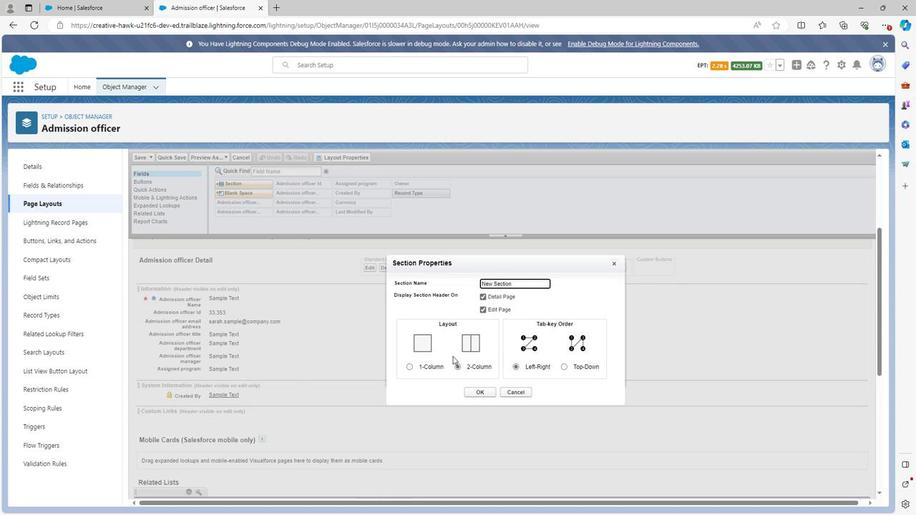 
Action: Key pressed <Key.space><Key.shift>A
Screenshot: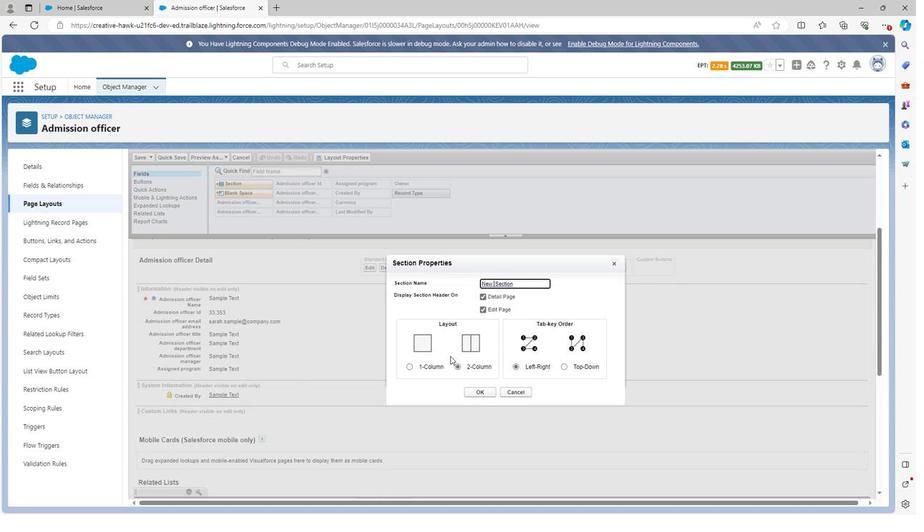 
Action: Mouse moved to (449, 345)
Screenshot: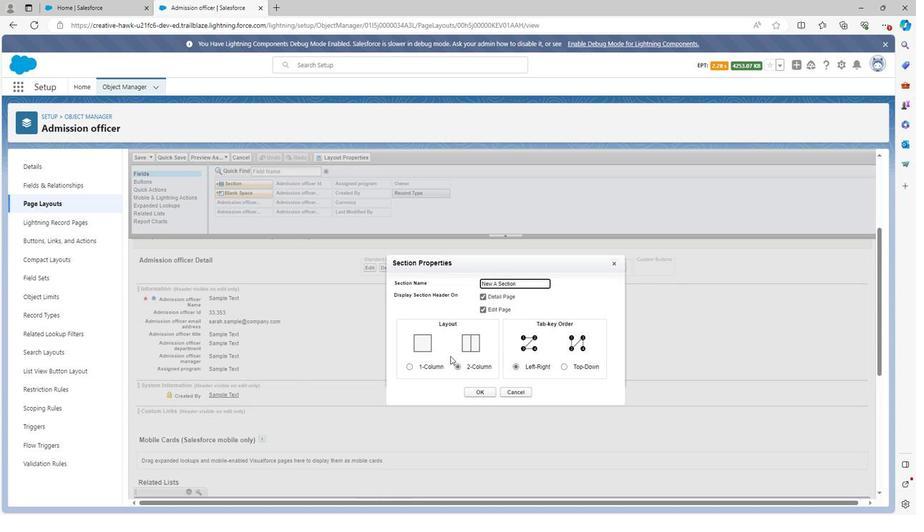 
Action: Key pressed dmission<Key.space>officer
Screenshot: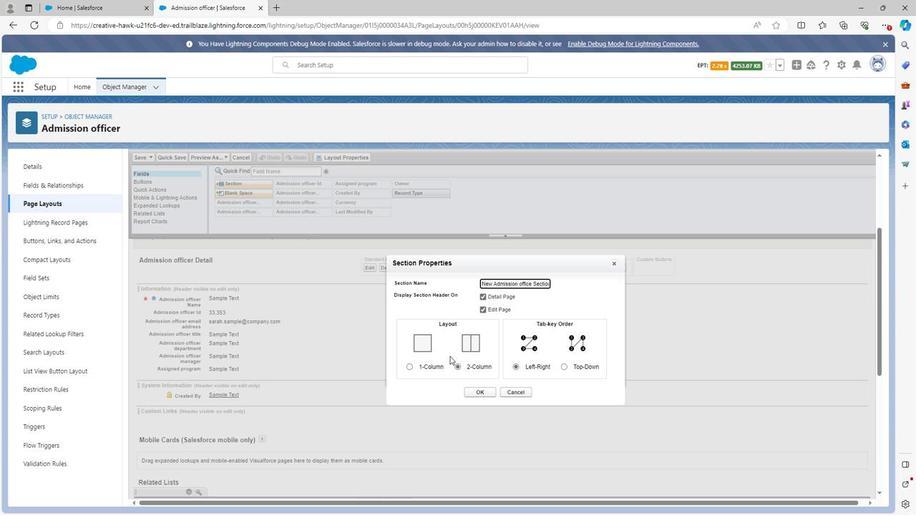 
Action: Mouse moved to (478, 377)
Screenshot: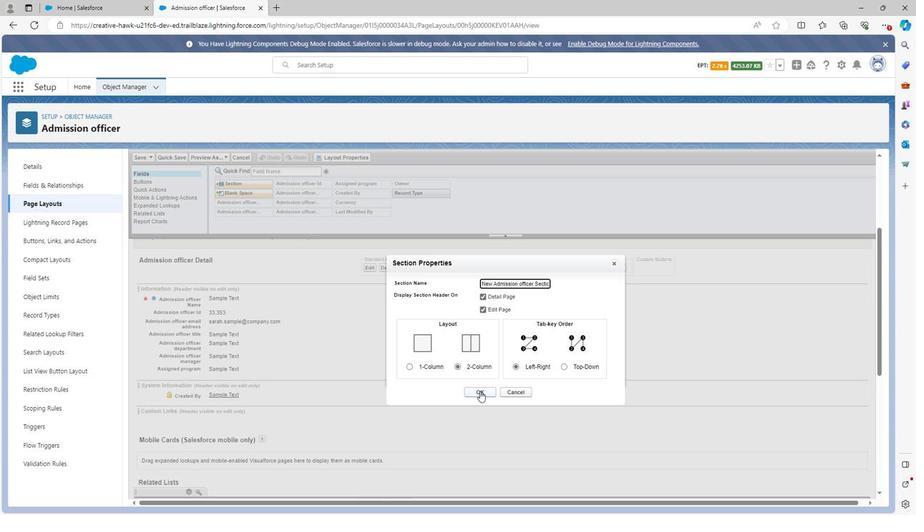 
Action: Mouse pressed left at (478, 377)
Screenshot: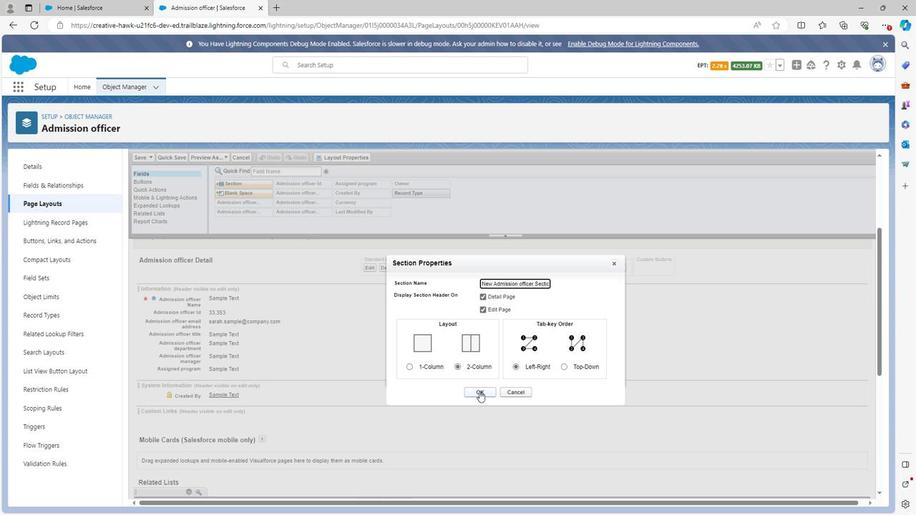 
Action: Mouse moved to (186, 292)
Screenshot: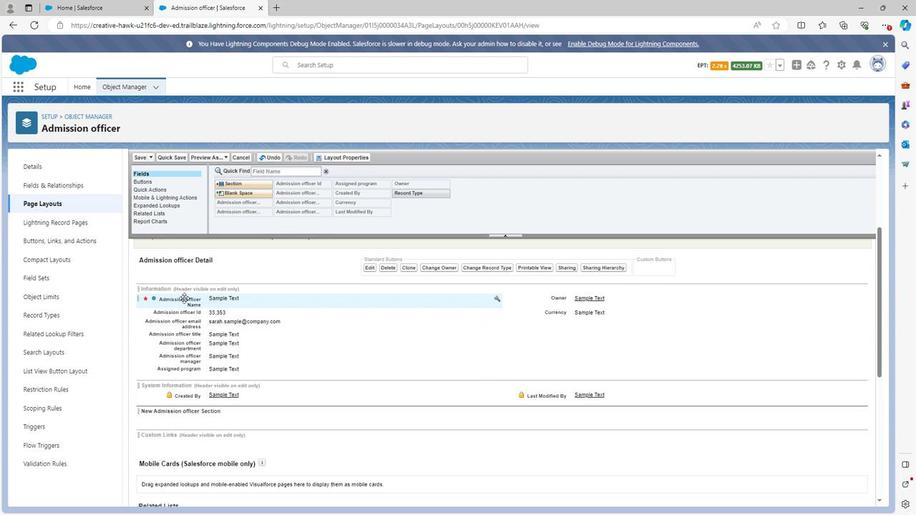 
Action: Mouse pressed left at (186, 292)
Screenshot: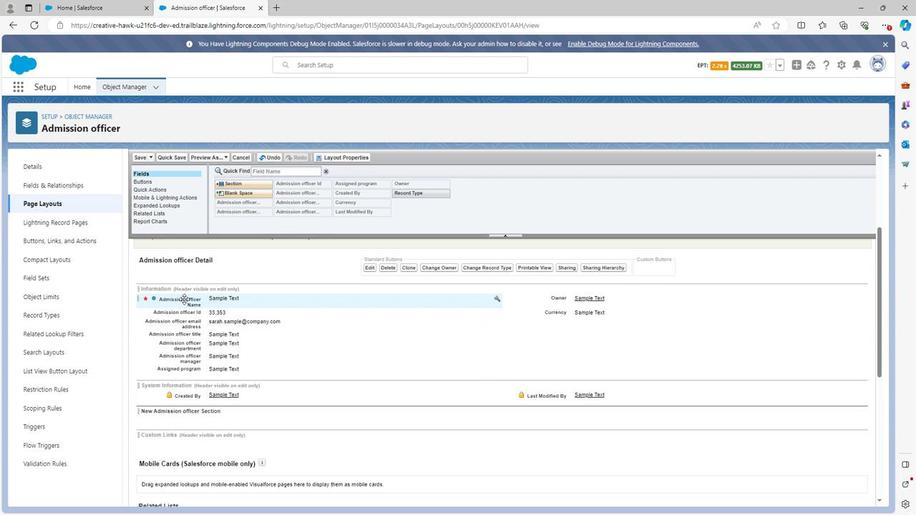 
Action: Mouse moved to (187, 289)
Screenshot: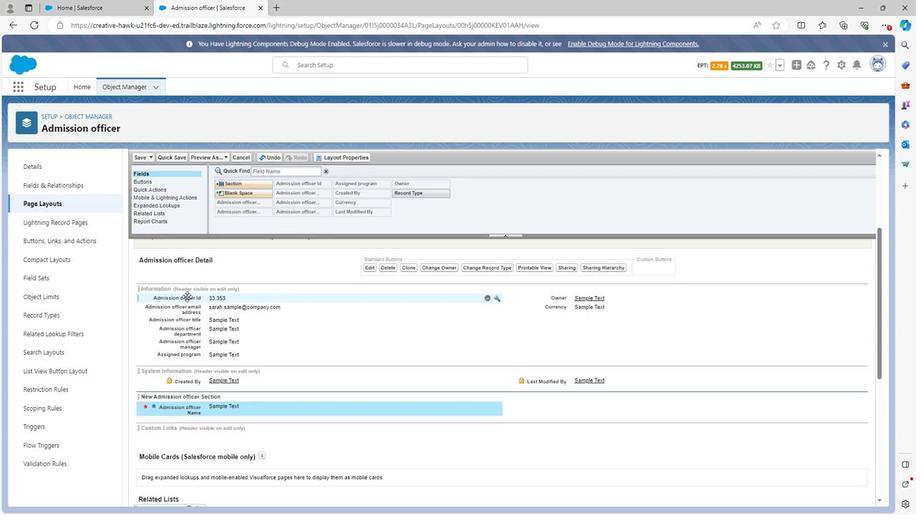 
Action: Mouse pressed left at (187, 289)
Screenshot: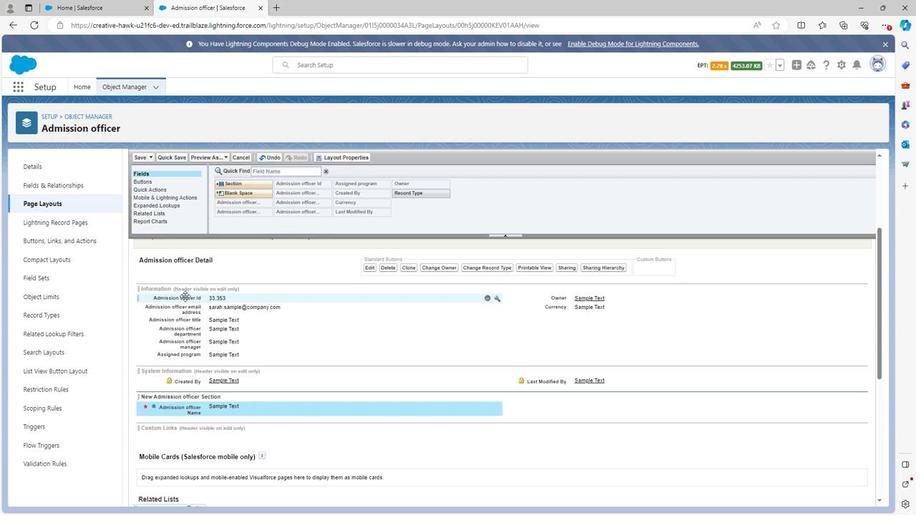 
Action: Mouse moved to (188, 291)
Screenshot: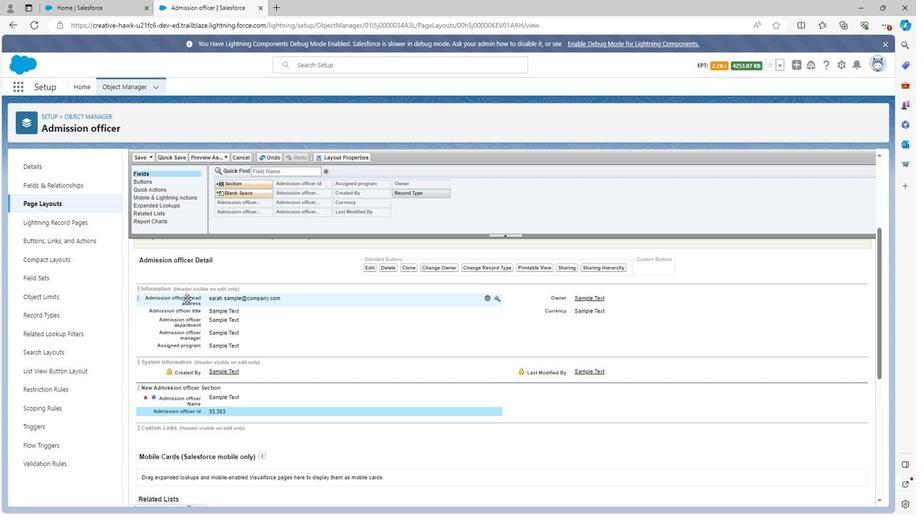 
Action: Mouse pressed left at (188, 291)
Screenshot: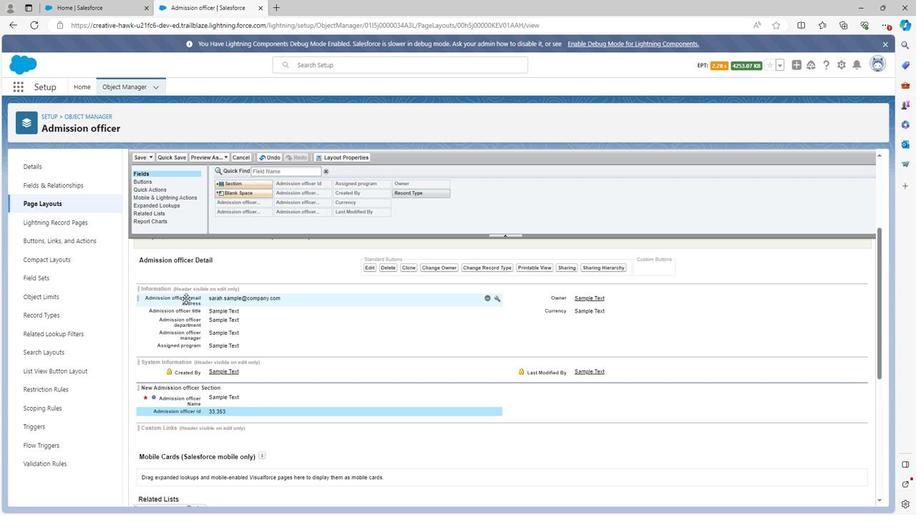 
Action: Mouse moved to (186, 290)
Screenshot: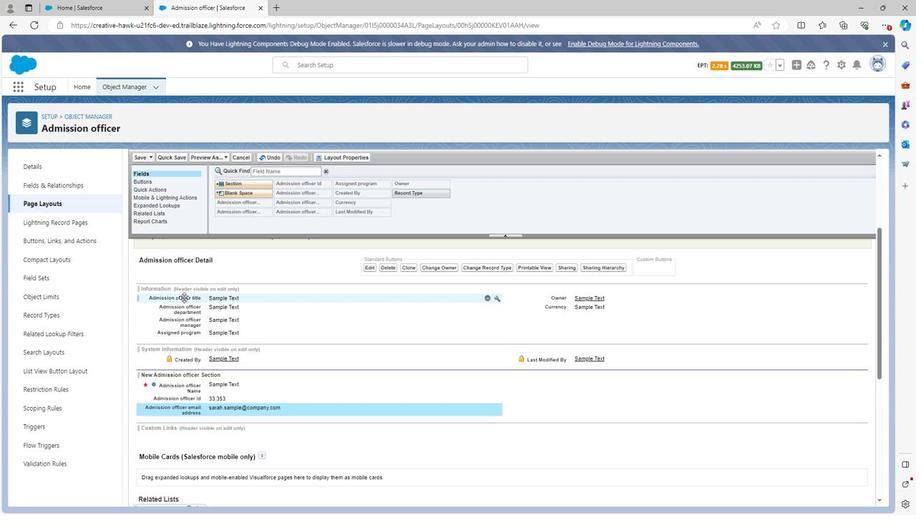 
Action: Mouse pressed left at (186, 290)
Screenshot: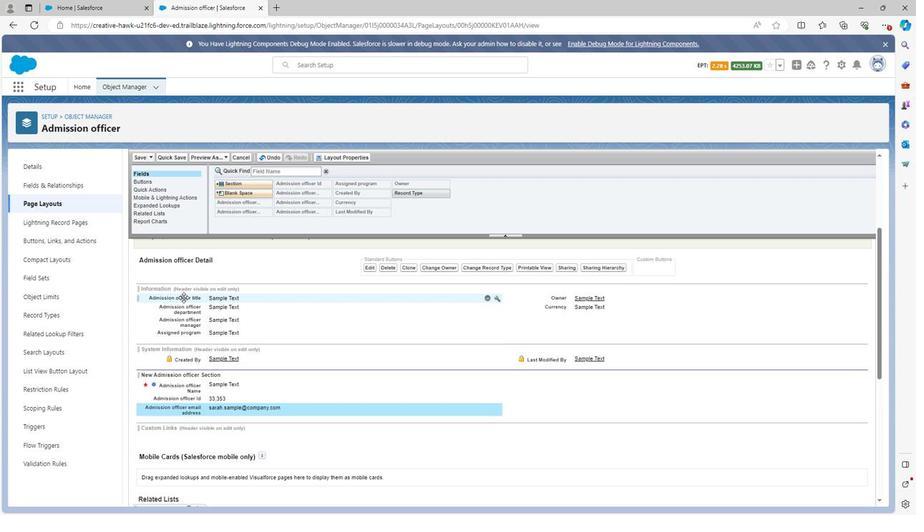 
Action: Mouse moved to (187, 291)
Screenshot: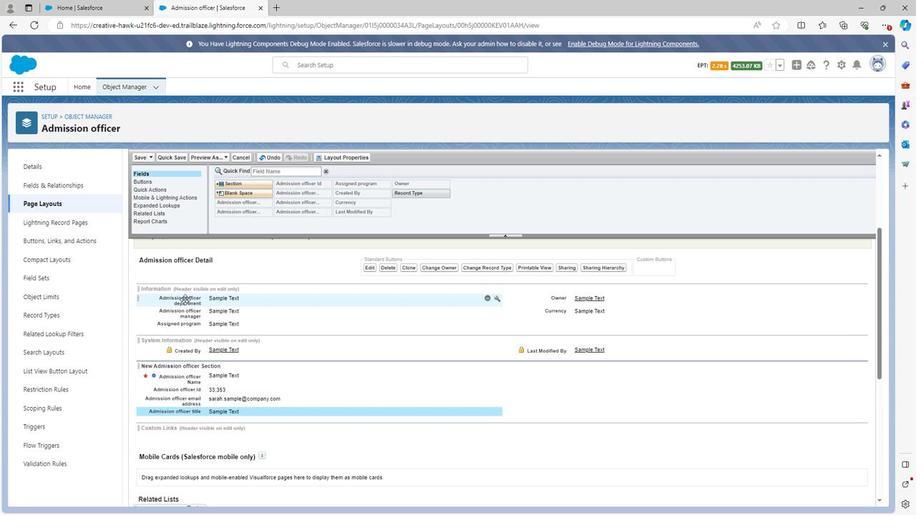 
Action: Mouse pressed left at (187, 291)
Screenshot: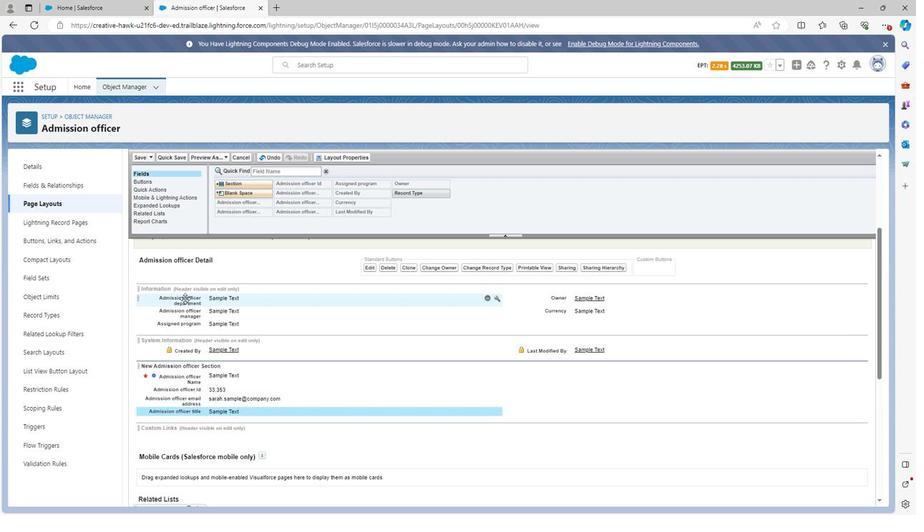 
Action: Mouse moved to (189, 291)
Screenshot: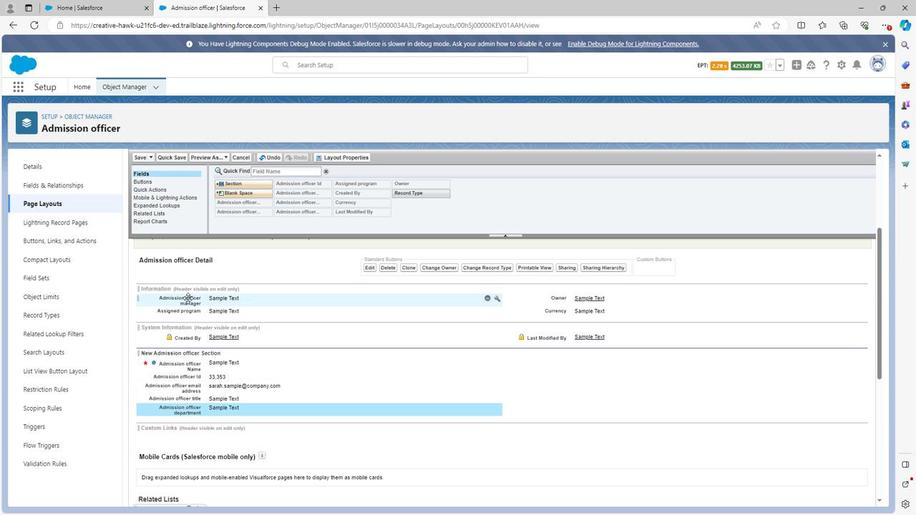 
Action: Mouse pressed left at (189, 291)
Screenshot: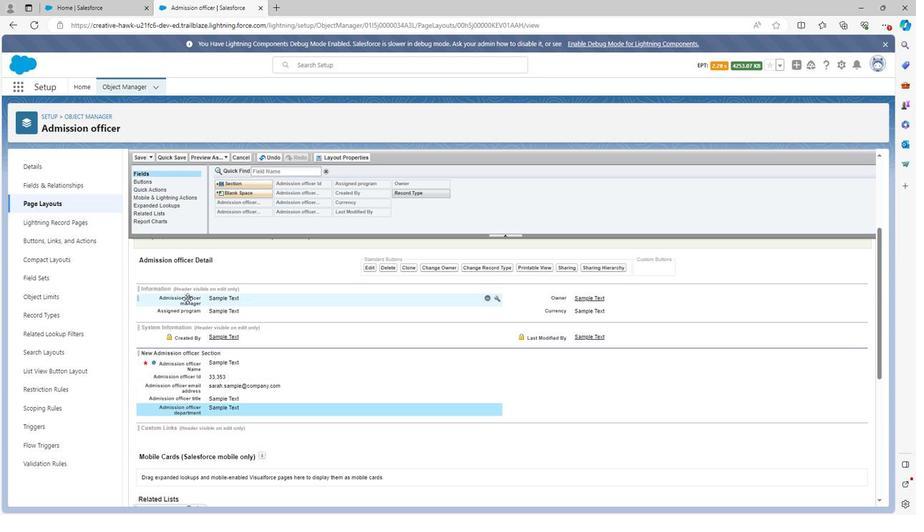 
Action: Mouse moved to (189, 290)
Screenshot: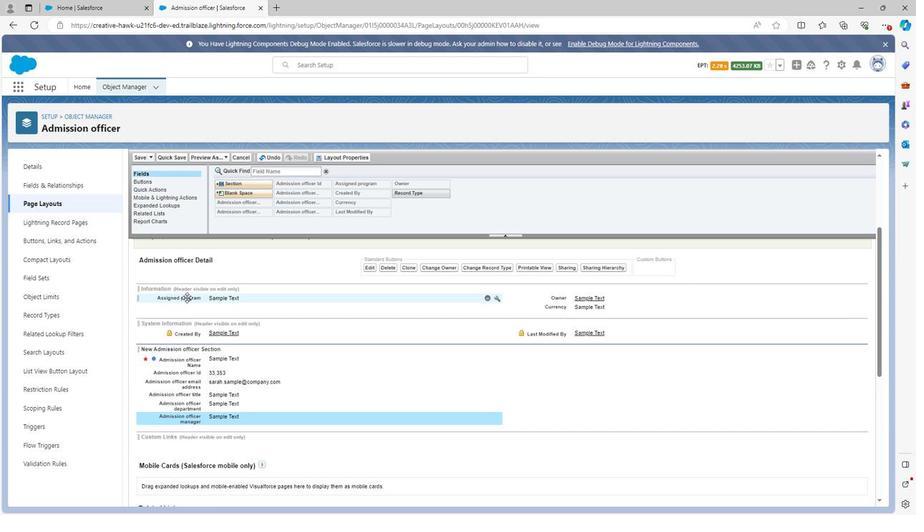 
Action: Mouse pressed left at (189, 290)
Screenshot: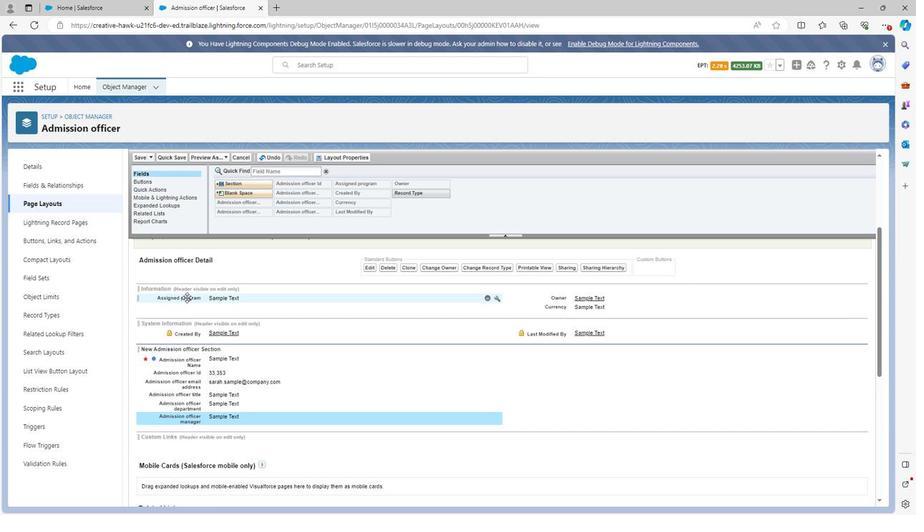 
Action: Mouse moved to (557, 289)
Screenshot: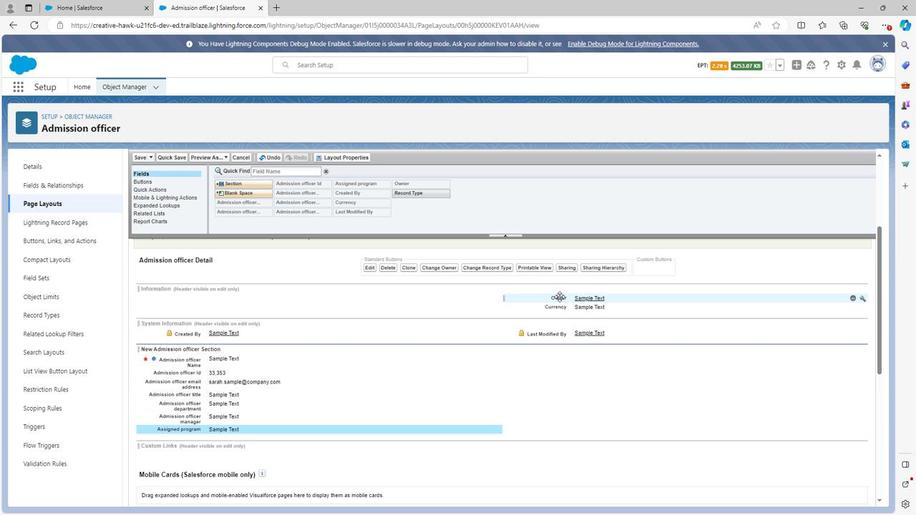
Action: Mouse pressed left at (557, 289)
Screenshot: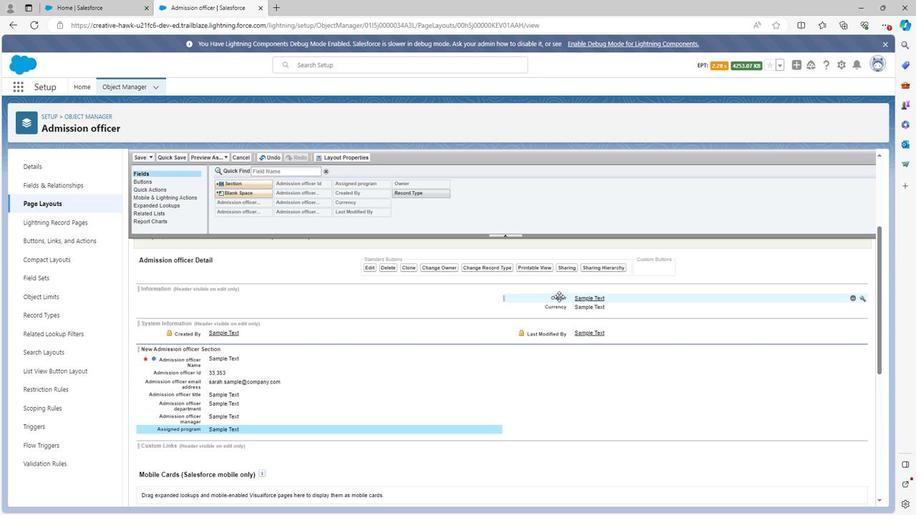 
Action: Mouse moved to (552, 291)
Screenshot: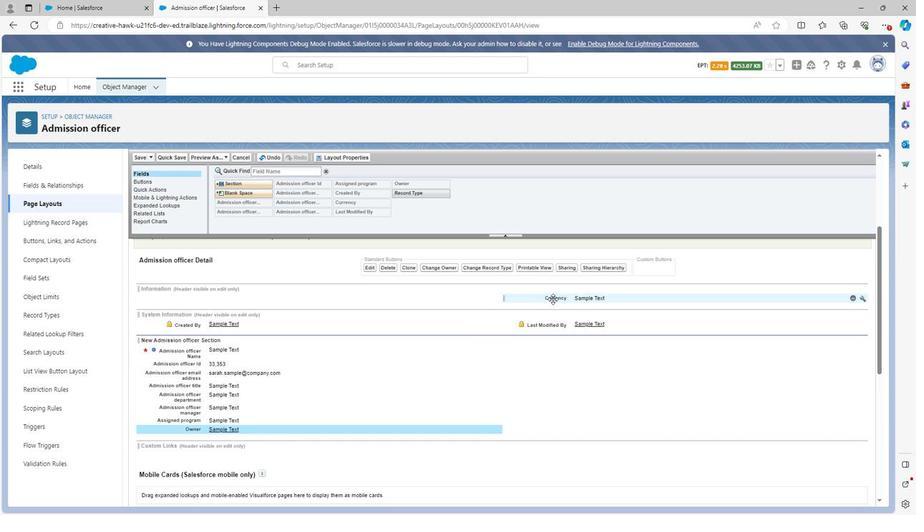 
Action: Mouse pressed left at (552, 291)
Screenshot: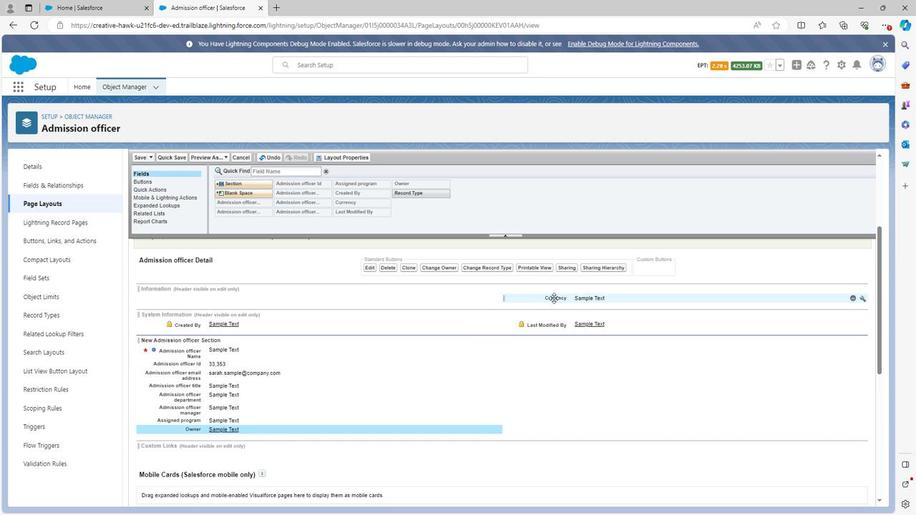 
Action: Mouse moved to (354, 159)
Screenshot: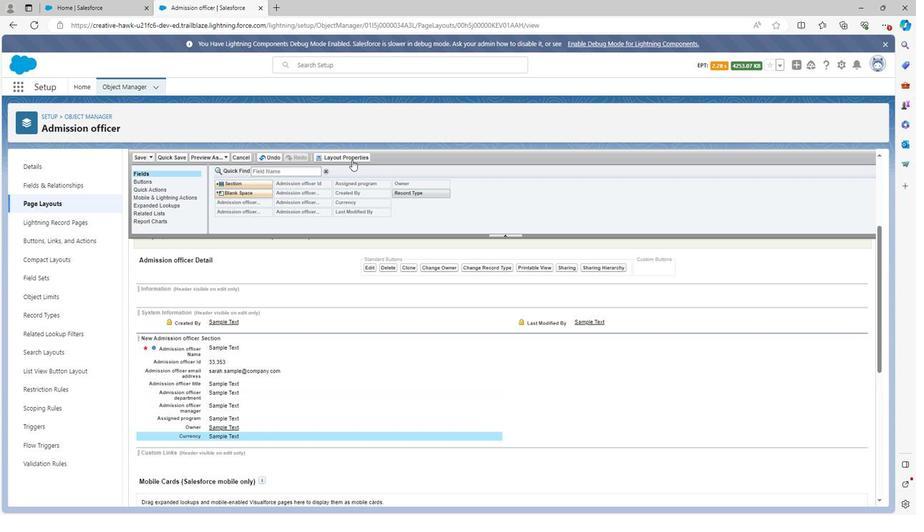 
Action: Mouse pressed left at (354, 159)
Screenshot: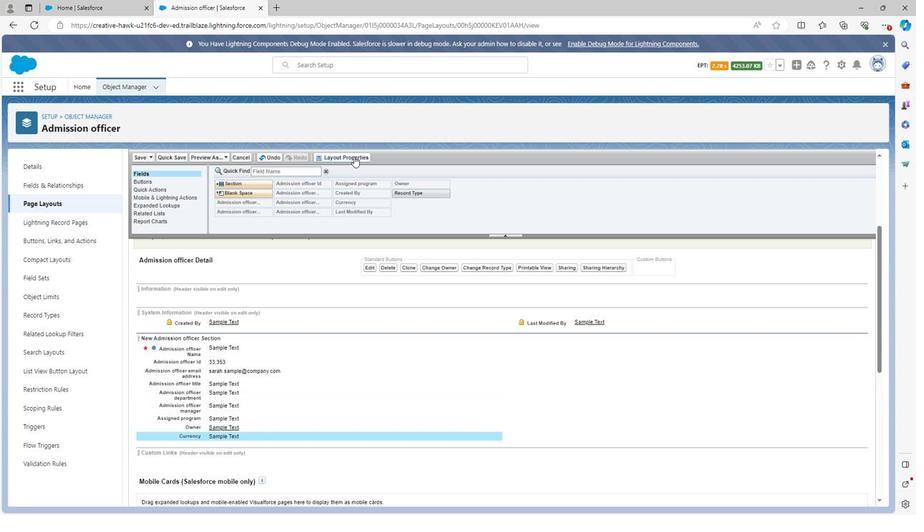 
Action: Mouse moved to (498, 304)
Screenshot: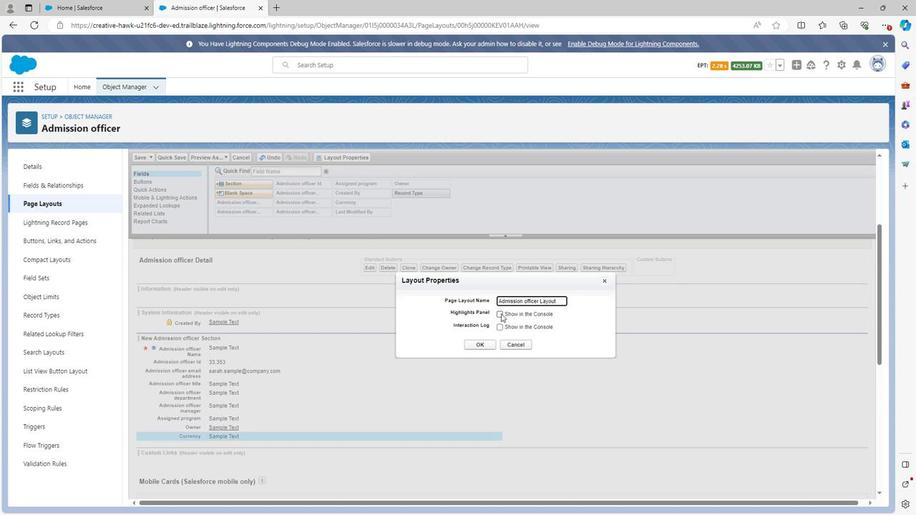 
Action: Mouse pressed left at (498, 304)
Screenshot: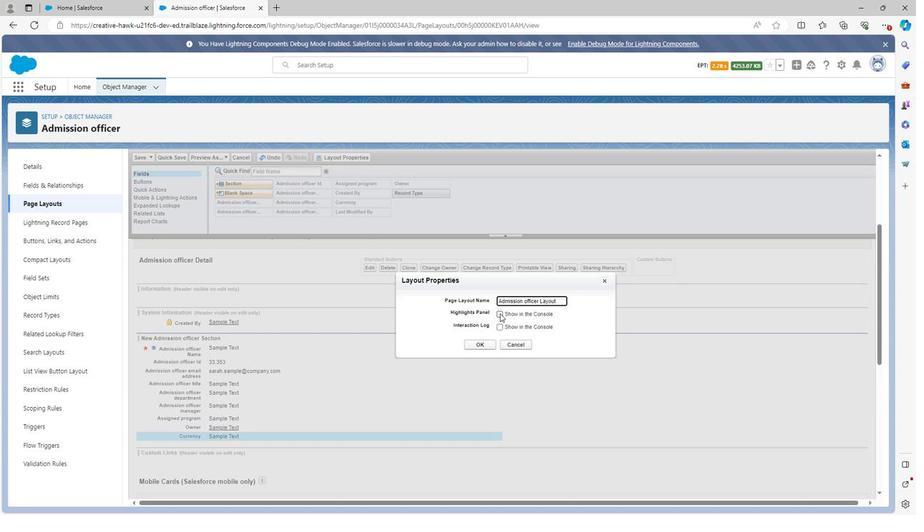 
Action: Mouse moved to (498, 317)
Screenshot: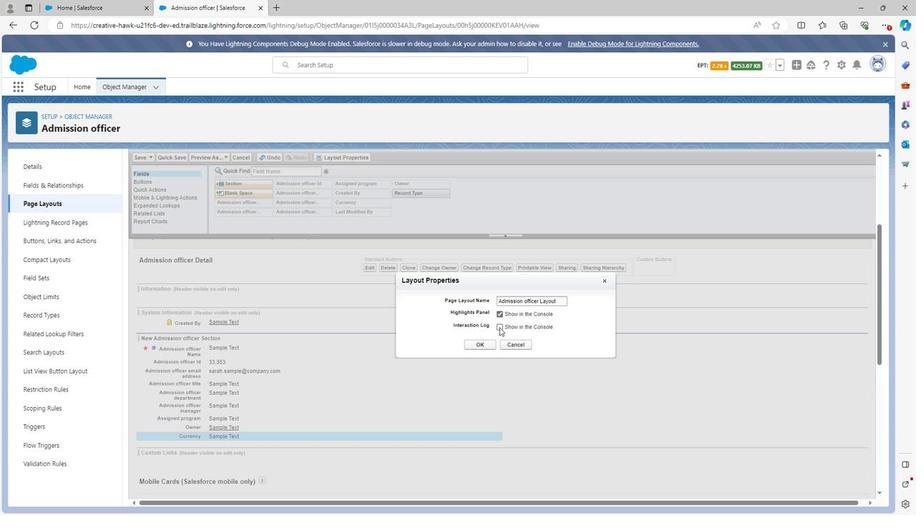 
Action: Mouse pressed left at (498, 317)
Screenshot: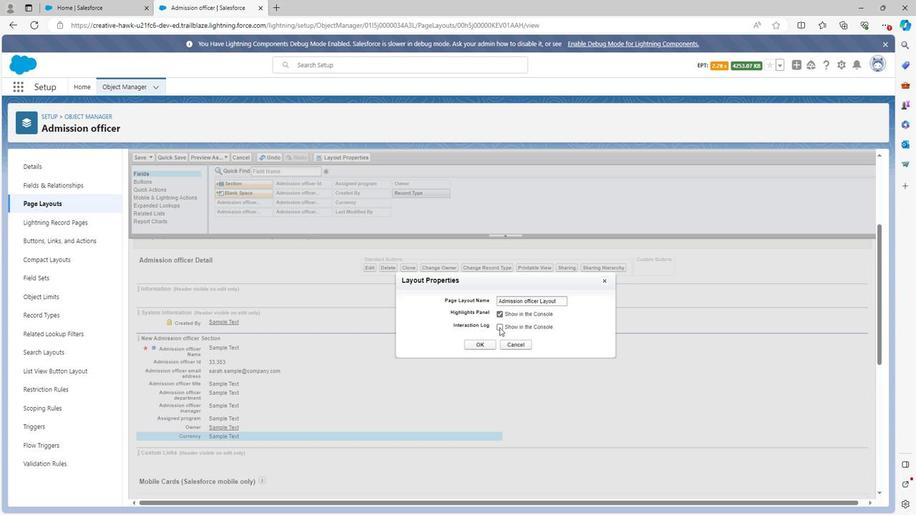 
Action: Mouse moved to (481, 332)
Screenshot: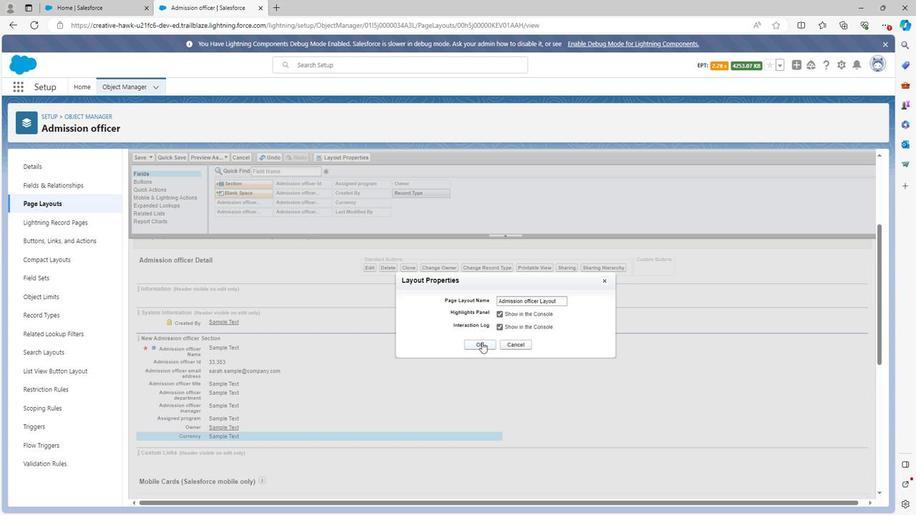 
Action: Mouse pressed left at (481, 332)
Screenshot: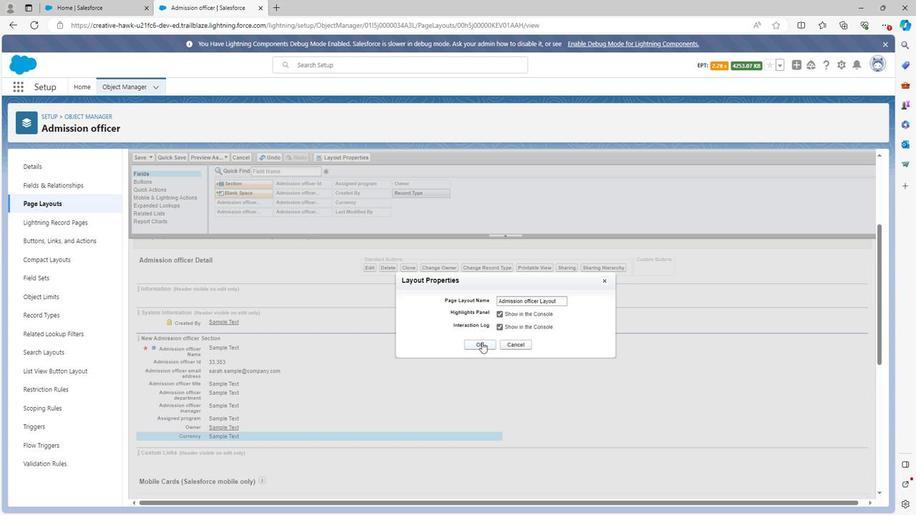 
Action: Mouse moved to (144, 162)
Screenshot: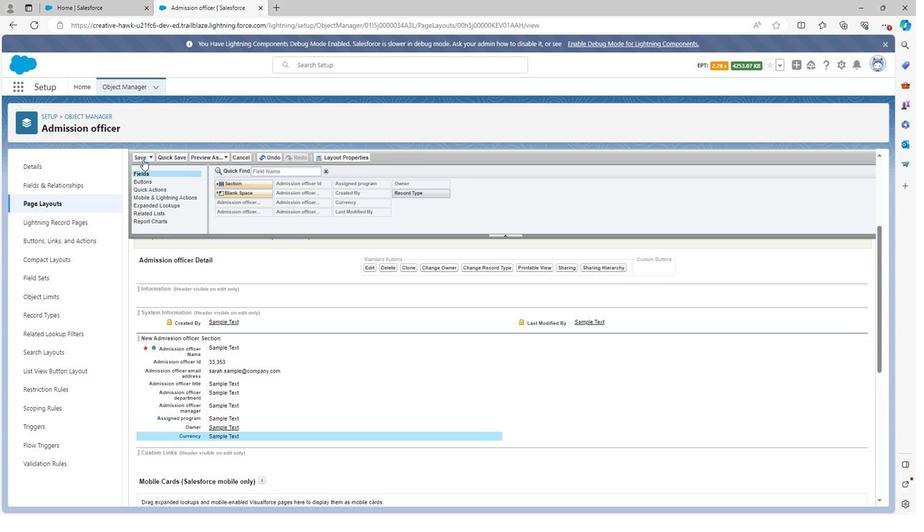 
Action: Mouse pressed left at (144, 162)
Screenshot: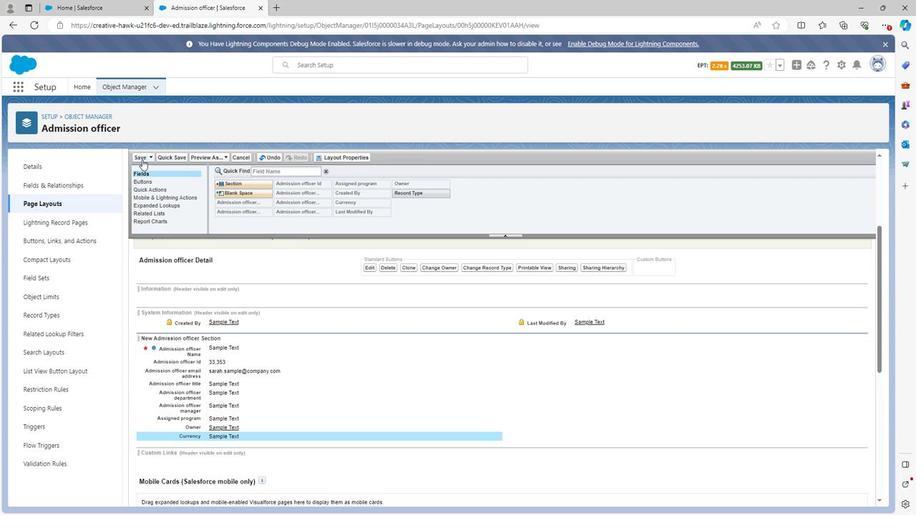 
Action: Mouse moved to (133, 93)
Screenshot: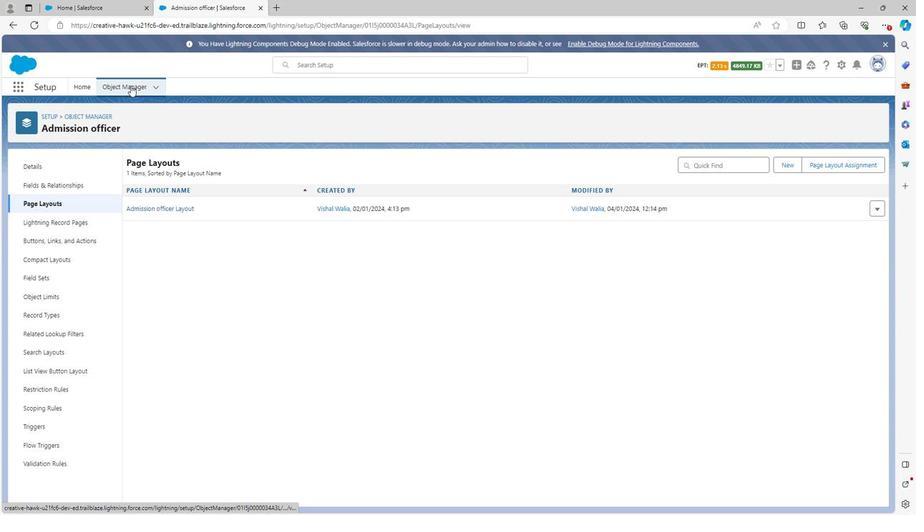 
Action: Mouse pressed left at (133, 93)
Screenshot: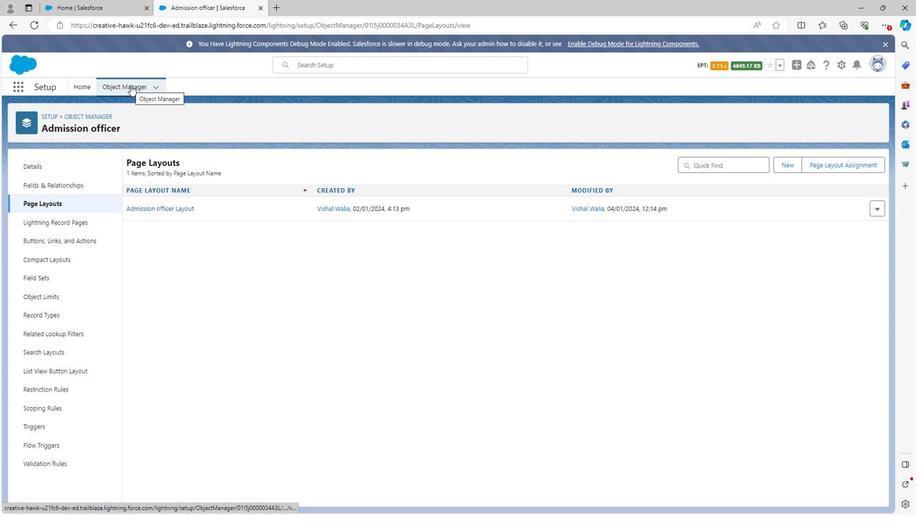 
Action: Mouse moved to (100, 350)
Screenshot: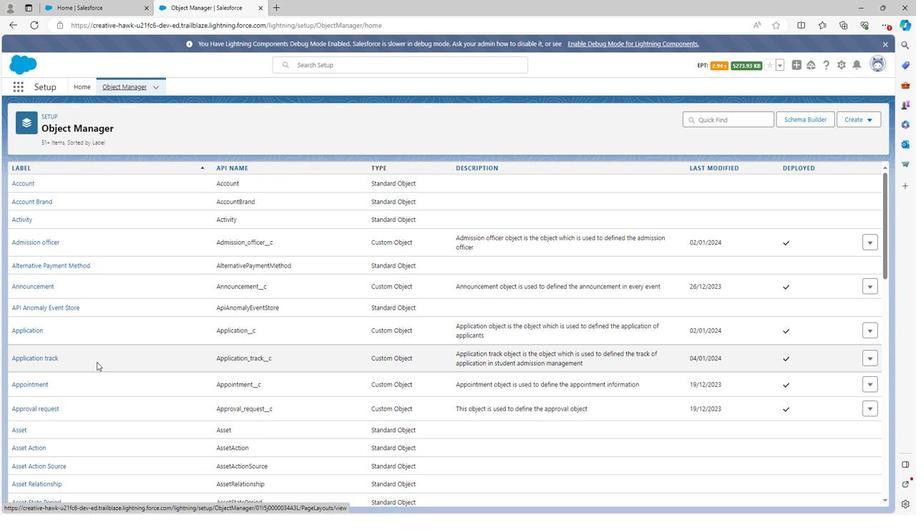 
Action: Mouse scrolled (100, 350) with delta (0, 0)
Screenshot: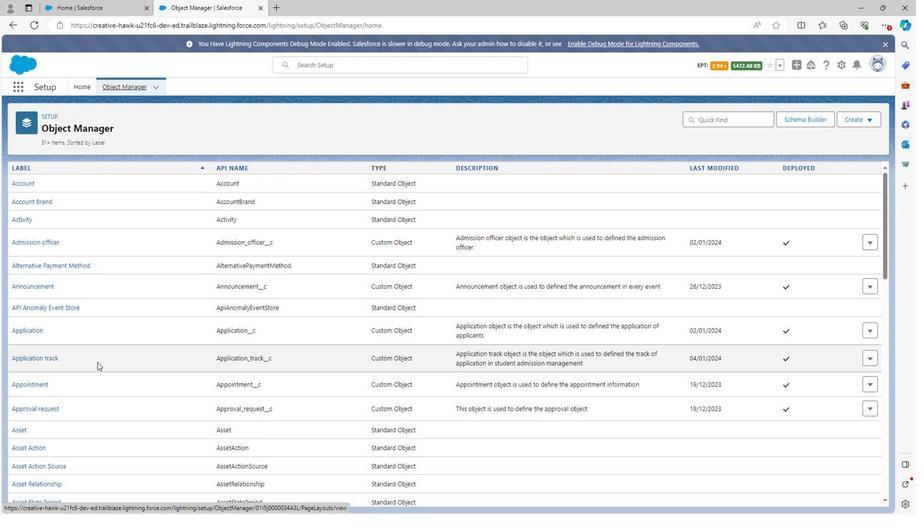 
Action: Mouse scrolled (100, 350) with delta (0, 0)
Screenshot: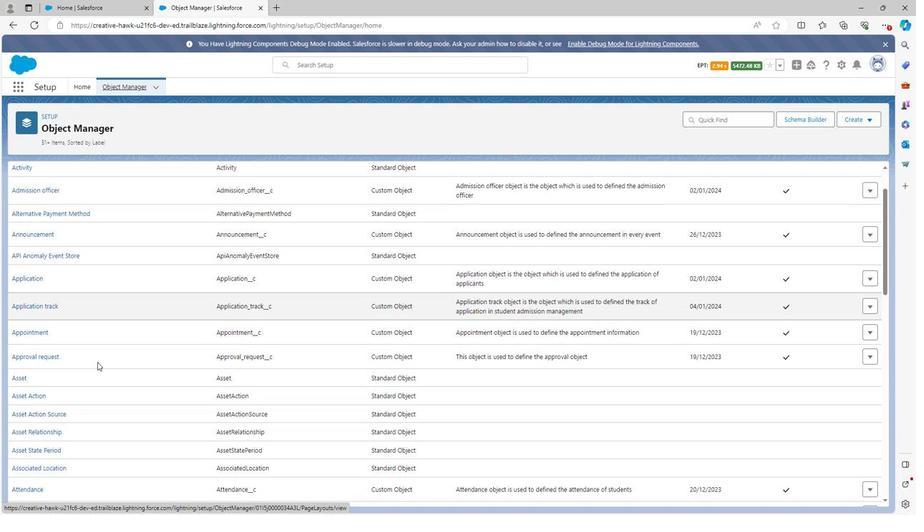 
Action: Mouse scrolled (100, 350) with delta (0, 0)
Screenshot: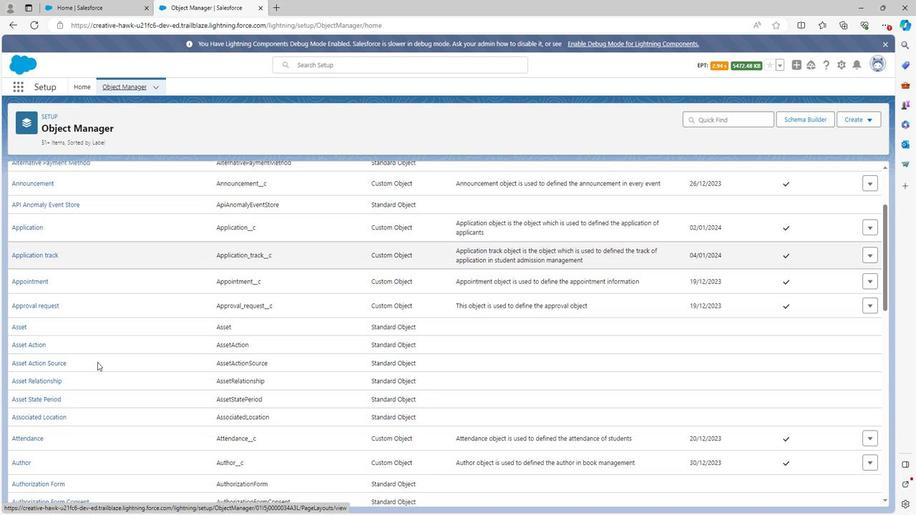 
Action: Mouse scrolled (100, 350) with delta (0, 0)
Screenshot: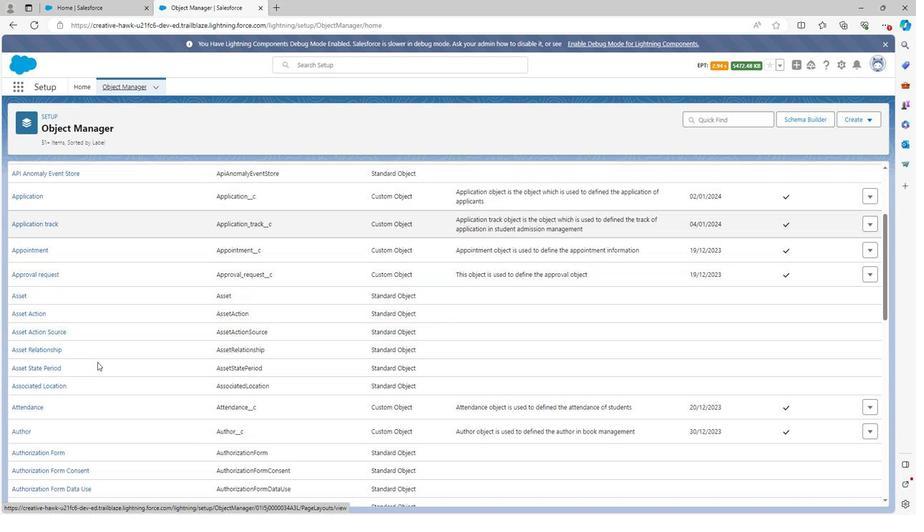 
Action: Mouse scrolled (100, 350) with delta (0, 0)
Screenshot: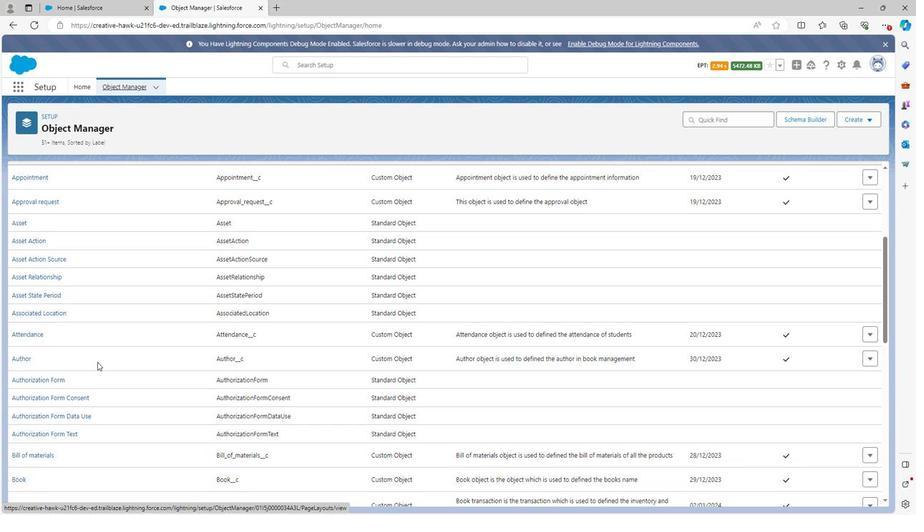 
Action: Mouse scrolled (100, 350) with delta (0, 0)
Screenshot: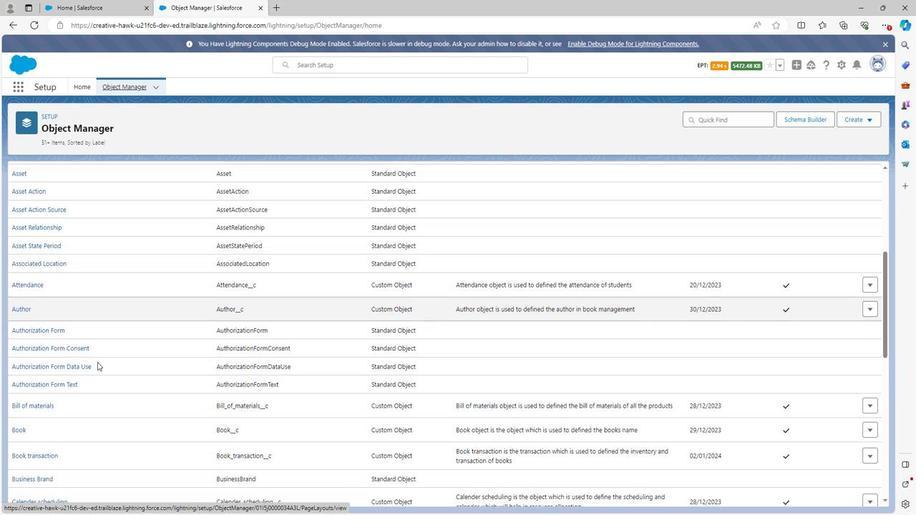 
Action: Mouse scrolled (100, 350) with delta (0, 0)
Screenshot: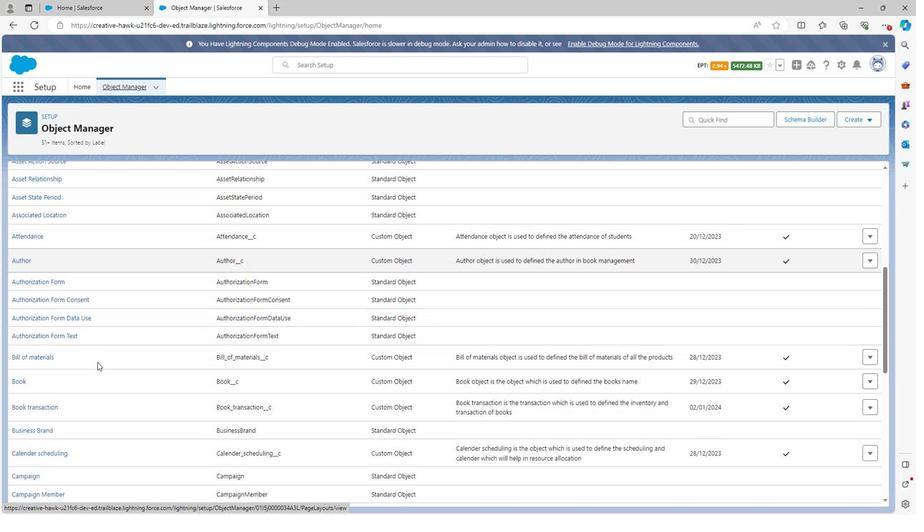 
Action: Mouse scrolled (100, 350) with delta (0, 0)
Screenshot: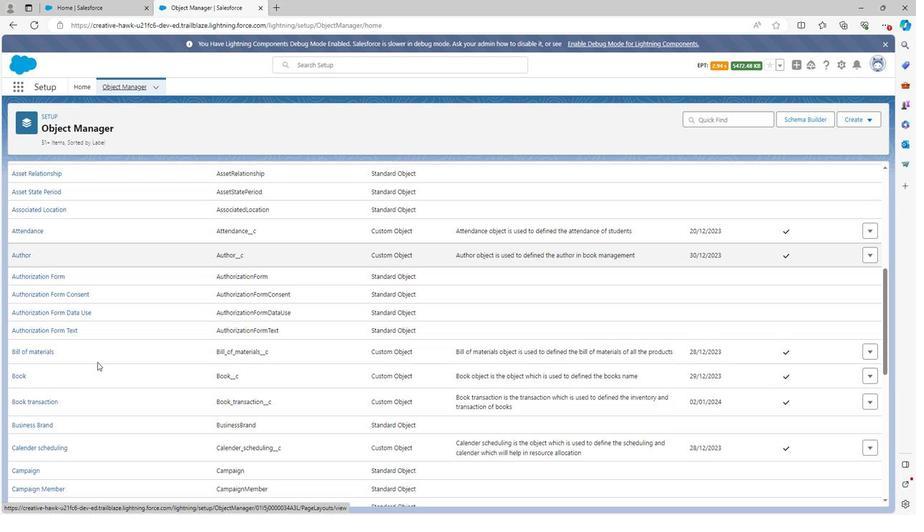 
Action: Mouse moved to (100, 350)
Screenshot: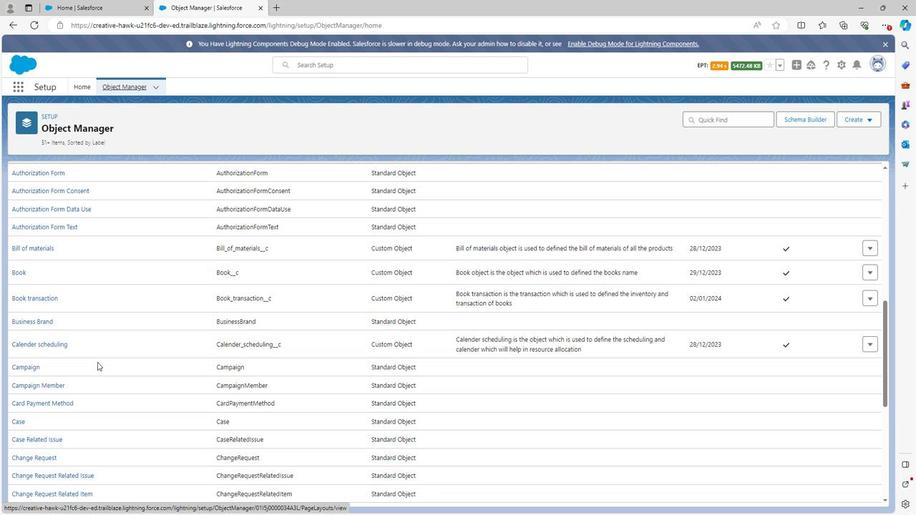 
Action: Mouse scrolled (100, 350) with delta (0, 0)
Screenshot: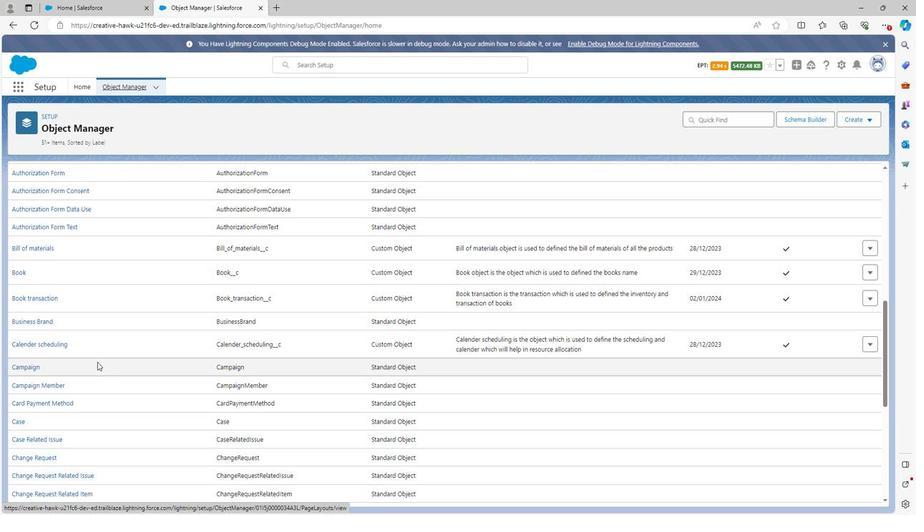 
Action: Mouse scrolled (100, 350) with delta (0, 0)
Screenshot: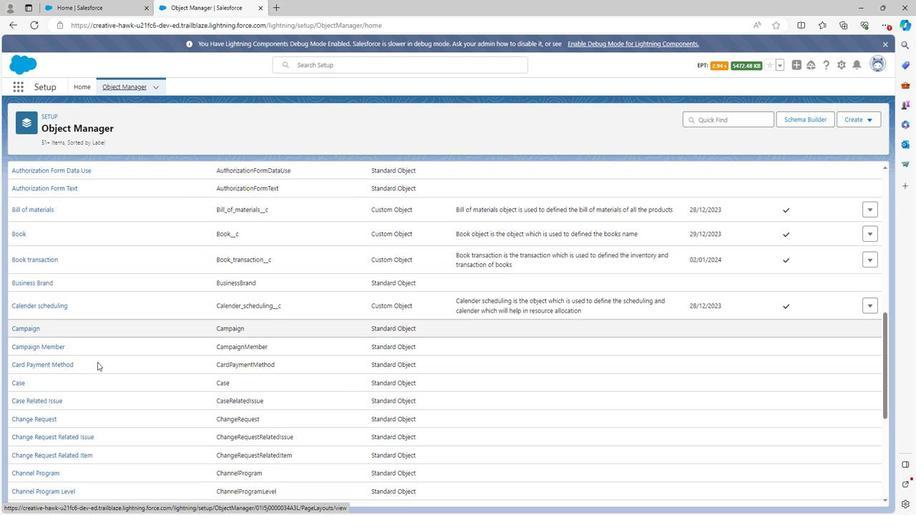 
Action: Mouse scrolled (100, 350) with delta (0, 0)
Screenshot: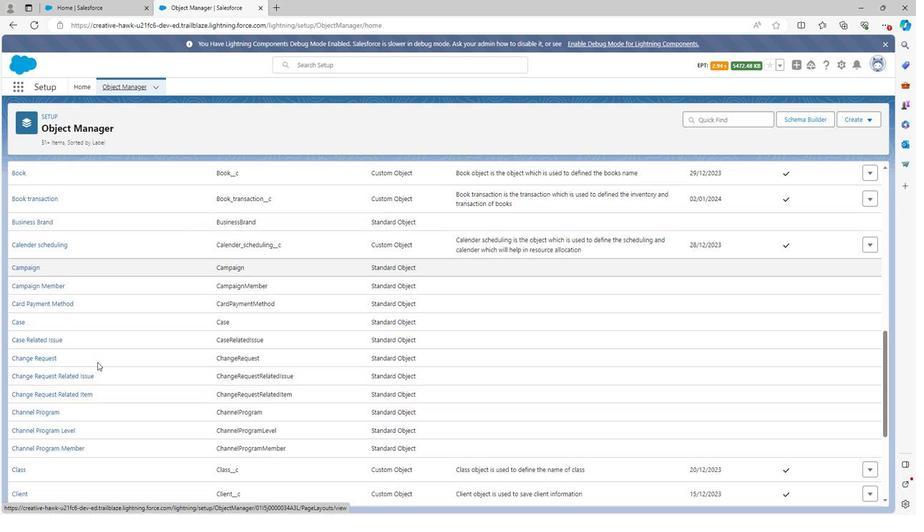 
Action: Mouse scrolled (100, 350) with delta (0, 0)
Screenshot: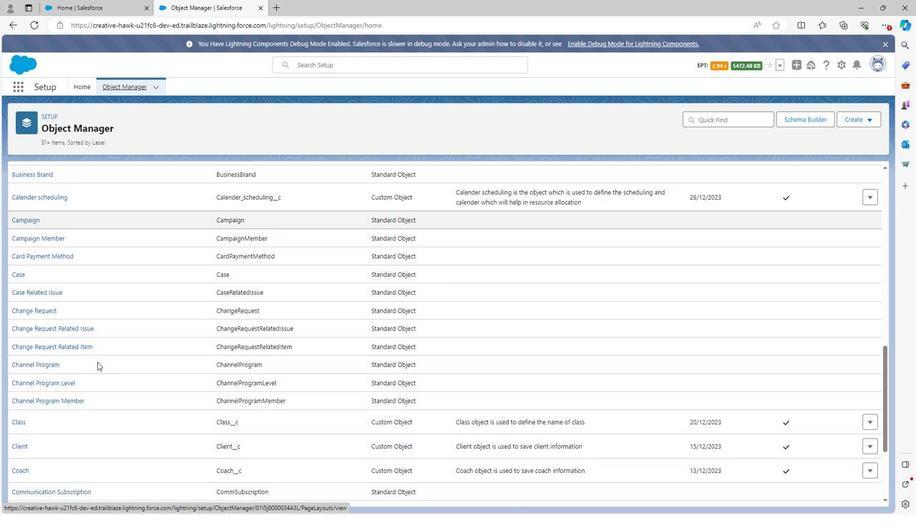 
Action: Mouse scrolled (100, 350) with delta (0, 0)
Screenshot: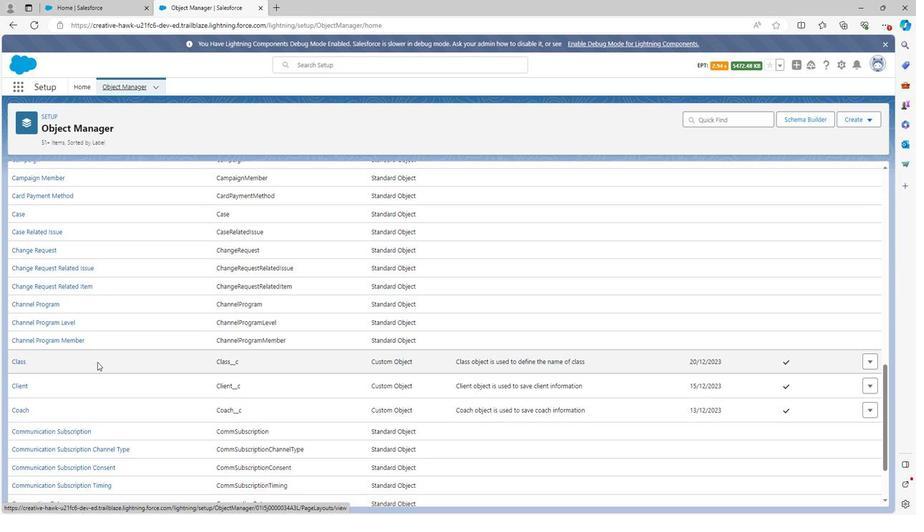 
Action: Mouse scrolled (100, 350) with delta (0, 0)
Screenshot: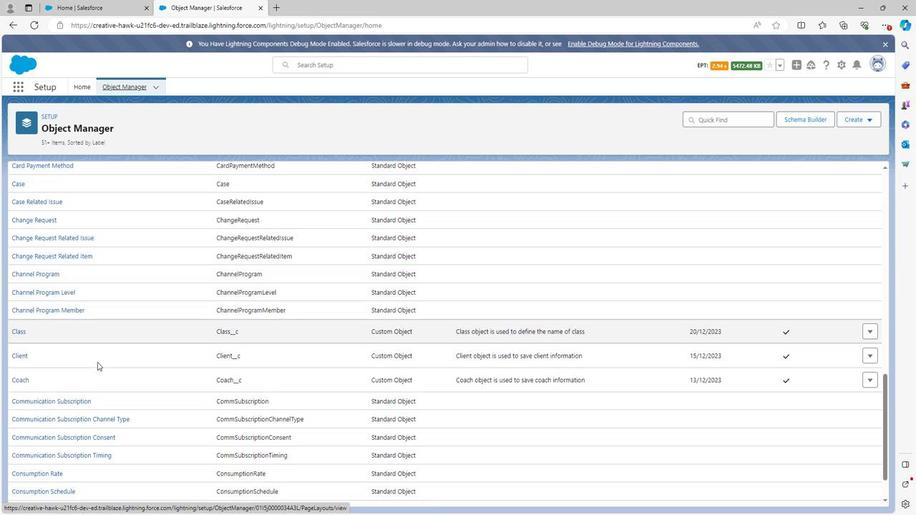 
Action: Mouse scrolled (100, 350) with delta (0, 0)
Screenshot: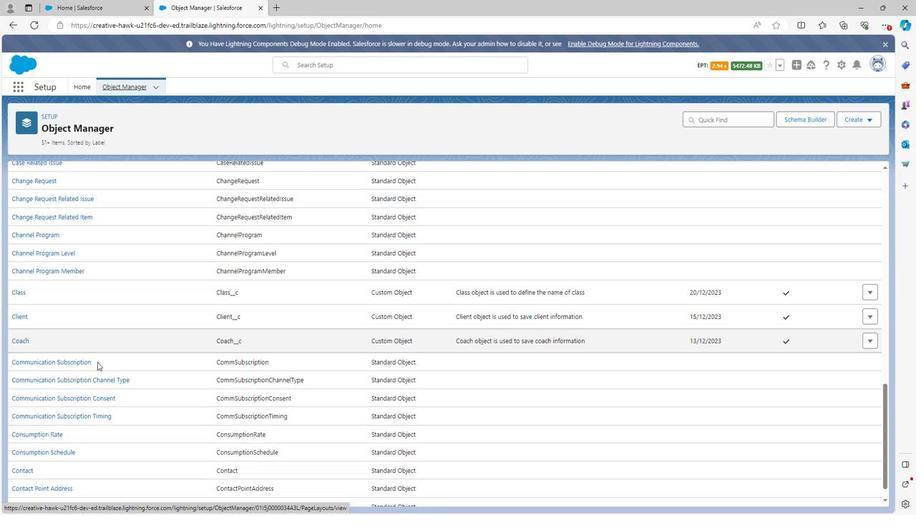 
Action: Mouse scrolled (100, 350) with delta (0, 0)
Screenshot: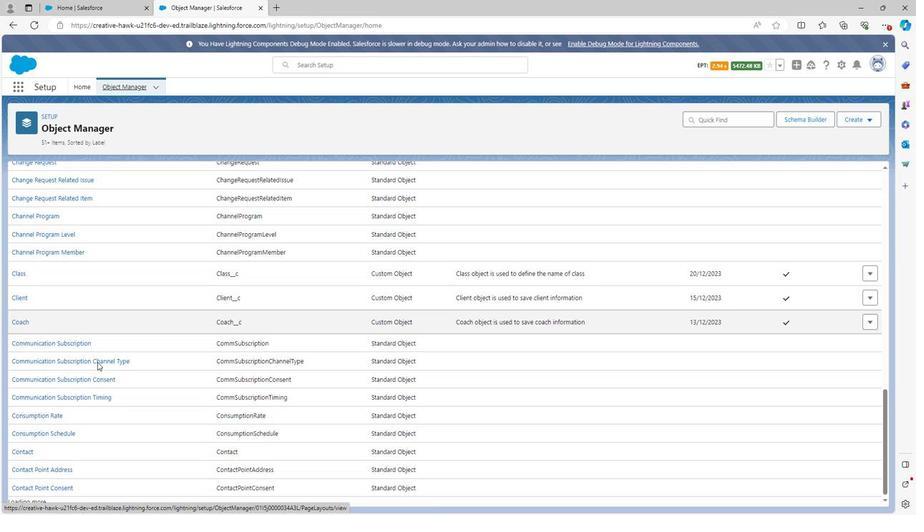 
Action: Mouse scrolled (100, 350) with delta (0, 0)
Screenshot: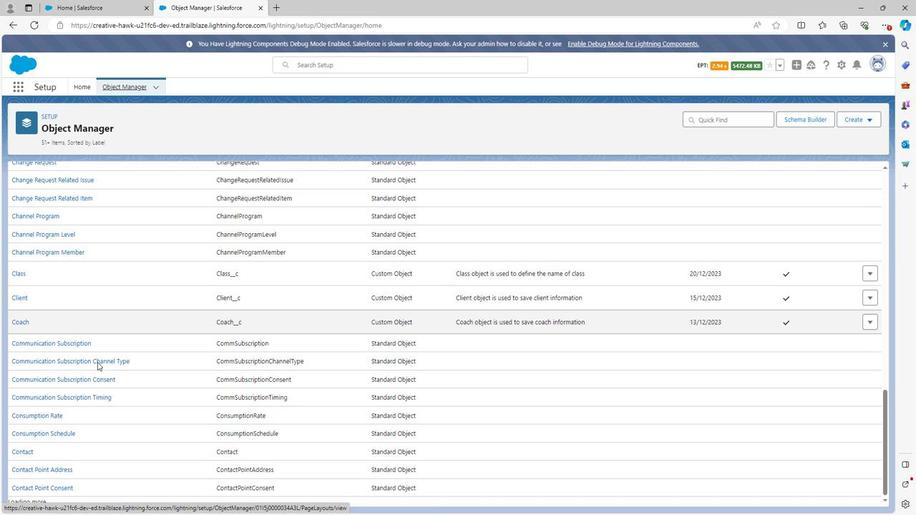 
Action: Mouse scrolled (100, 350) with delta (0, 0)
Screenshot: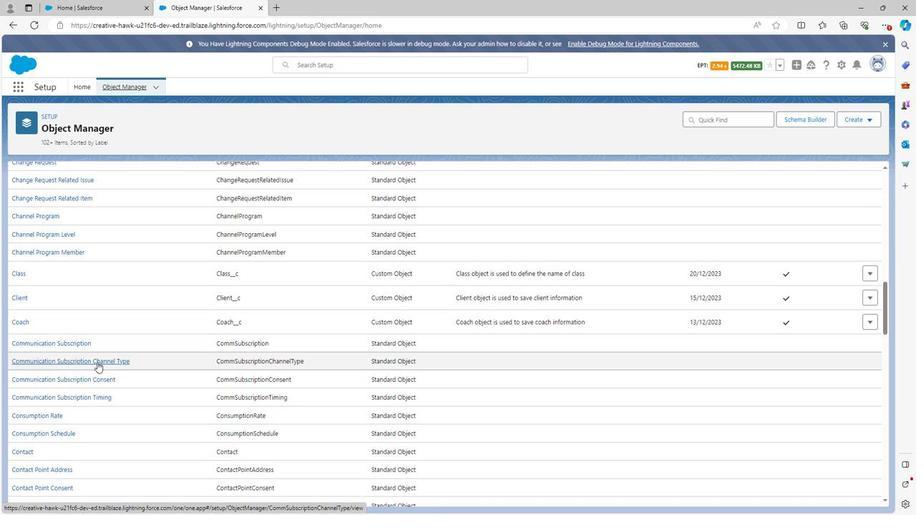 
Action: Mouse scrolled (100, 350) with delta (0, 0)
Screenshot: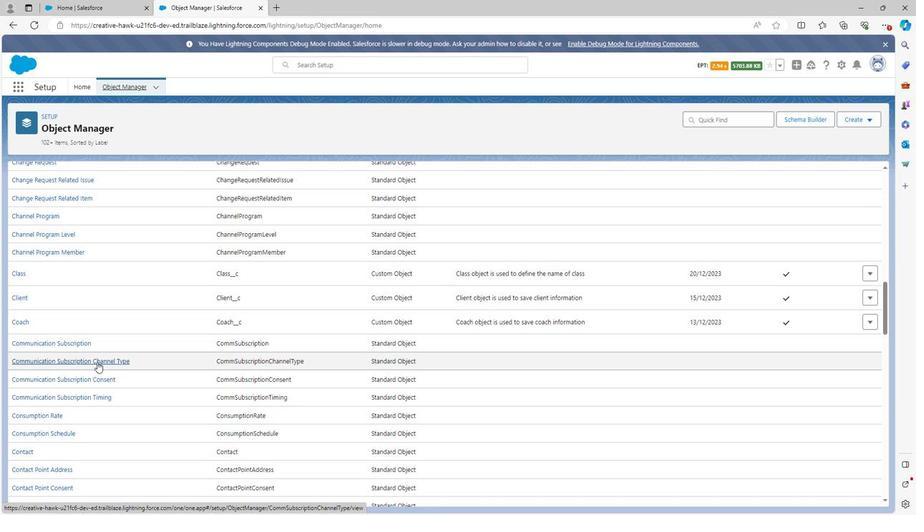 
Action: Mouse moved to (121, 340)
Screenshot: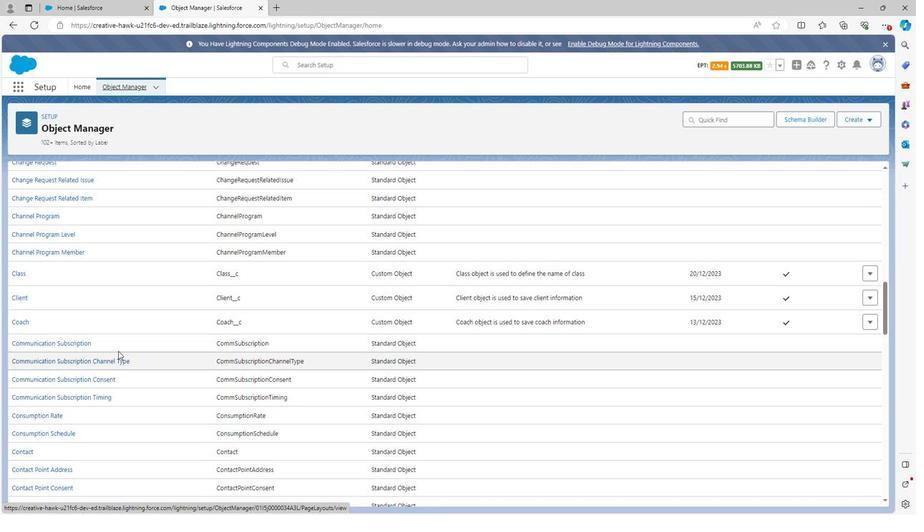 
Action: Mouse scrolled (121, 339) with delta (0, 0)
Screenshot: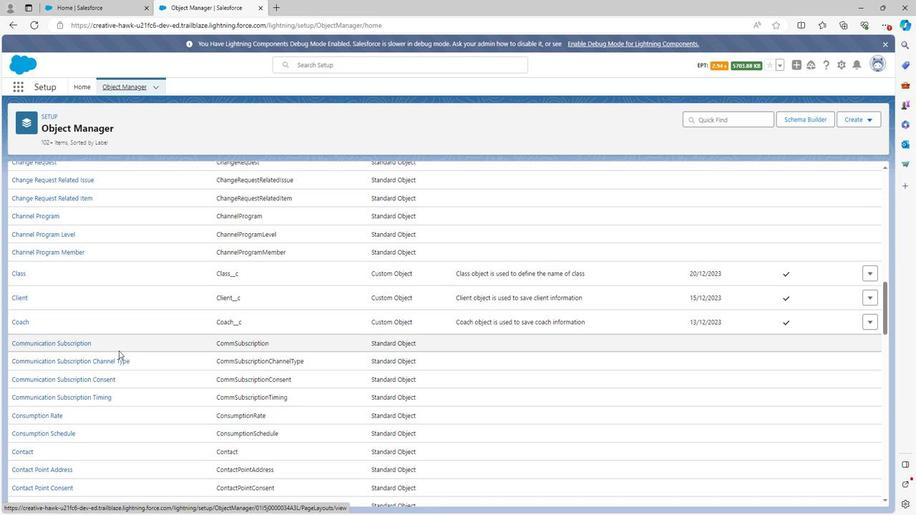 
Action: Mouse scrolled (121, 339) with delta (0, 0)
Screenshot: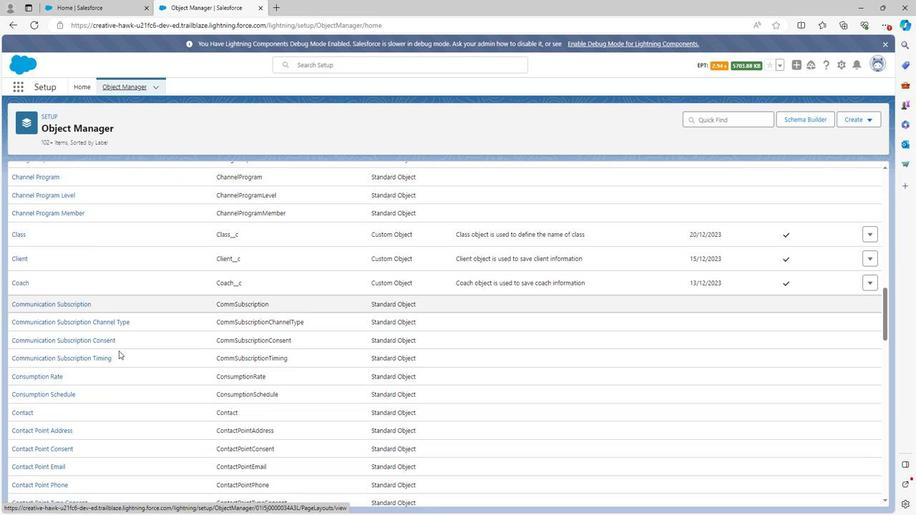 
Action: Mouse scrolled (121, 339) with delta (0, 0)
Screenshot: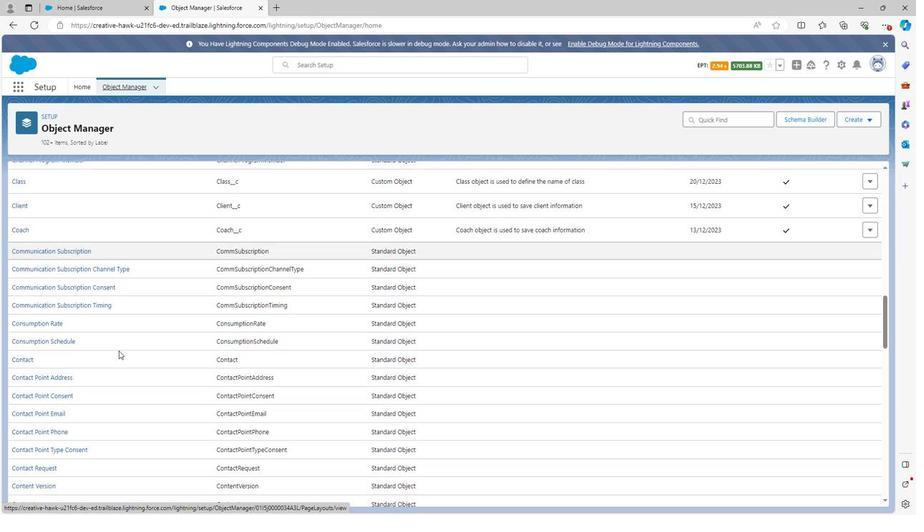 
Action: Mouse scrolled (121, 339) with delta (0, 0)
Screenshot: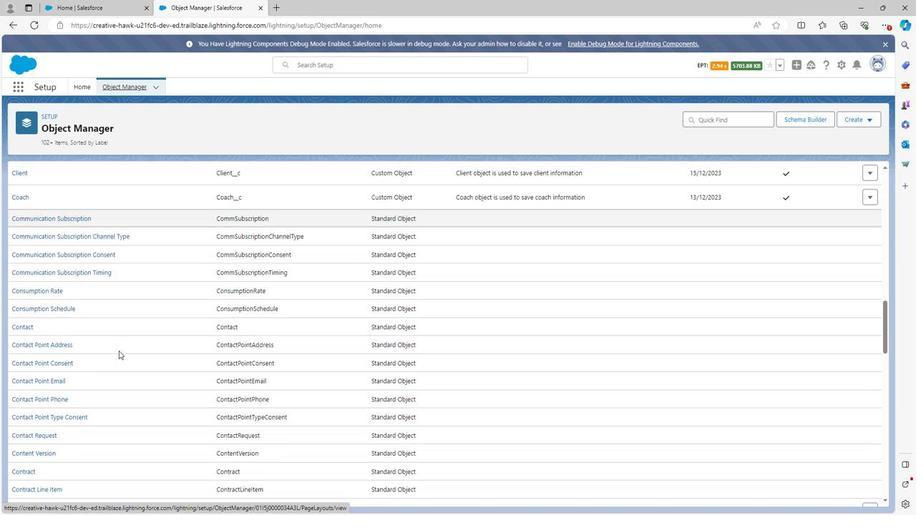 
Action: Mouse scrolled (121, 339) with delta (0, 0)
Screenshot: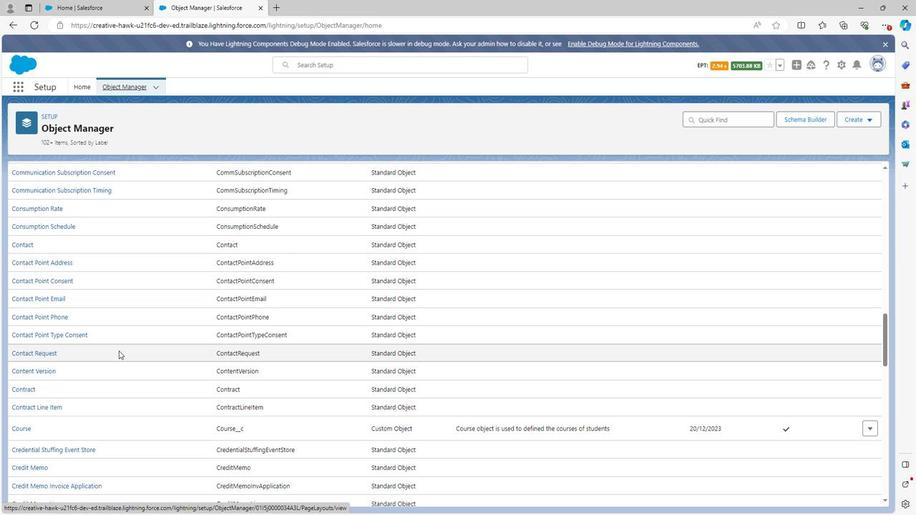 
Action: Mouse scrolled (121, 339) with delta (0, 0)
Screenshot: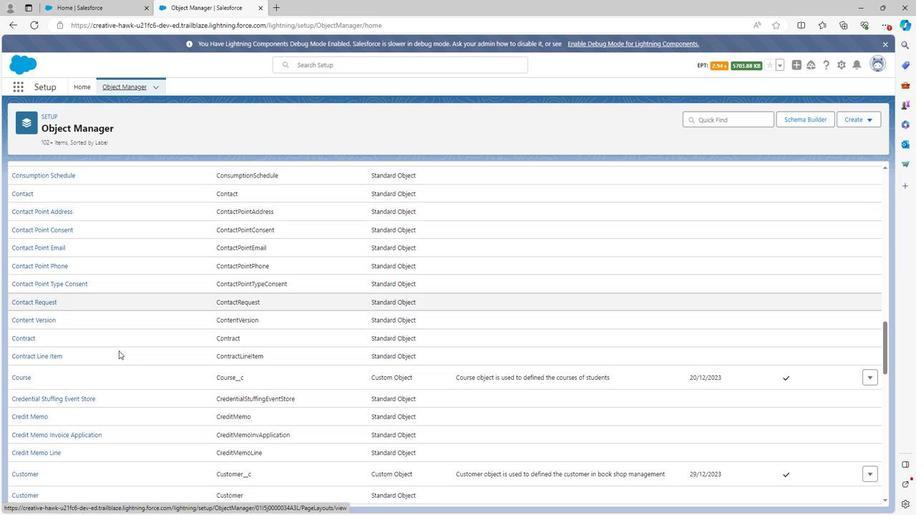 
Action: Mouse scrolled (121, 339) with delta (0, 0)
Screenshot: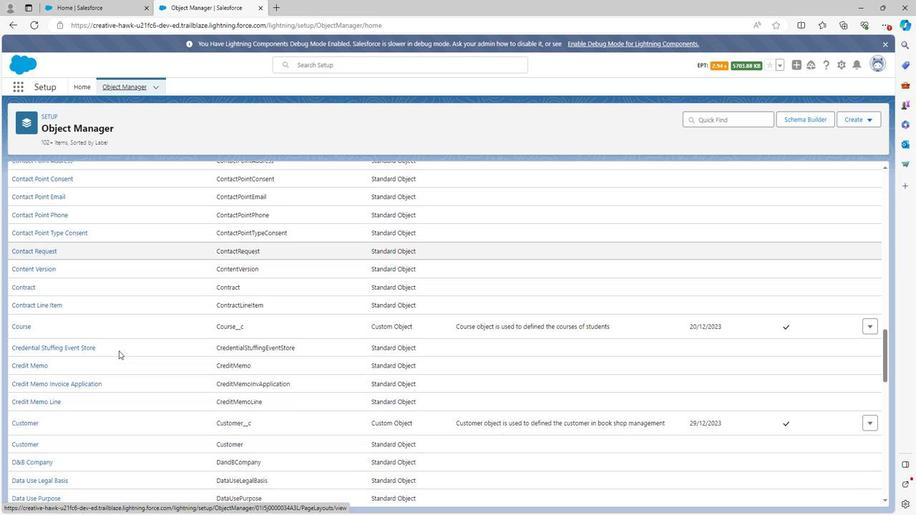 
Action: Mouse scrolled (121, 339) with delta (0, 0)
Screenshot: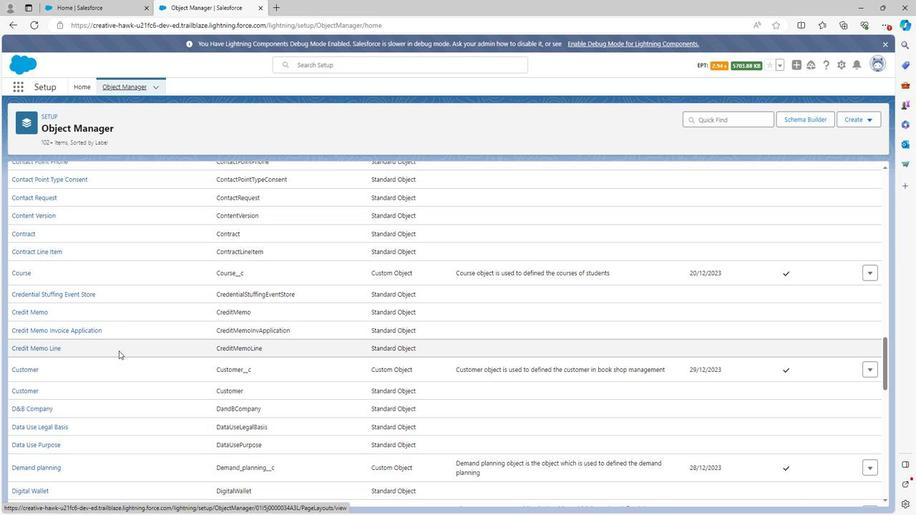 
Action: Mouse scrolled (121, 339) with delta (0, 0)
Screenshot: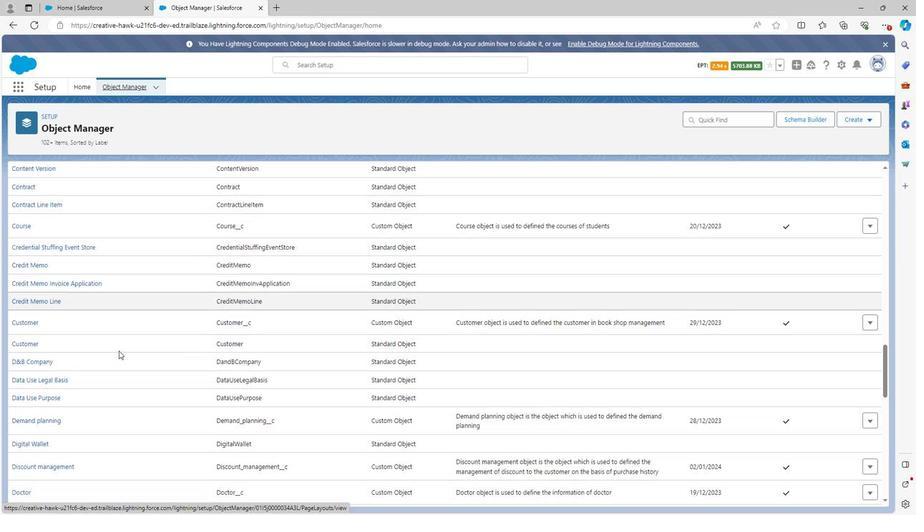 
Action: Mouse scrolled (121, 339) with delta (0, 0)
Screenshot: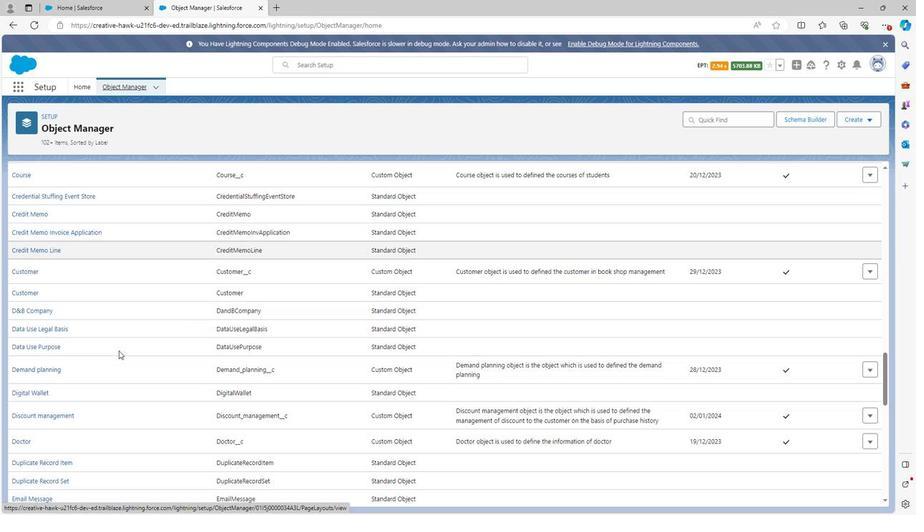 
Action: Mouse scrolled (121, 339) with delta (0, 0)
Screenshot: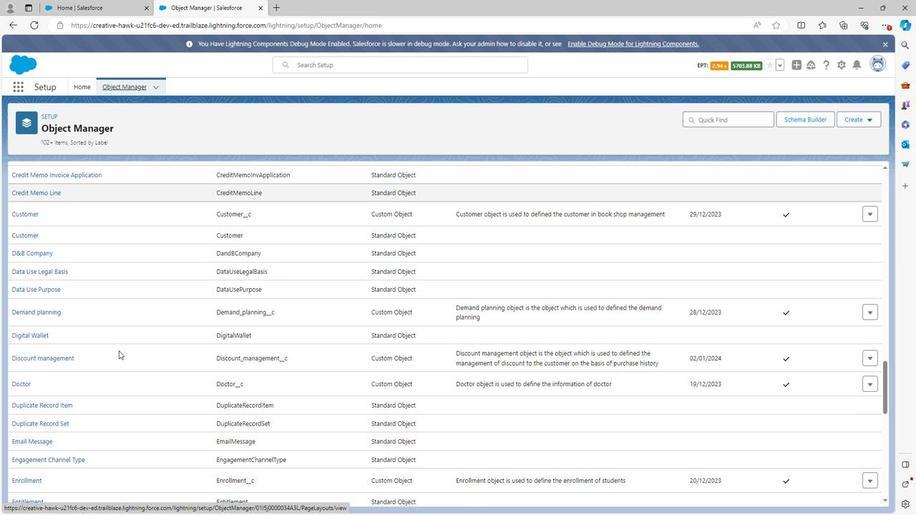 
Action: Mouse scrolled (121, 339) with delta (0, 0)
Screenshot: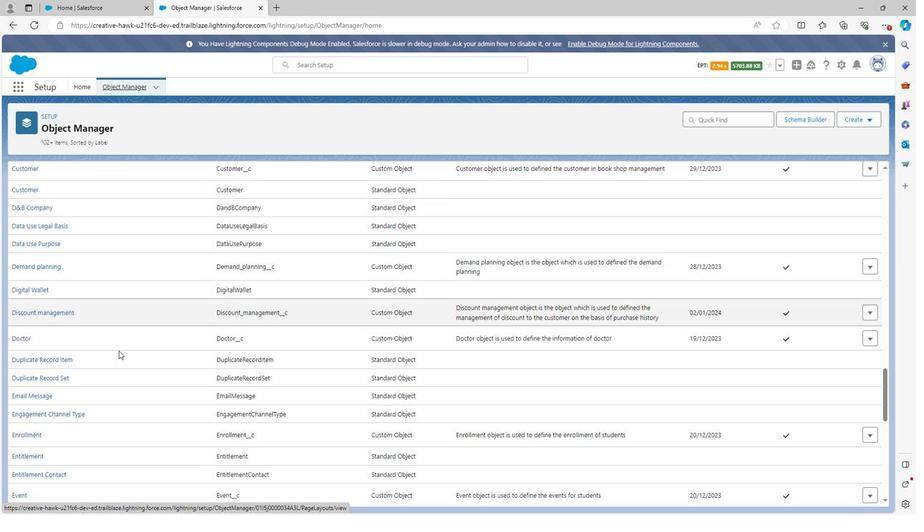 
Action: Mouse scrolled (121, 339) with delta (0, 0)
Screenshot: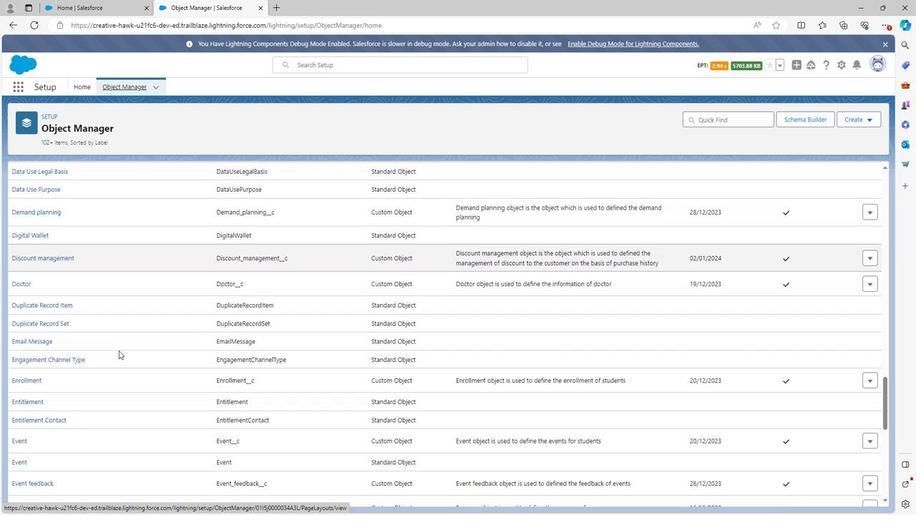
Action: Mouse scrolled (121, 339) with delta (0, 0)
Screenshot: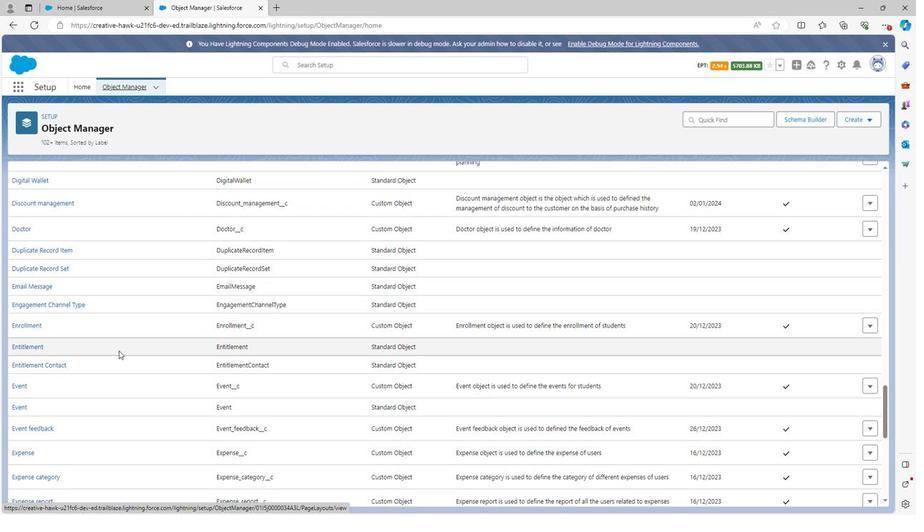 
Action: Mouse scrolled (121, 339) with delta (0, 0)
Screenshot: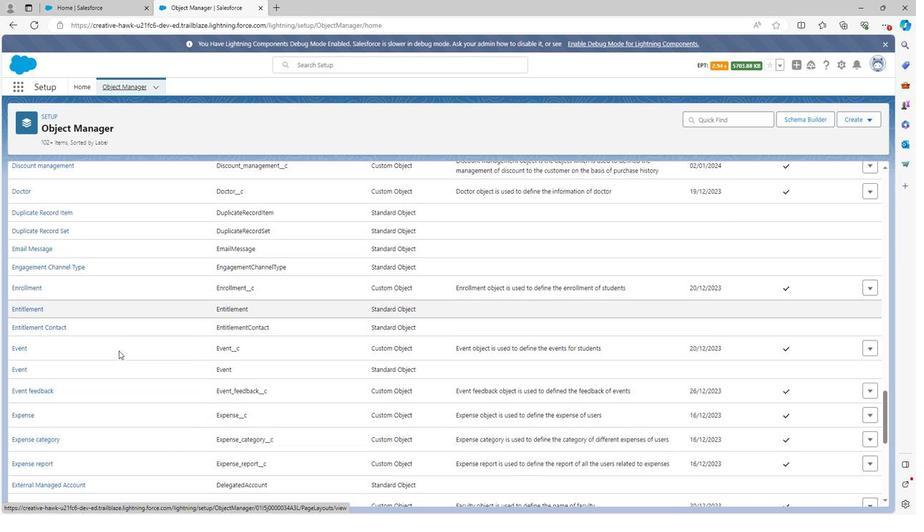 
Action: Mouse scrolled (121, 339) with delta (0, 0)
Screenshot: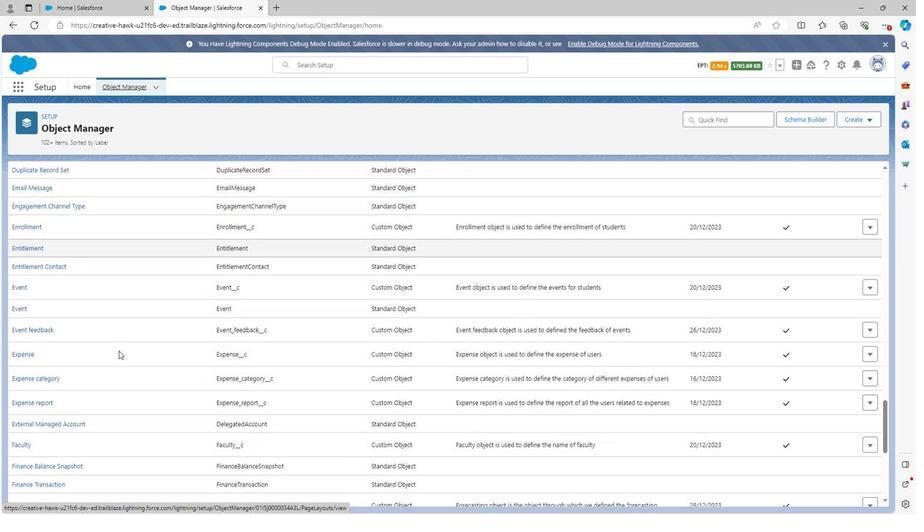 
Action: Mouse scrolled (121, 339) with delta (0, 0)
Screenshot: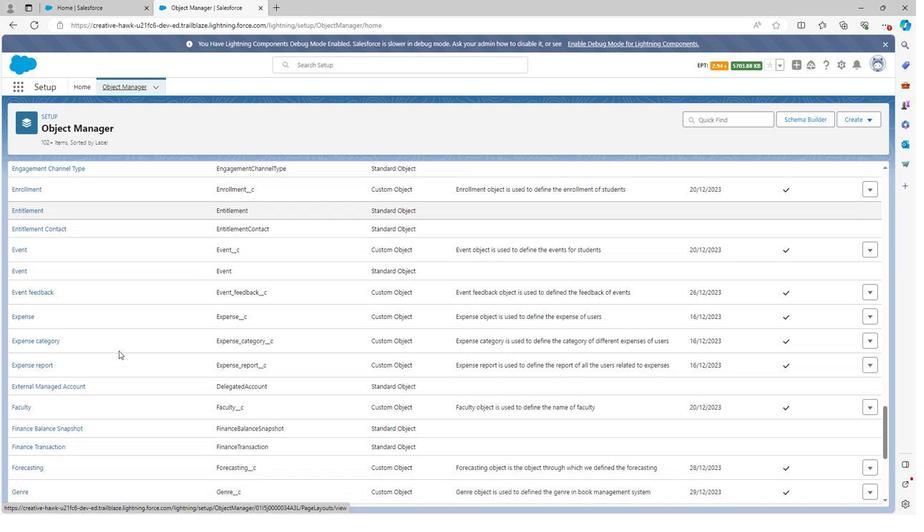 
Action: Mouse scrolled (121, 339) with delta (0, 0)
Screenshot: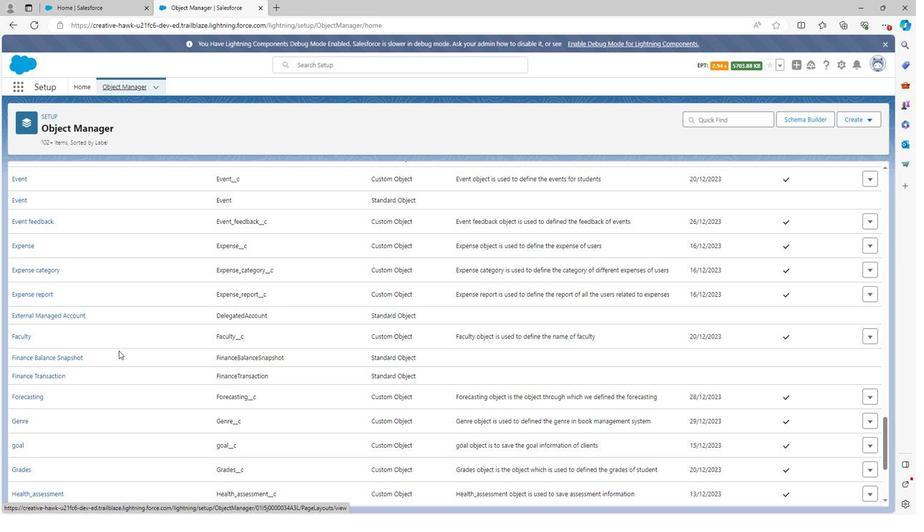 
Action: Mouse scrolled (121, 339) with delta (0, 0)
Screenshot: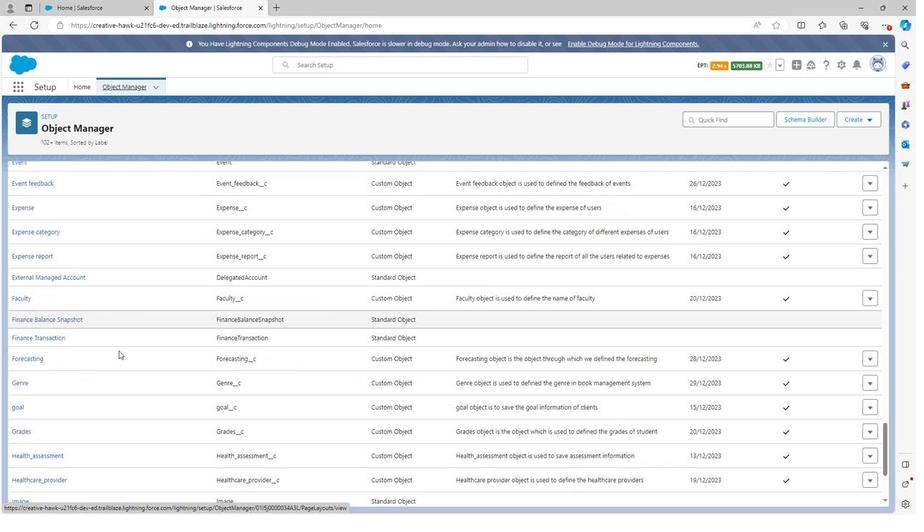 
Action: Mouse scrolled (121, 339) with delta (0, 0)
Screenshot: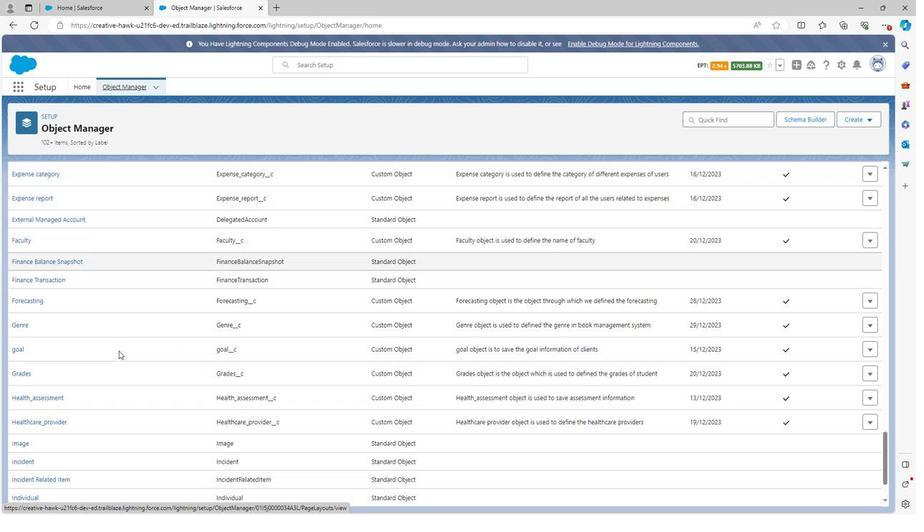 
Action: Mouse scrolled (121, 339) with delta (0, 0)
Screenshot: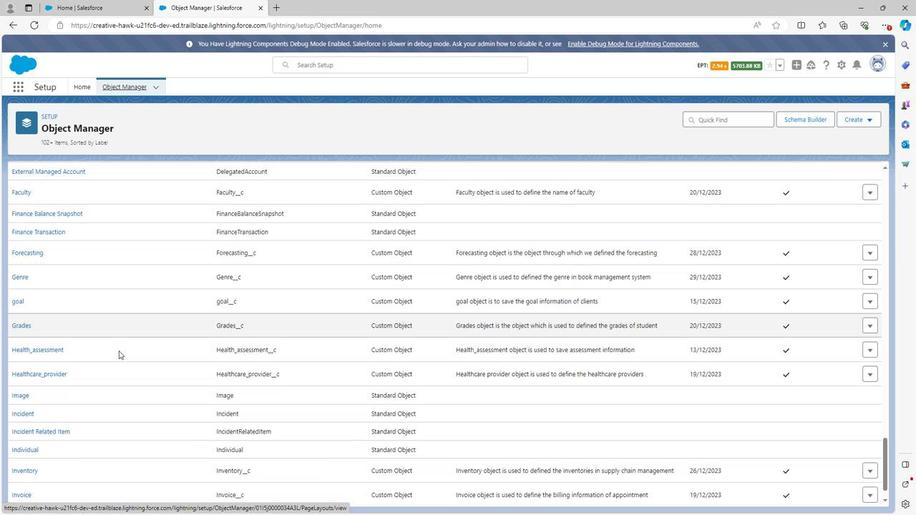 
Action: Mouse scrolled (121, 339) with delta (0, 0)
Screenshot: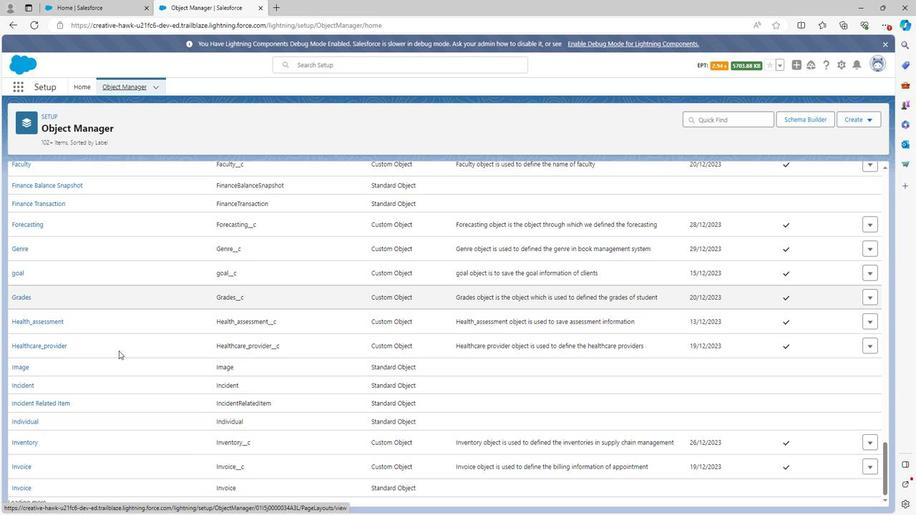 
Action: Mouse scrolled (121, 339) with delta (0, 0)
Screenshot: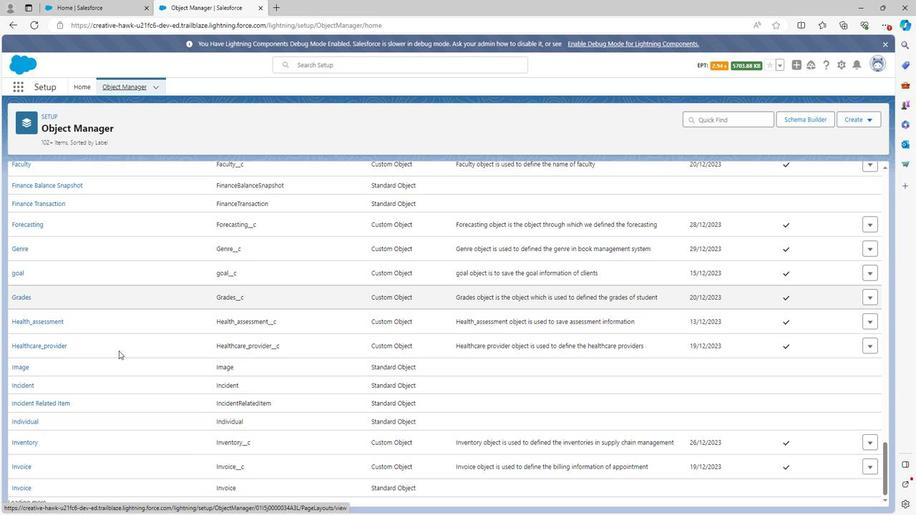 
Action: Mouse scrolled (121, 339) with delta (0, 0)
Screenshot: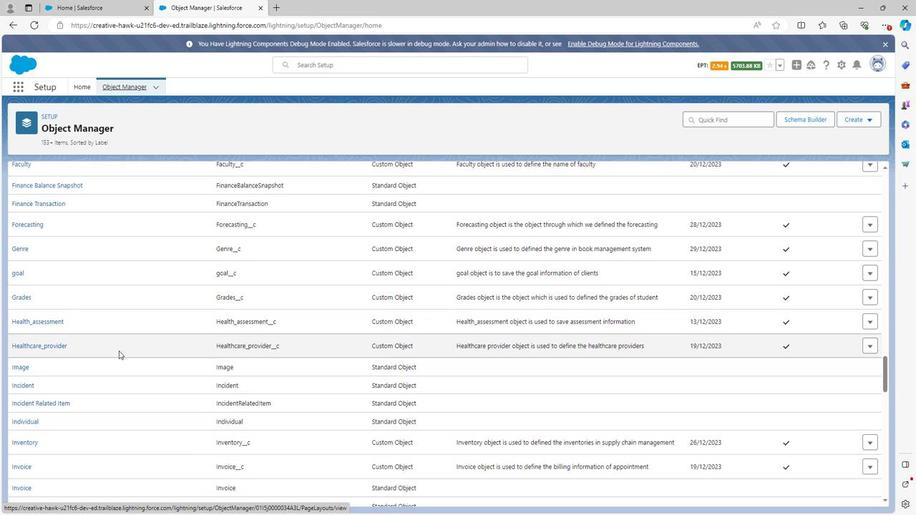 
Action: Mouse moved to (122, 339)
Screenshot: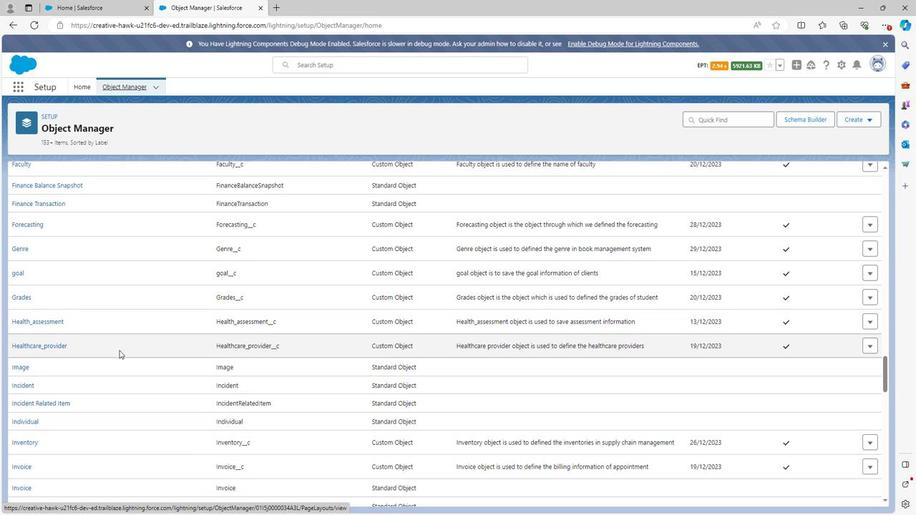 
Action: Mouse scrolled (122, 338) with delta (0, 0)
Screenshot: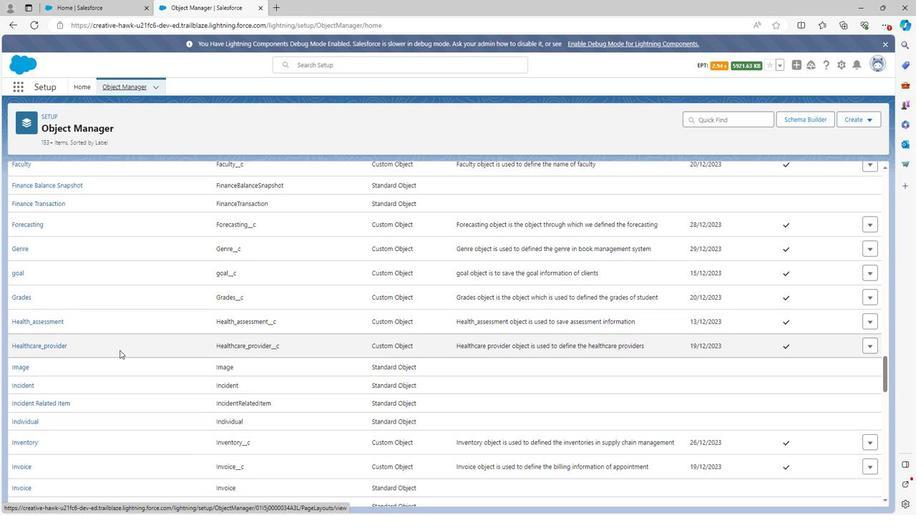 
Action: Mouse scrolled (122, 338) with delta (0, 0)
Screenshot: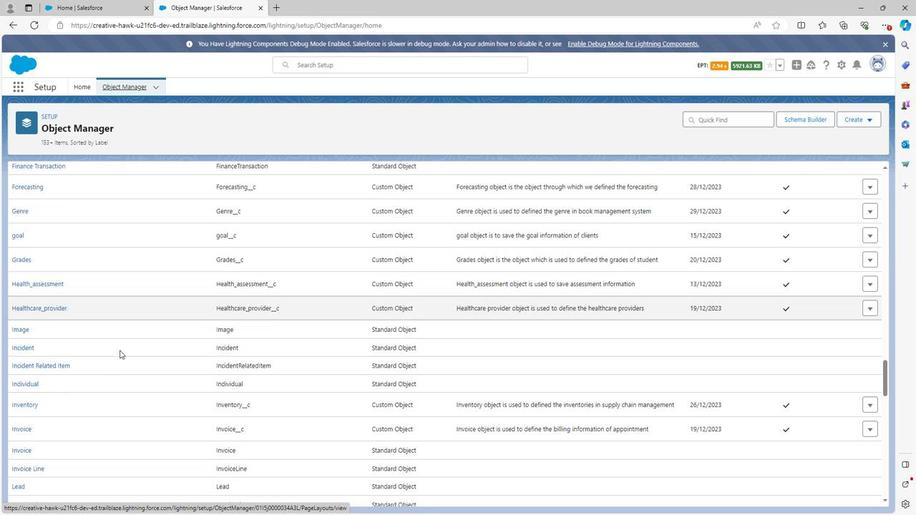 
Action: Mouse scrolled (122, 338) with delta (0, 0)
Screenshot: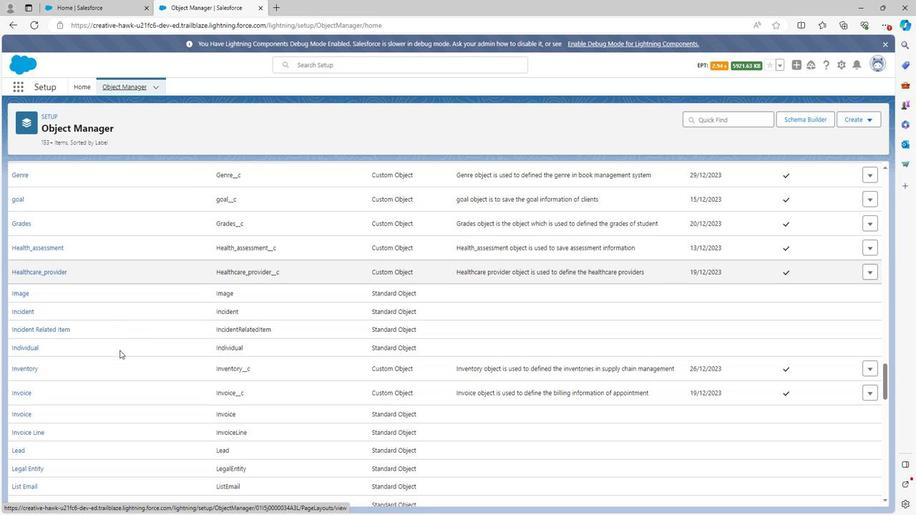 
Action: Mouse scrolled (122, 338) with delta (0, 0)
Screenshot: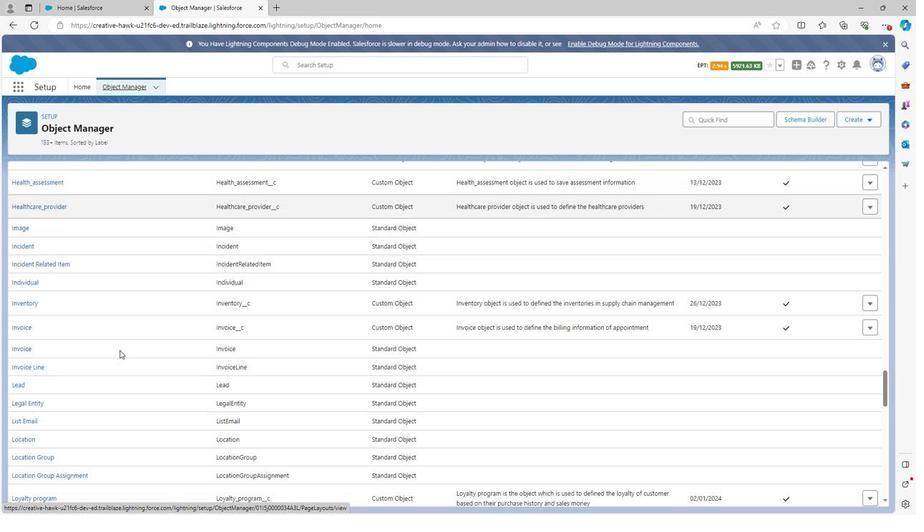 
Action: Mouse scrolled (122, 338) with delta (0, 0)
Screenshot: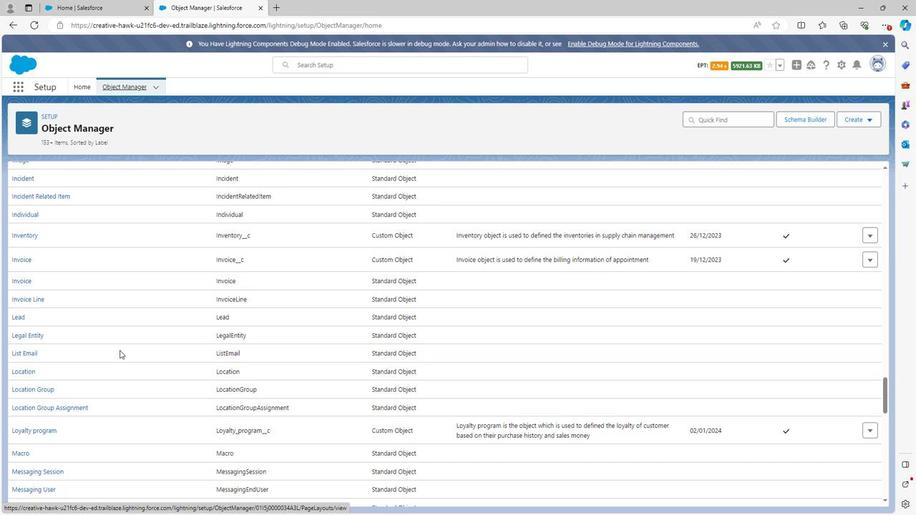 
Action: Mouse scrolled (122, 338) with delta (0, 0)
Screenshot: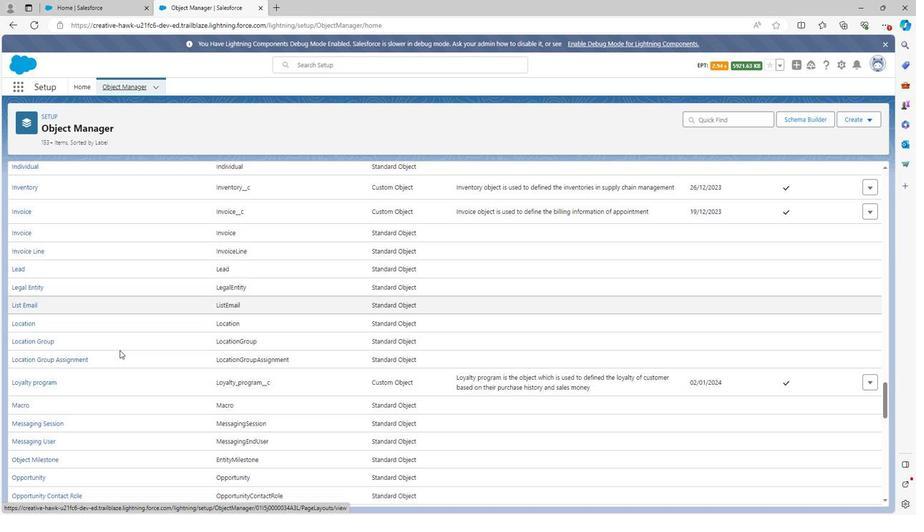 
Action: Mouse scrolled (122, 338) with delta (0, 0)
Screenshot: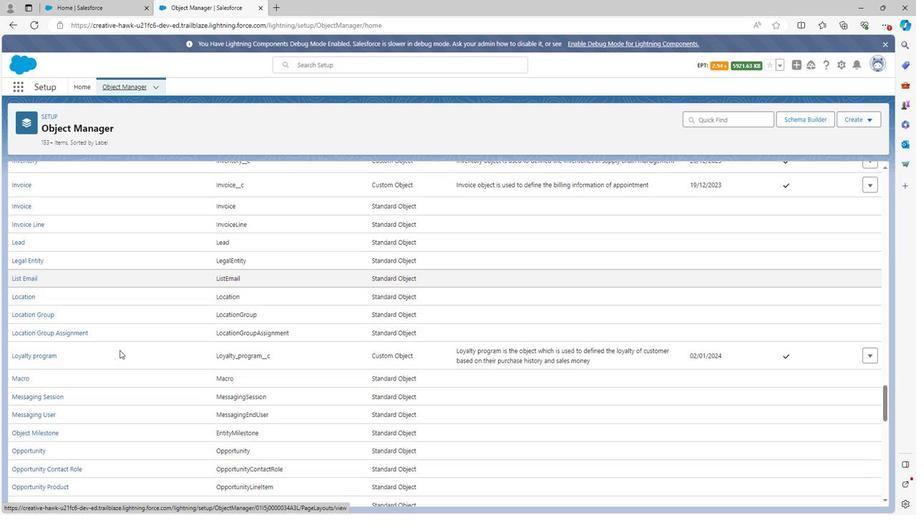 
Action: Mouse scrolled (122, 338) with delta (0, 0)
Screenshot: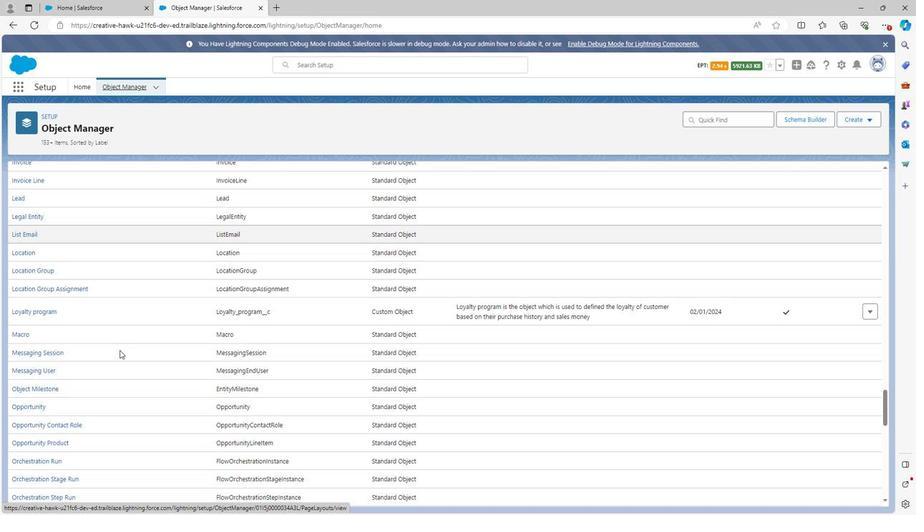 
Action: Mouse scrolled (122, 338) with delta (0, 0)
Screenshot: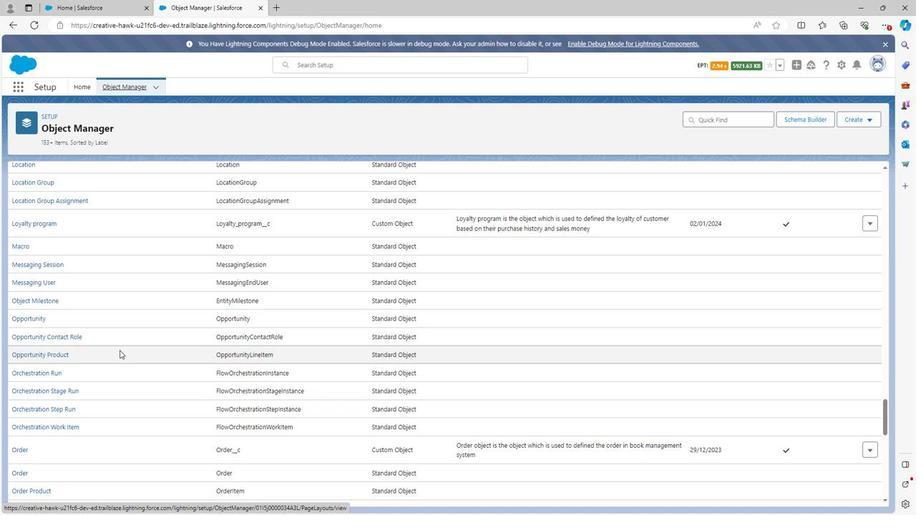 
Action: Mouse scrolled (122, 338) with delta (0, 0)
Screenshot: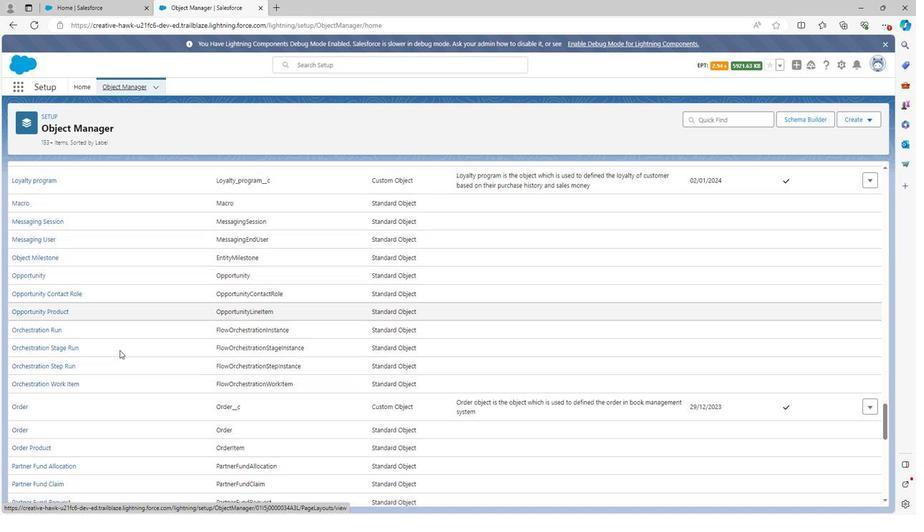 
Action: Mouse scrolled (122, 338) with delta (0, 0)
Screenshot: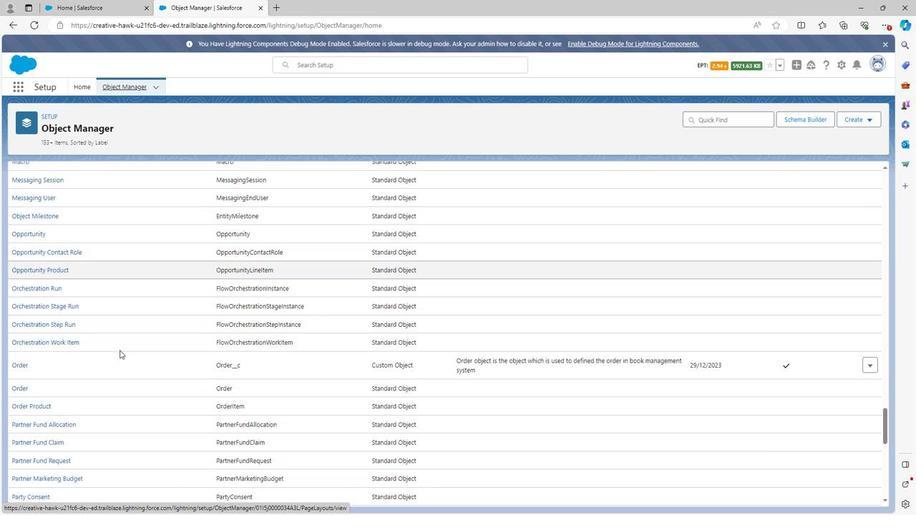 
Action: Mouse scrolled (122, 338) with delta (0, 0)
Screenshot: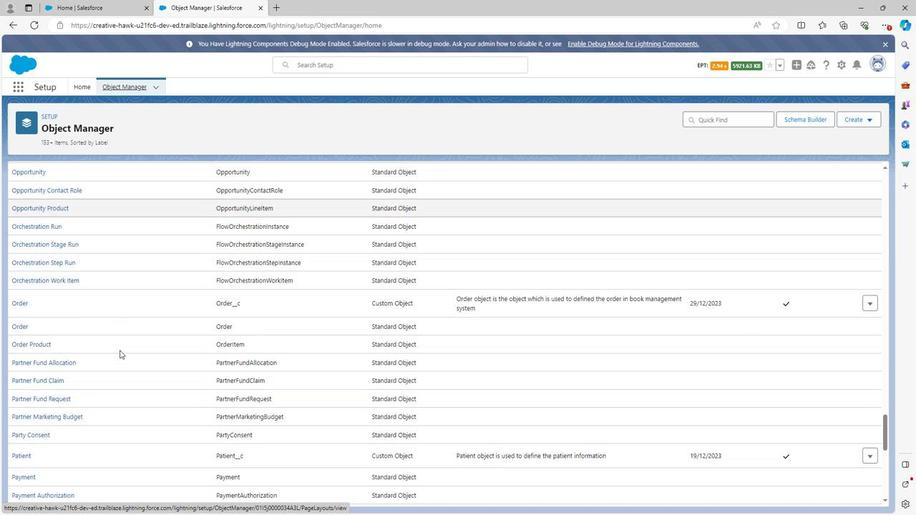 
Action: Mouse scrolled (122, 338) with delta (0, 0)
Screenshot: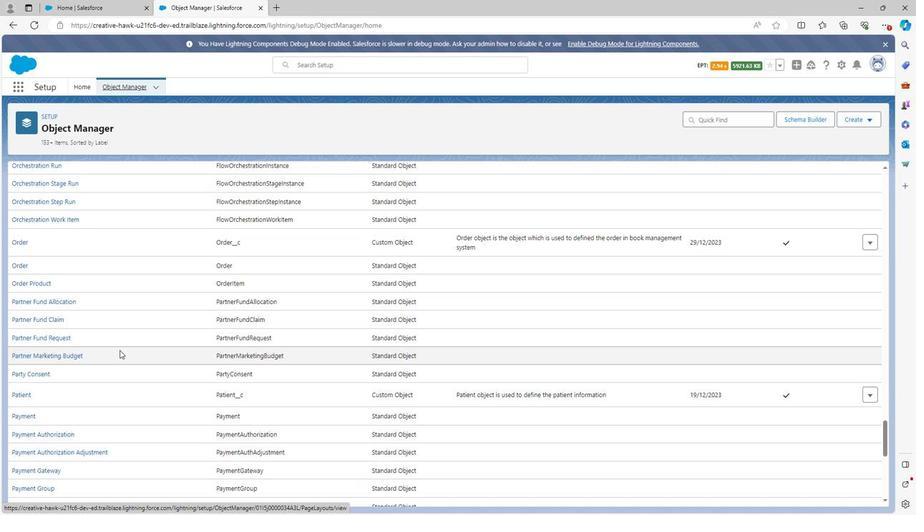 
Action: Mouse scrolled (122, 338) with delta (0, 0)
Screenshot: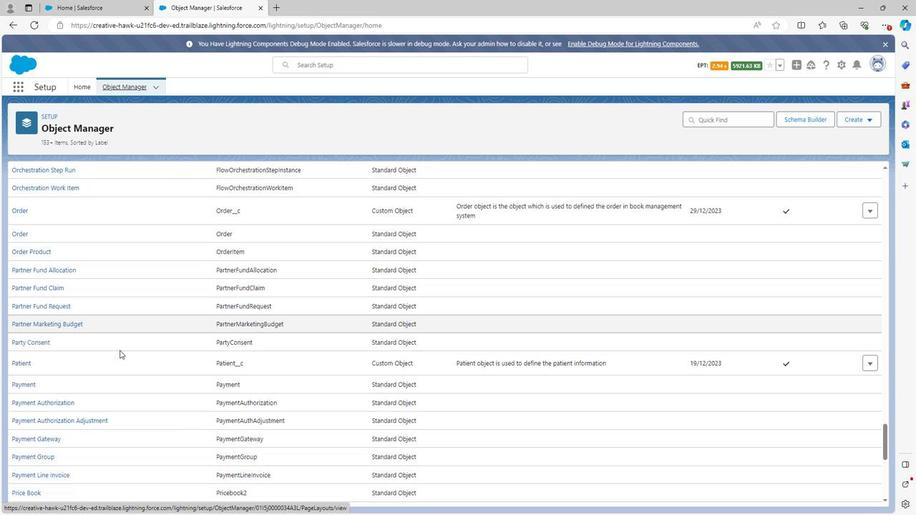 
Action: Mouse scrolled (122, 338) with delta (0, 0)
Screenshot: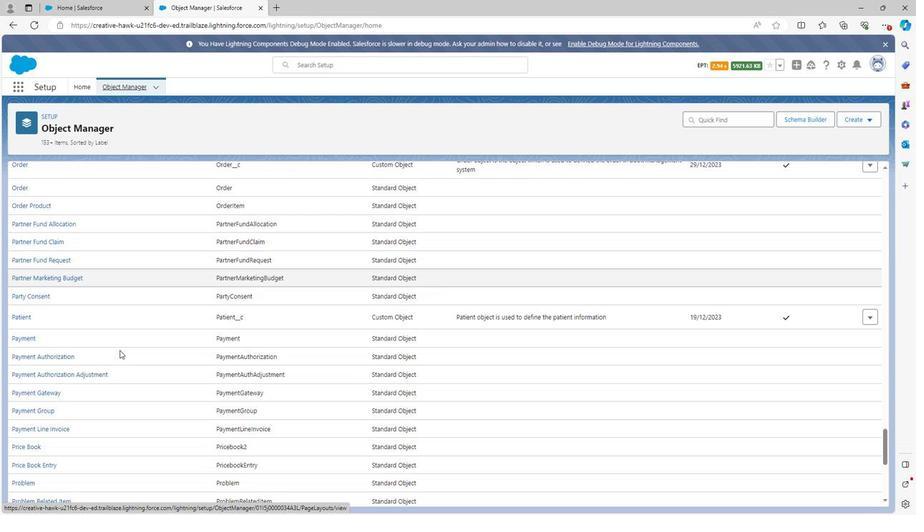 
Action: Mouse scrolled (122, 338) with delta (0, 0)
Screenshot: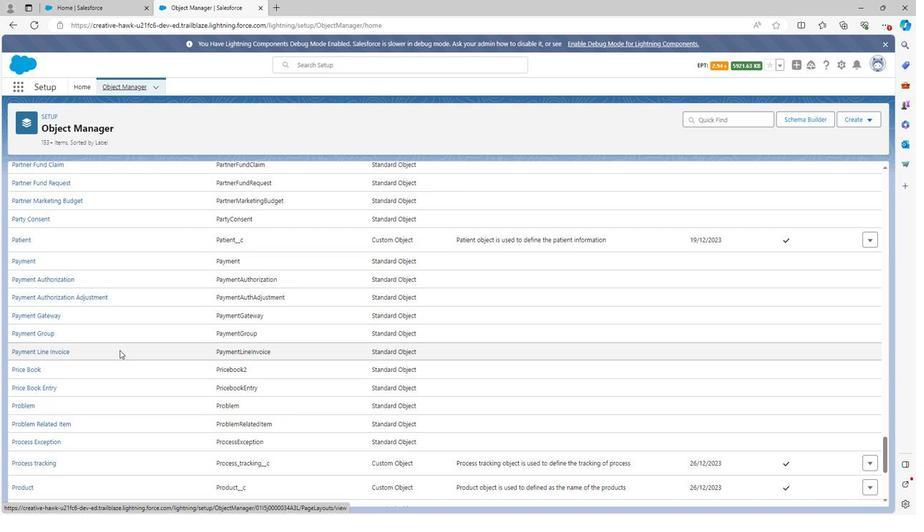 
Action: Mouse scrolled (122, 338) with delta (0, 0)
Screenshot: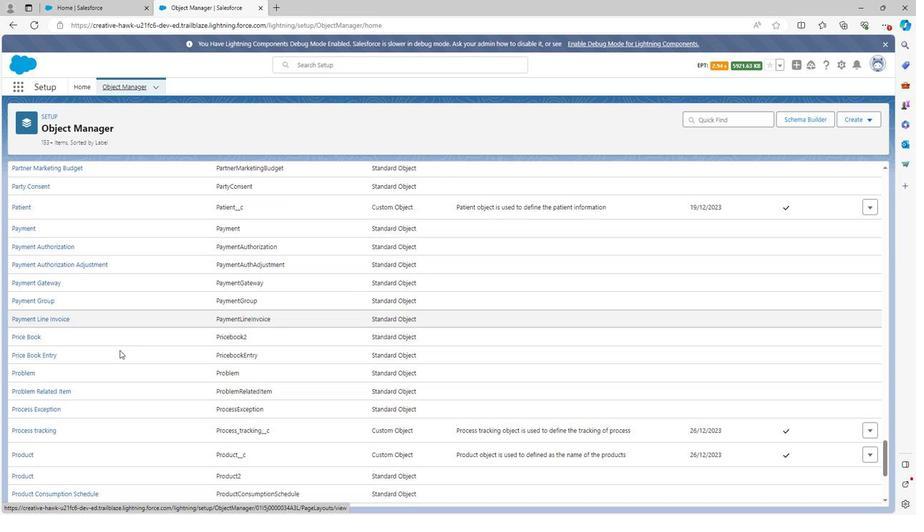 
Action: Mouse scrolled (122, 338) with delta (0, 0)
Screenshot: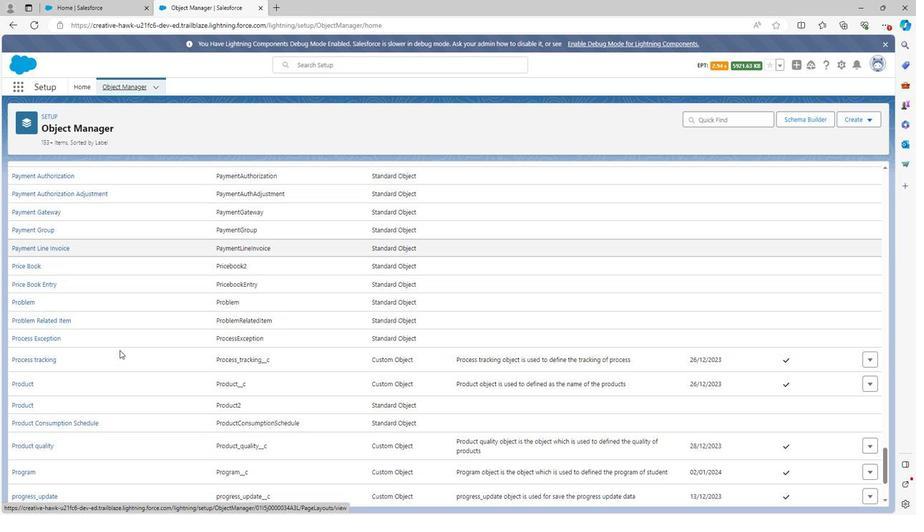 
Action: Mouse scrolled (122, 338) with delta (0, 0)
Screenshot: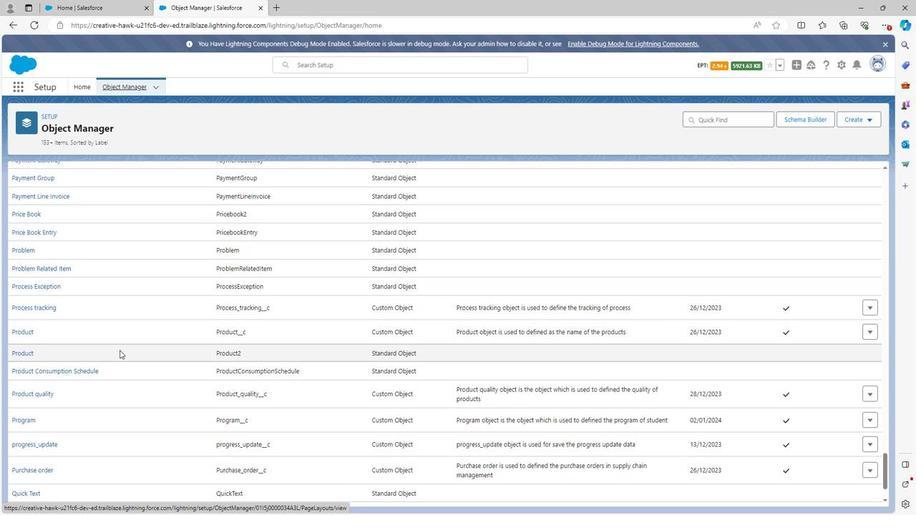 
Action: Mouse moved to (37, 354)
Screenshot: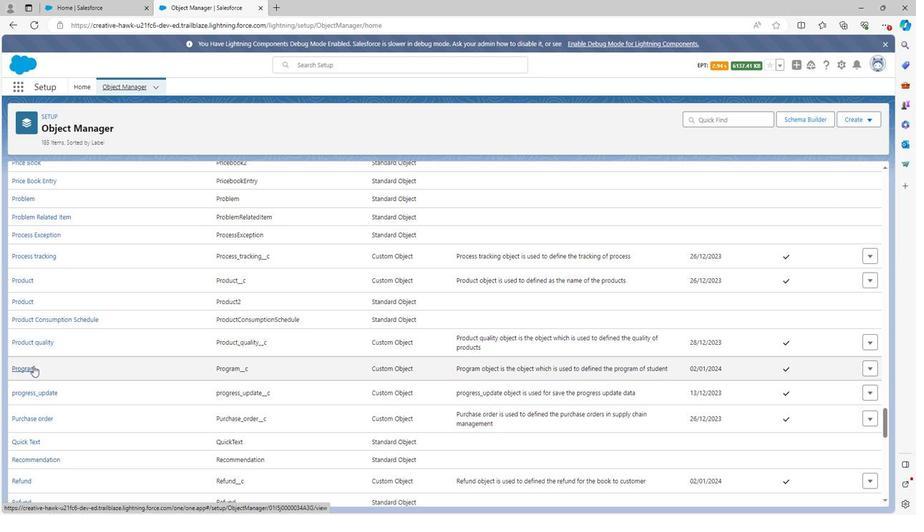 
Action: Mouse pressed left at (37, 354)
Screenshot: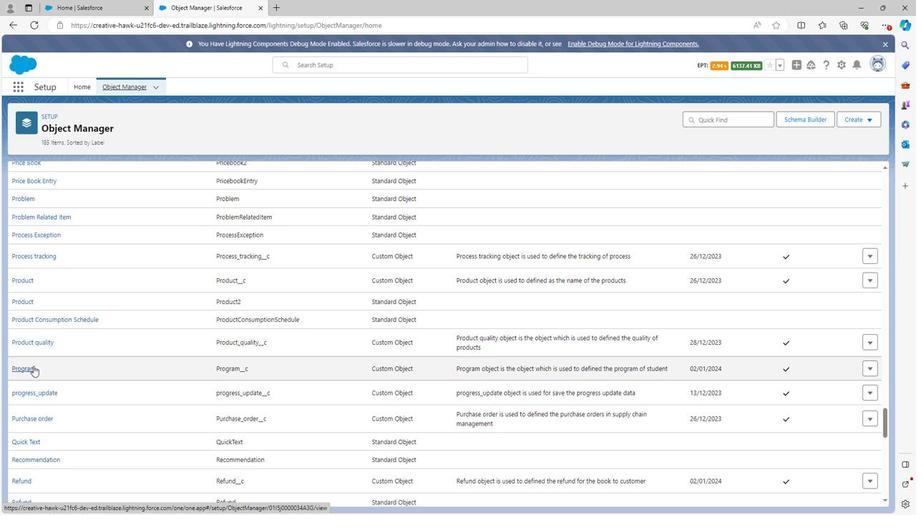 
Action: Mouse moved to (66, 184)
Screenshot: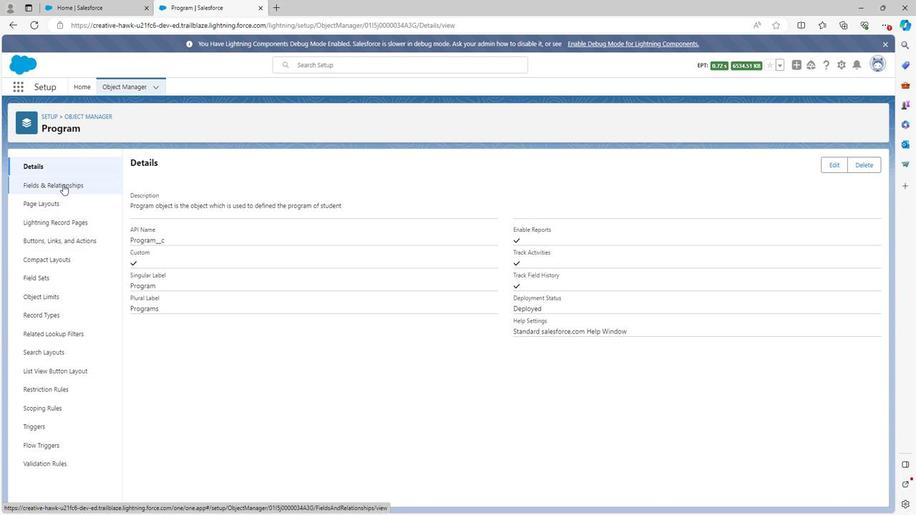 
Action: Mouse pressed left at (66, 184)
Screenshot: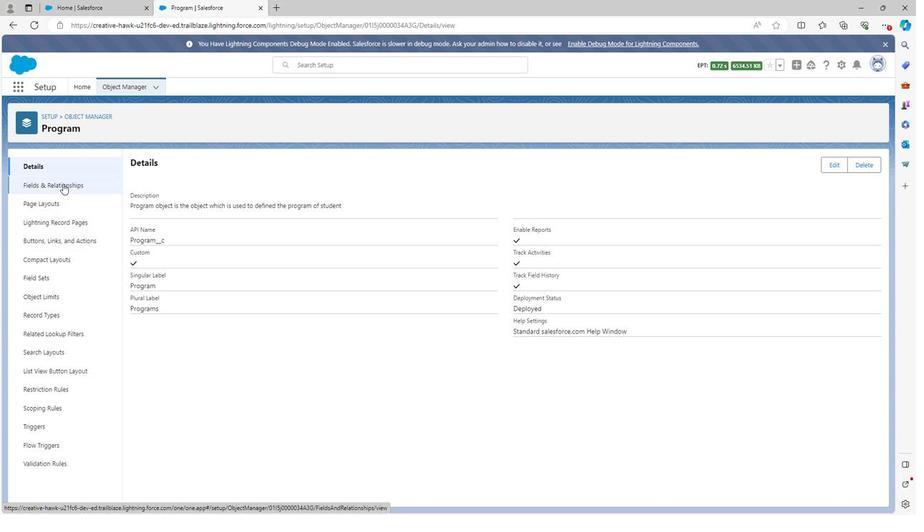 
Action: Mouse moved to (55, 204)
Screenshot: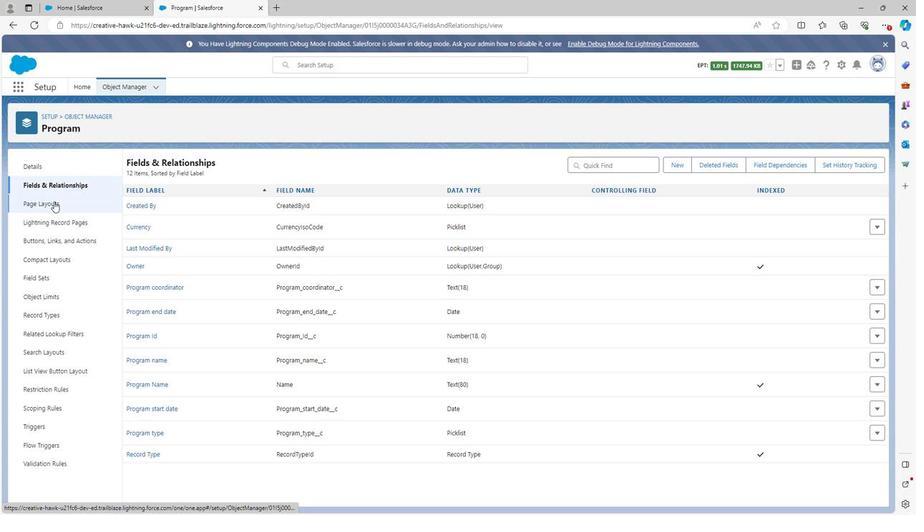 
Action: Mouse pressed left at (55, 204)
Screenshot: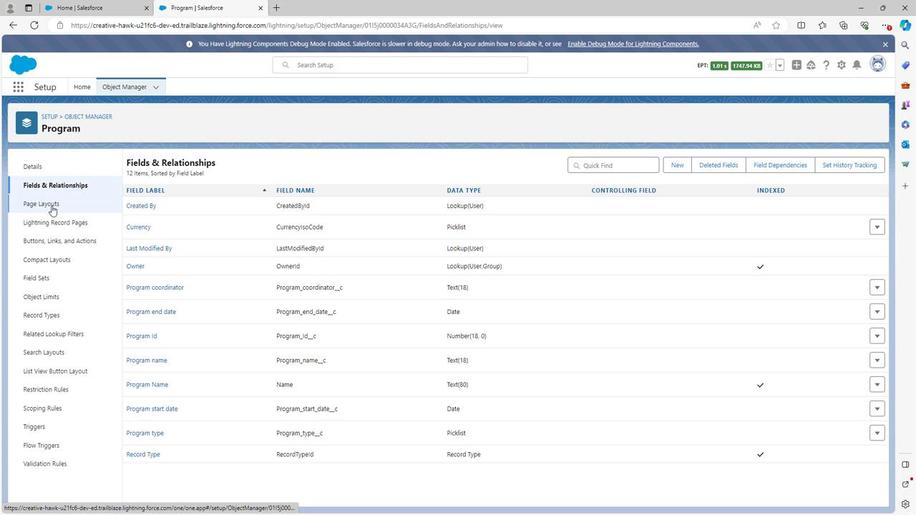 
Action: Mouse moved to (170, 205)
Screenshot: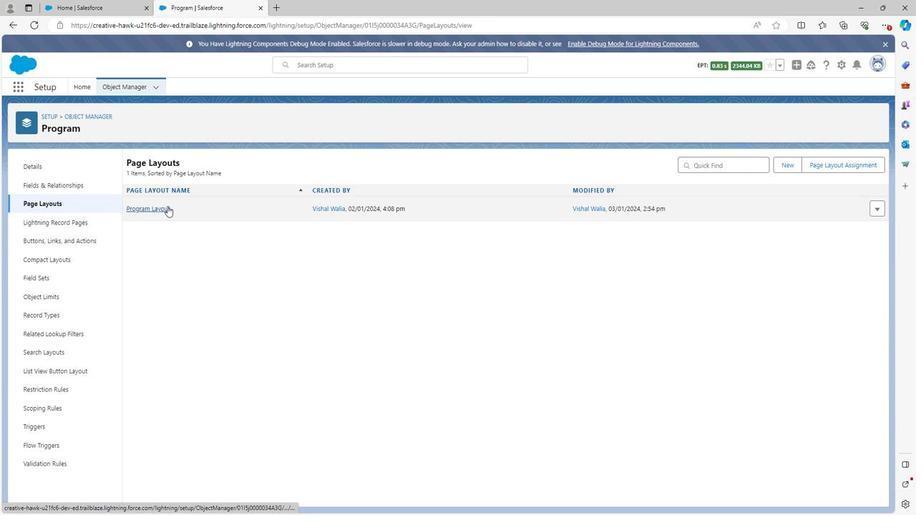 
Action: Mouse pressed left at (170, 205)
Screenshot: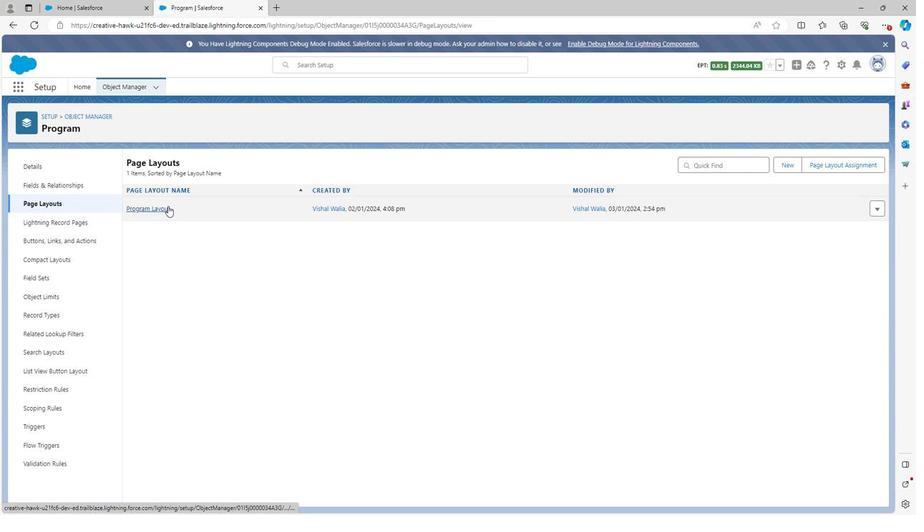 
Action: Mouse moved to (221, 323)
Screenshot: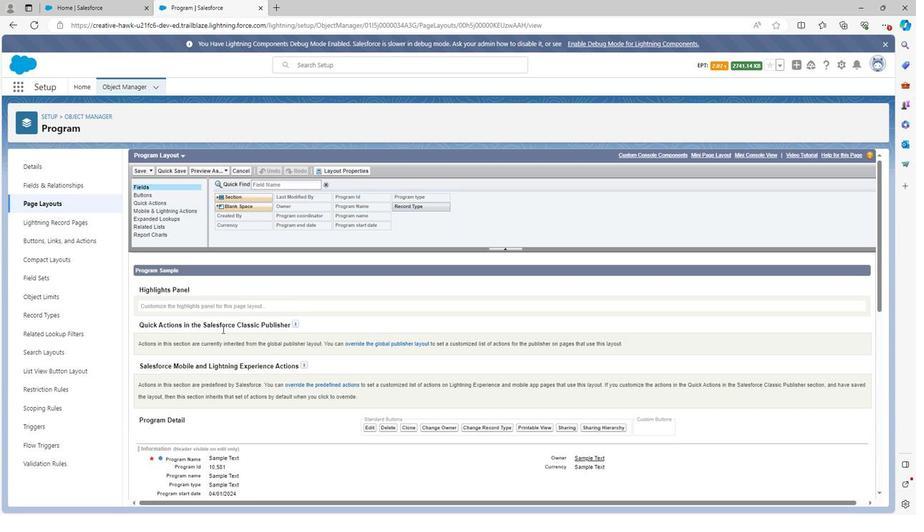 
Action: Mouse scrolled (221, 322) with delta (0, 0)
Screenshot: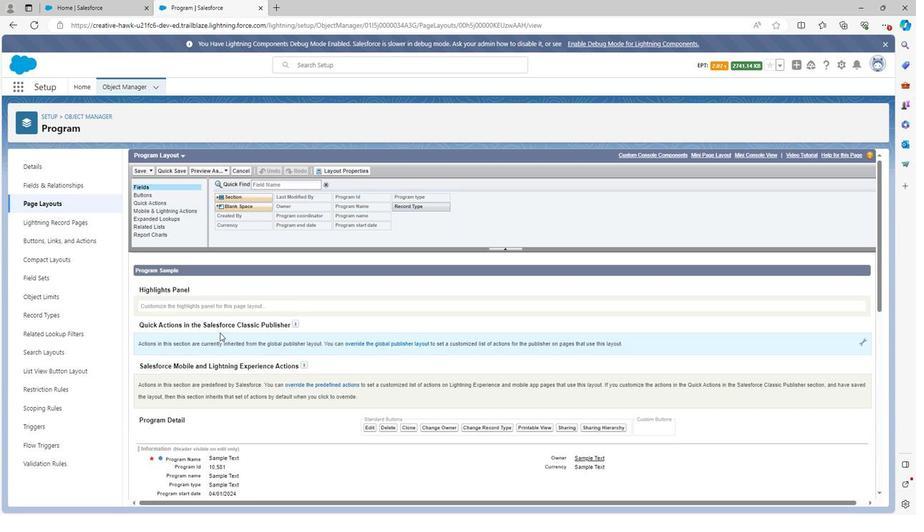 
Action: Mouse scrolled (221, 322) with delta (0, 0)
Screenshot: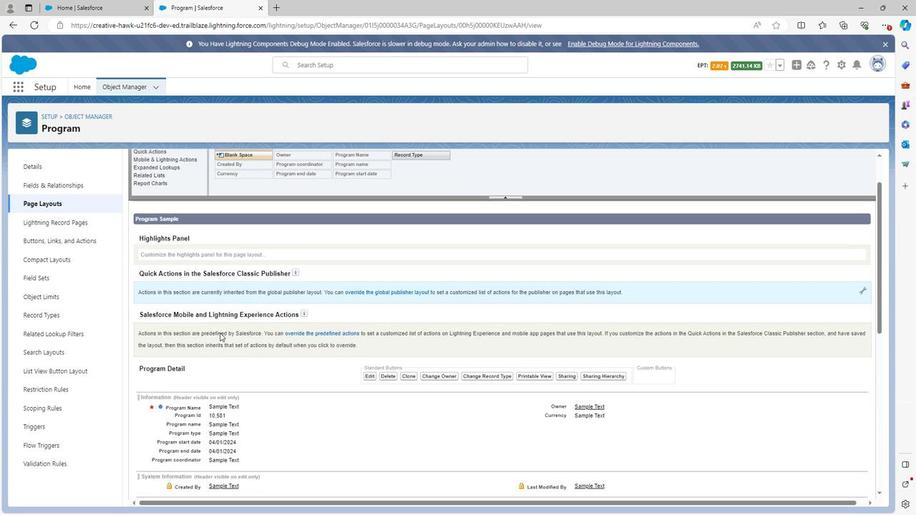 
Action: Mouse scrolled (221, 322) with delta (0, 0)
Screenshot: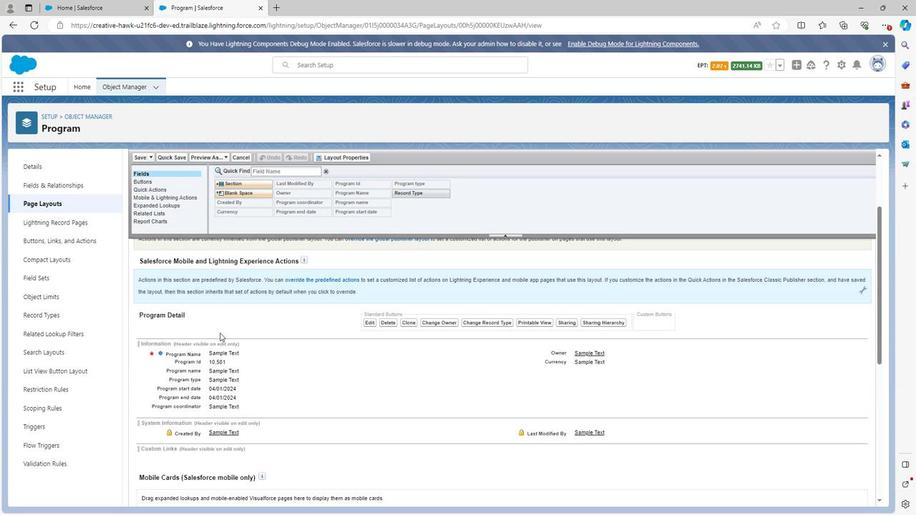 
Action: Mouse moved to (231, 184)
Screenshot: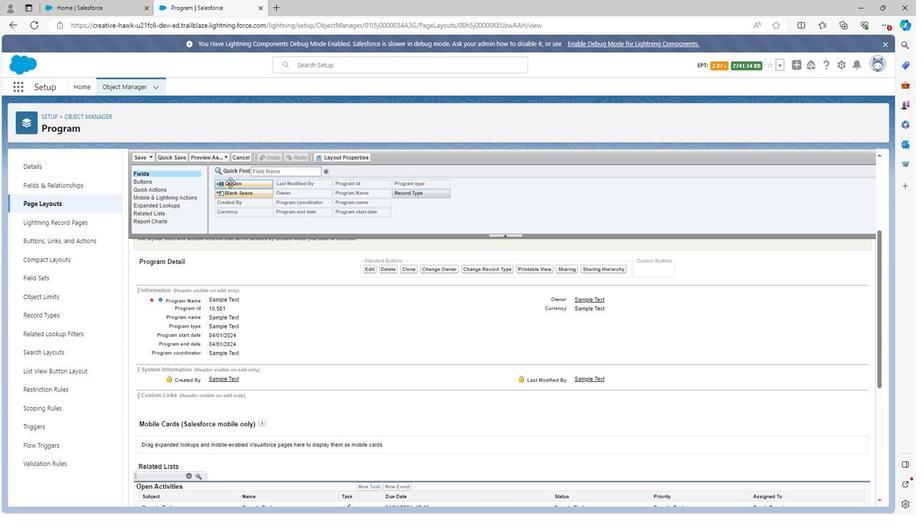 
Action: Mouse pressed left at (231, 184)
